 Task: Change  the formatting of the data to Which is Less than 10, In conditional formating, put the option 'Light Red Fill with Drak Red Text. 'add another formatting option Format As Table, insert the option Blue Table style Light 9 , change the format of Column Width to Auto fit Row HeightIn the sheet   Velocity Sales templetes book
Action: Mouse moved to (285, 130)
Screenshot: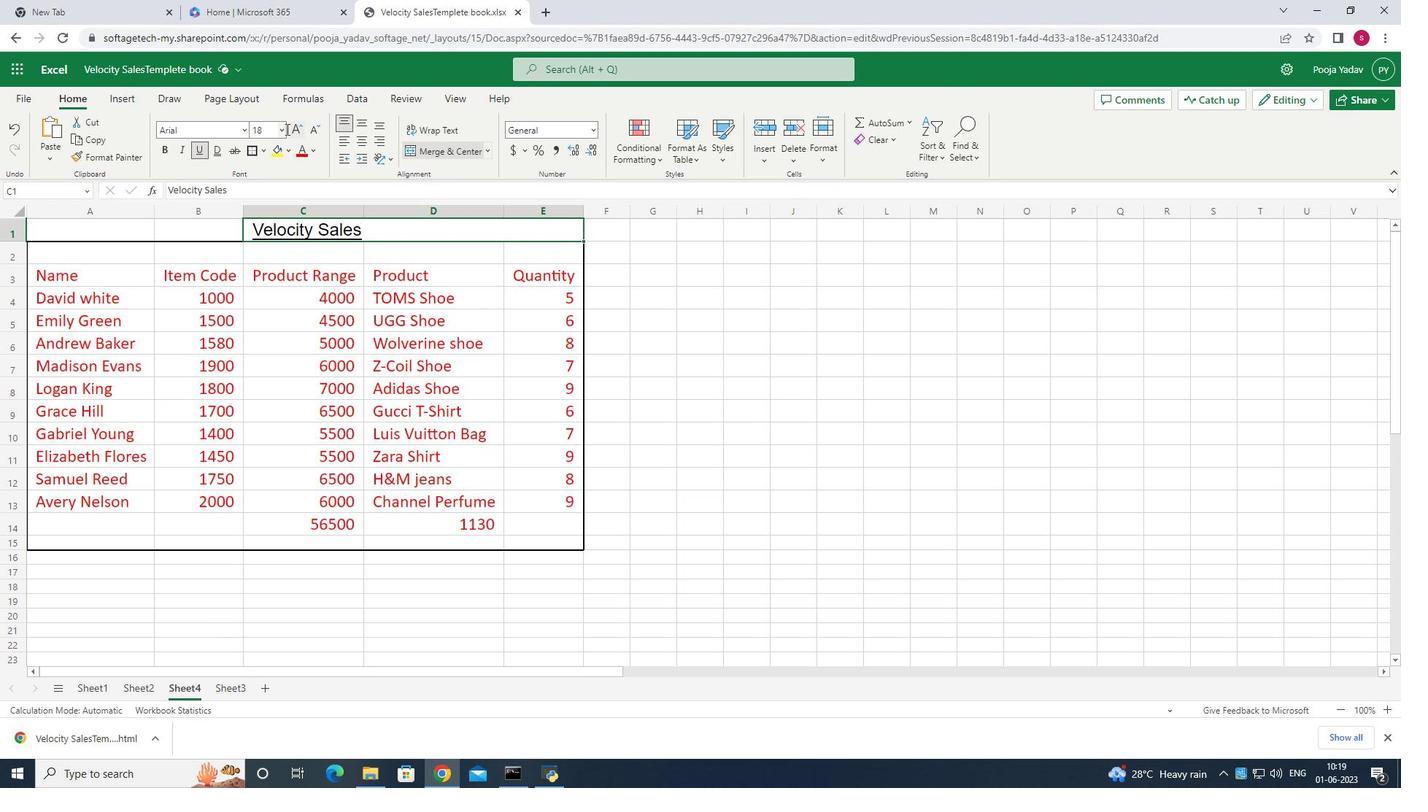 
Action: Mouse pressed left at (285, 130)
Screenshot: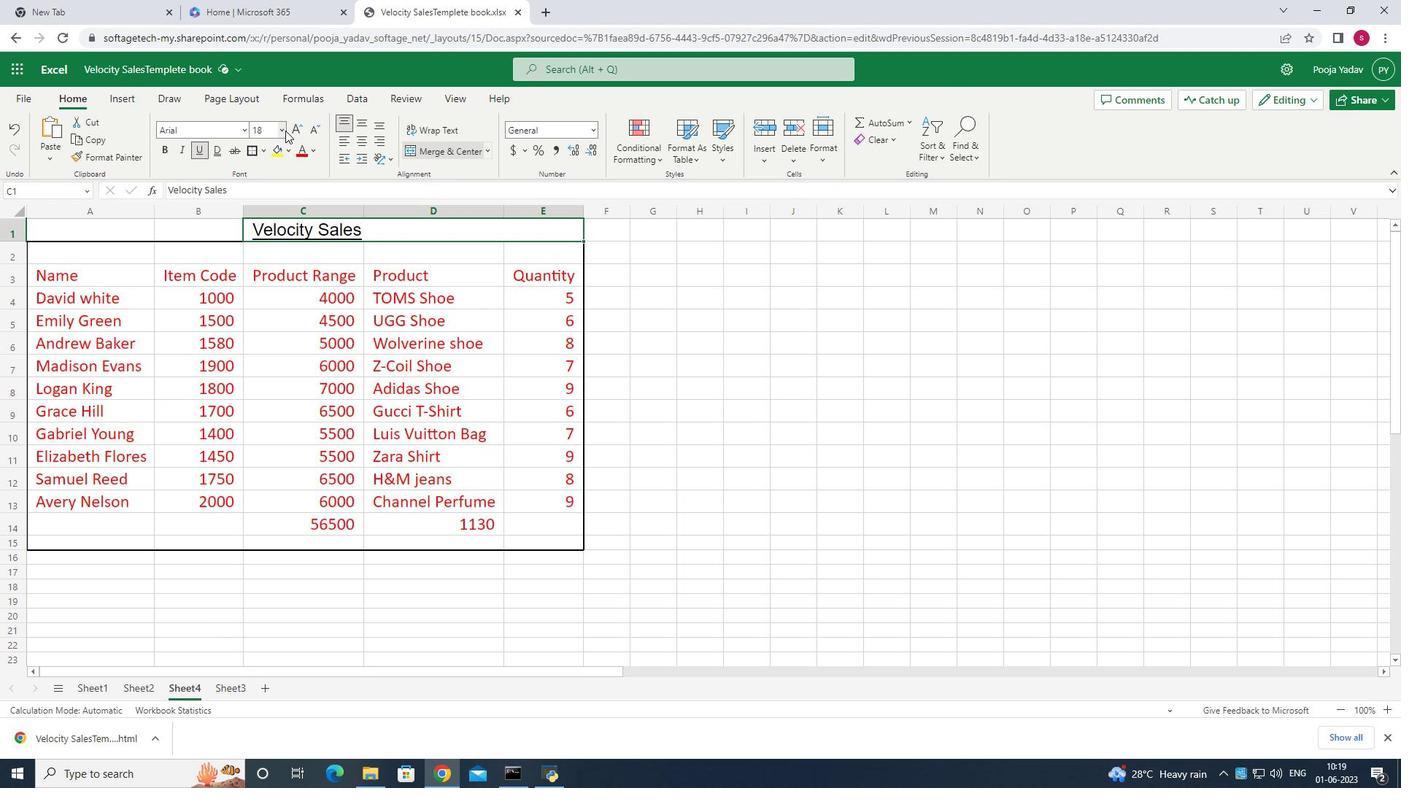 
Action: Mouse moved to (261, 167)
Screenshot: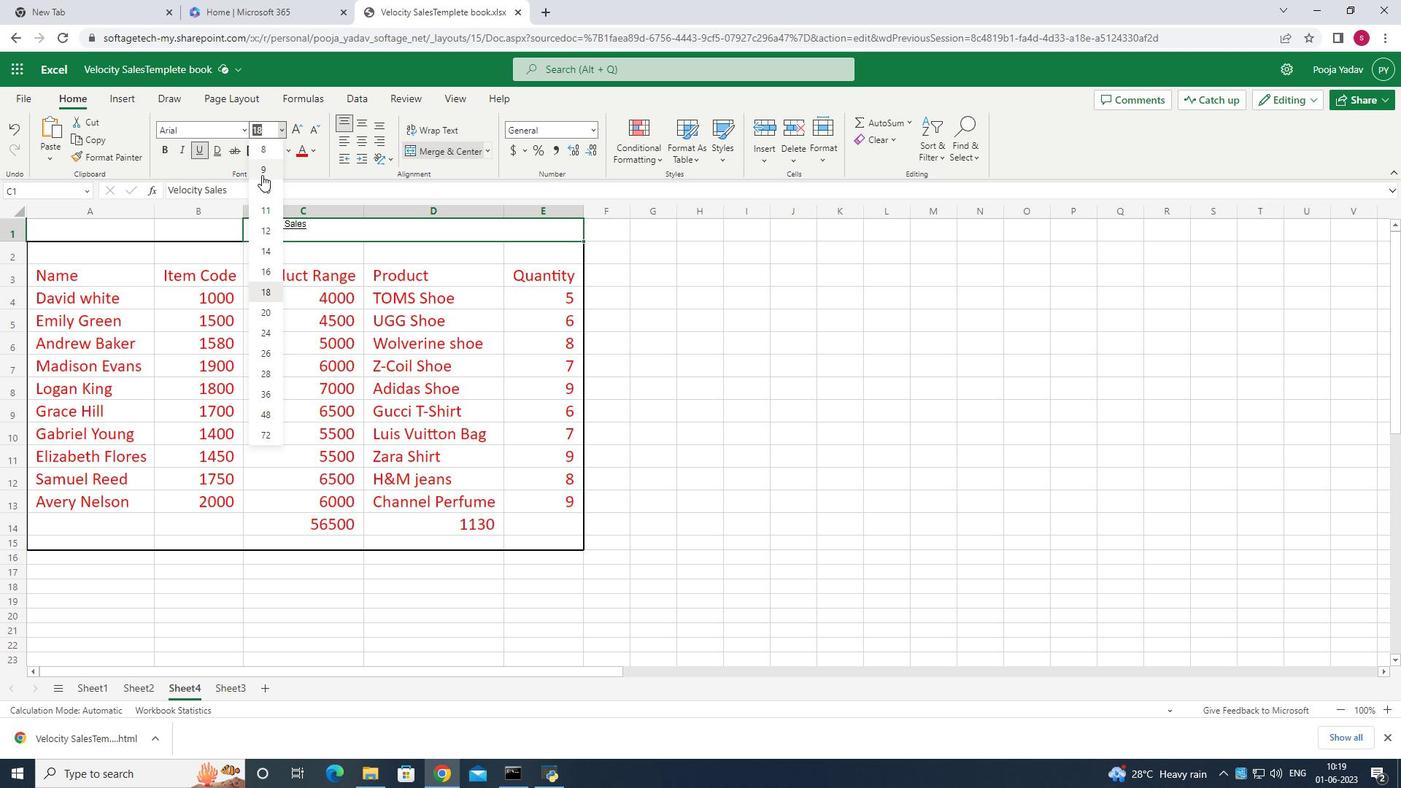 
Action: Mouse pressed left at (261, 167)
Screenshot: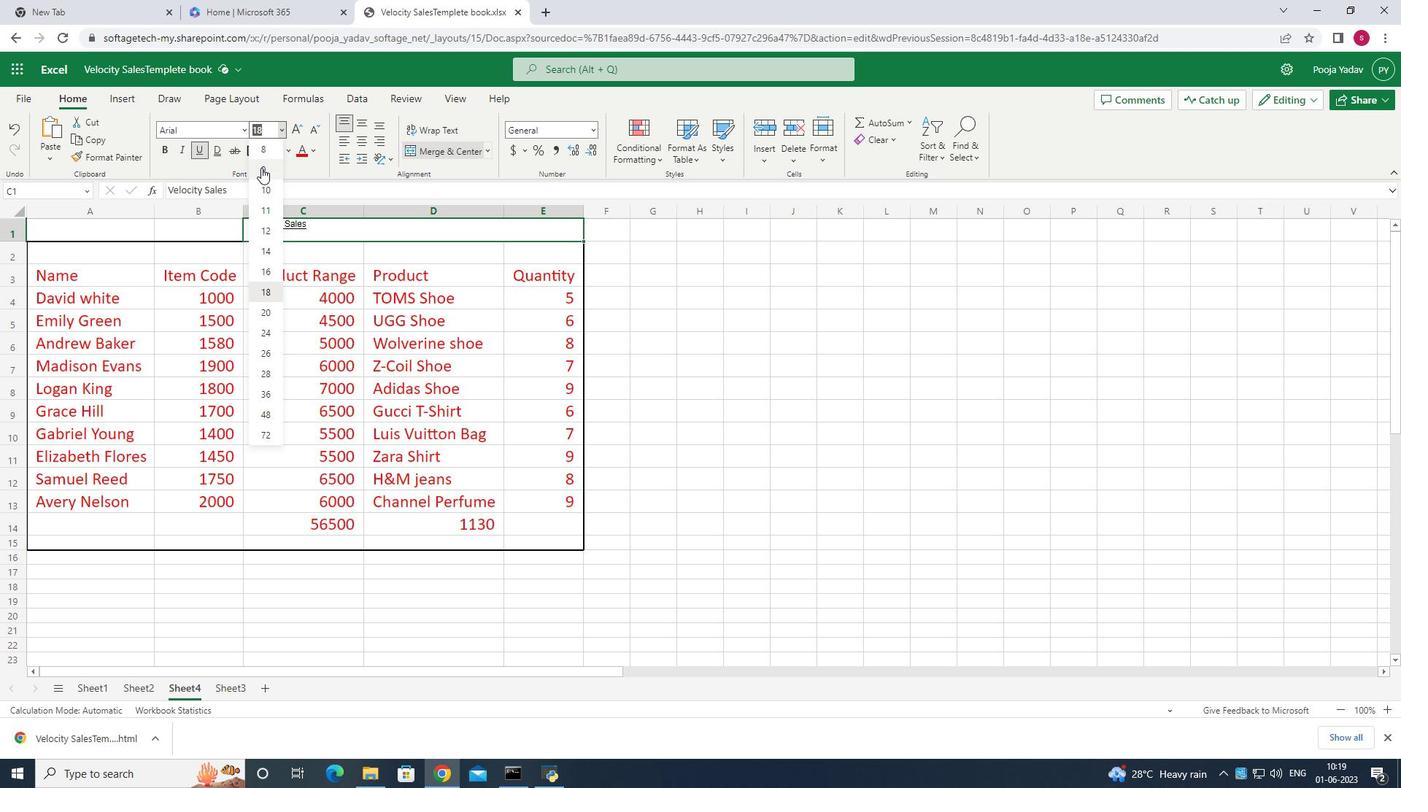 
Action: Mouse moved to (105, 250)
Screenshot: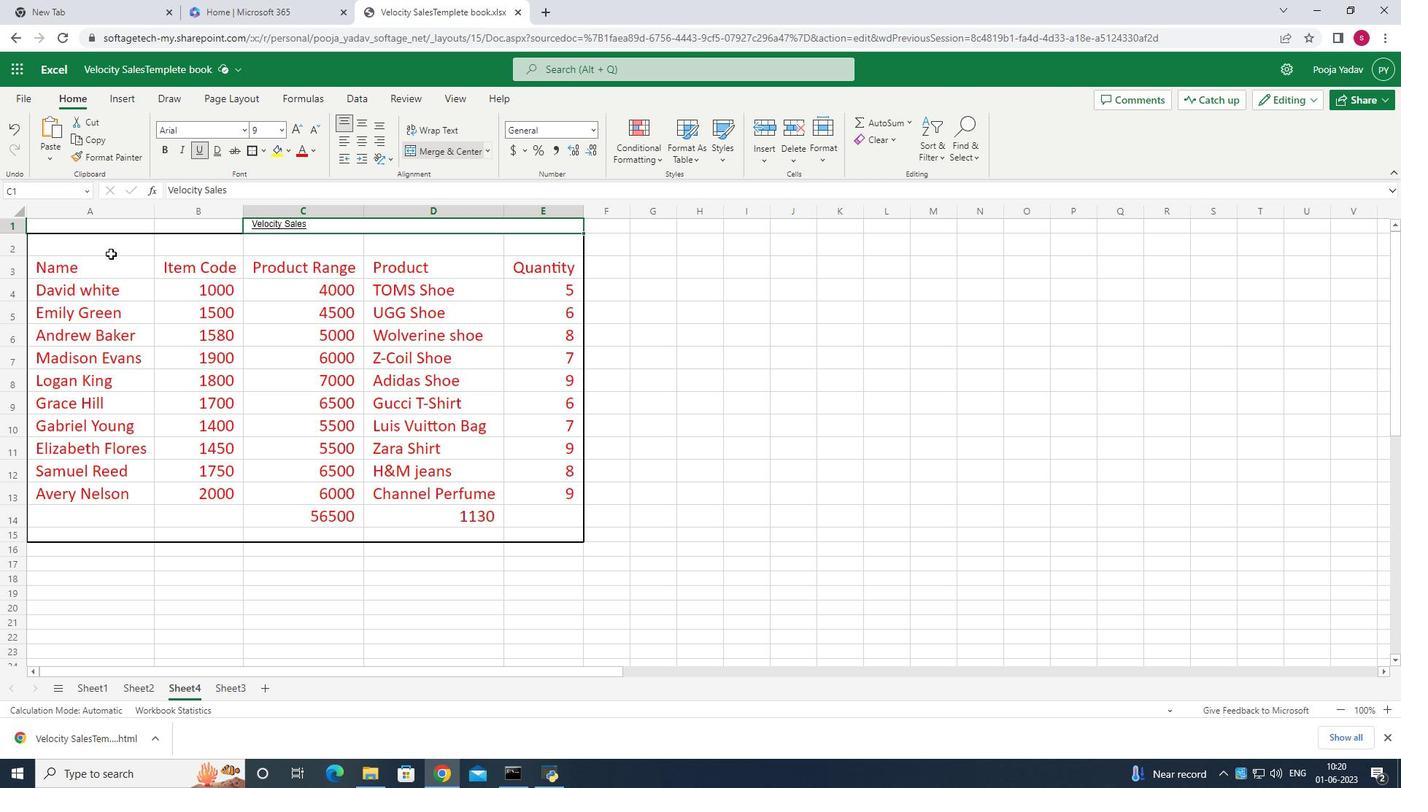 
Action: Mouse pressed left at (105, 250)
Screenshot: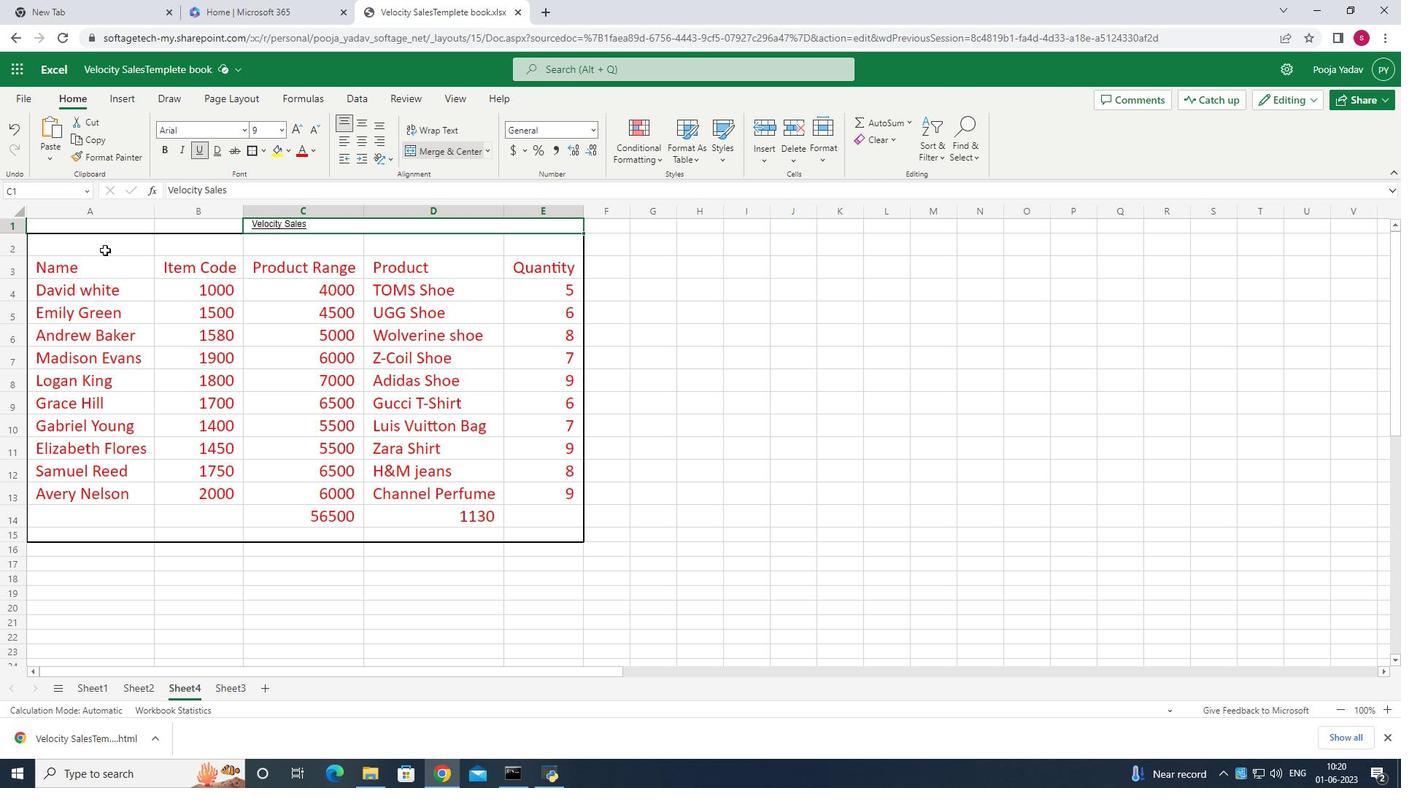 
Action: Mouse moved to (102, 241)
Screenshot: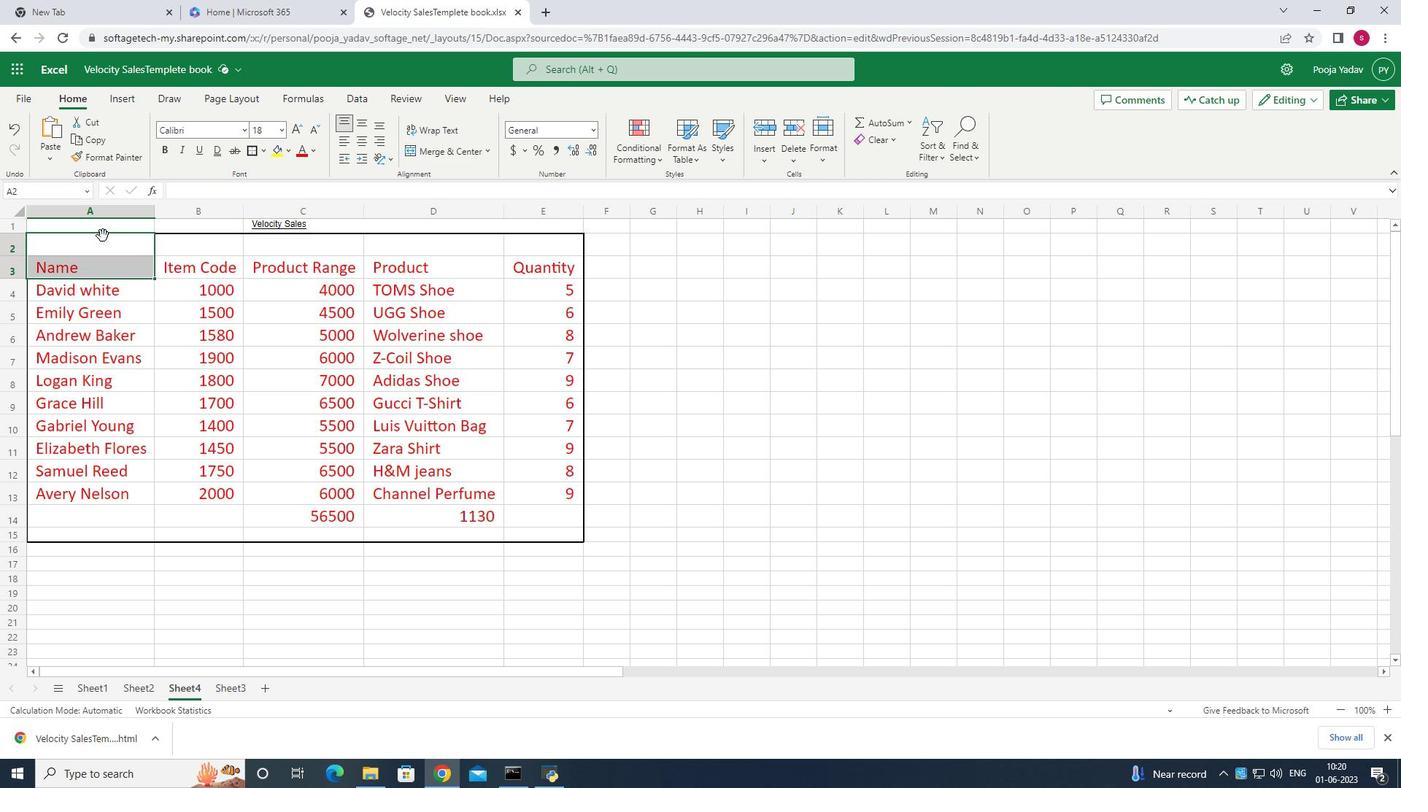 
Action: Mouse pressed left at (102, 241)
Screenshot: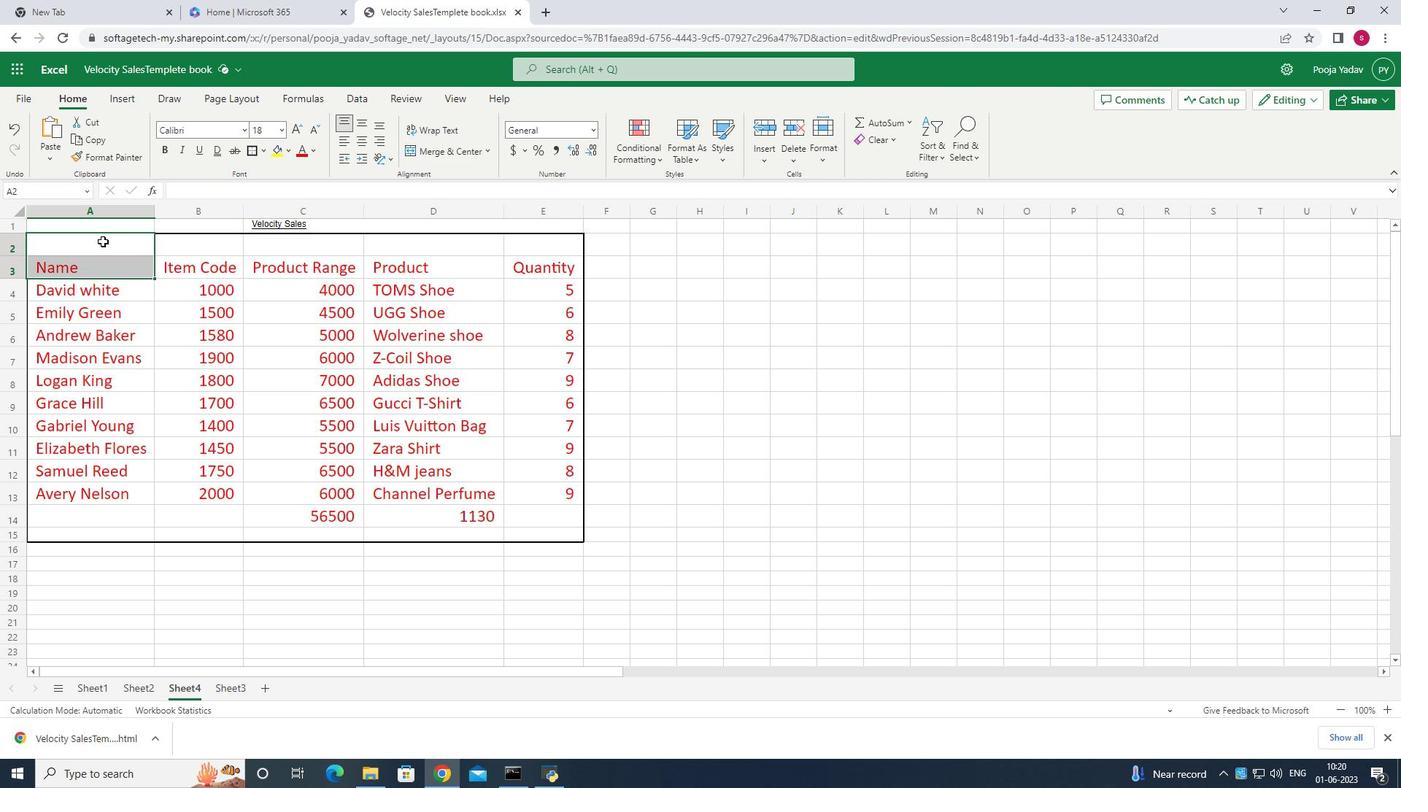 
Action: Mouse moved to (90, 246)
Screenshot: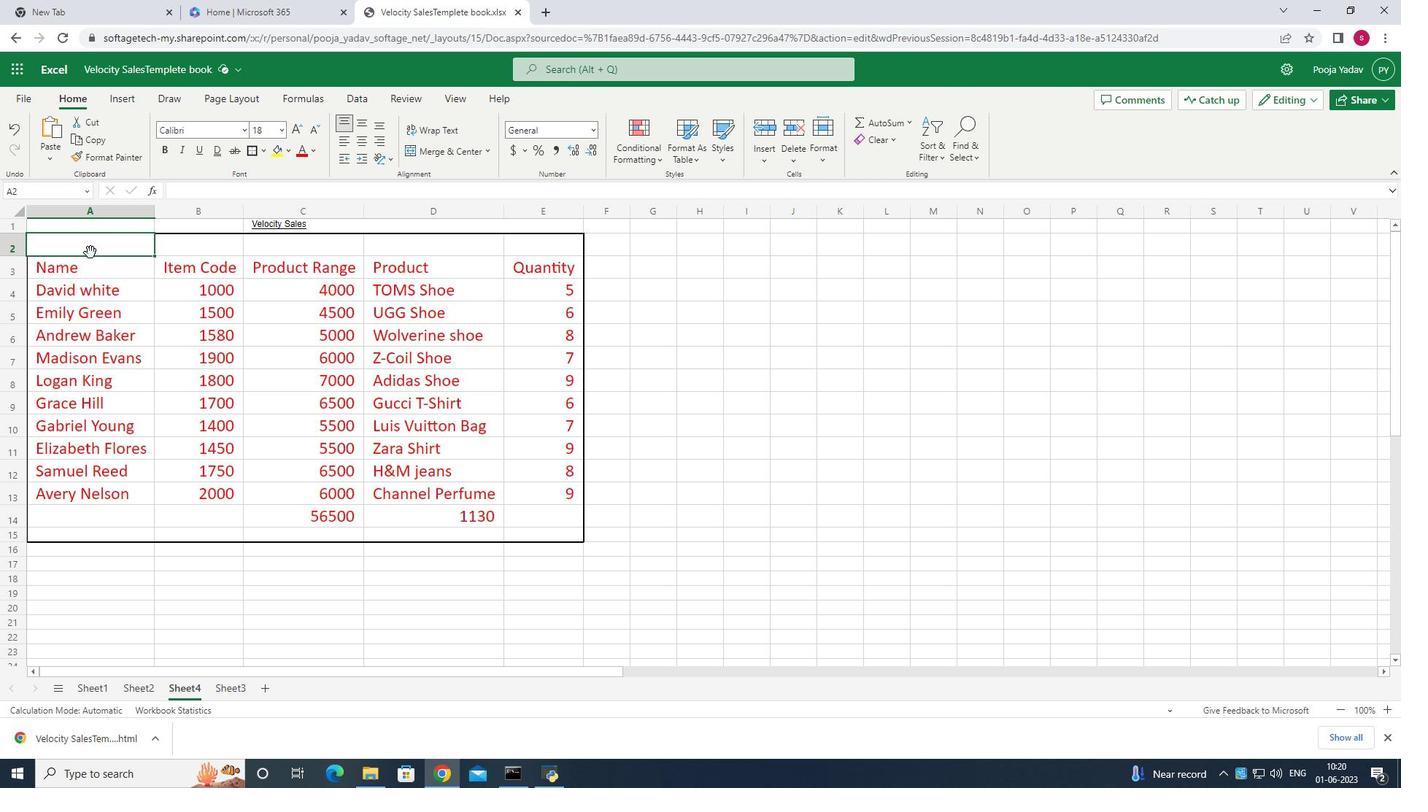 
Action: Mouse pressed left at (90, 246)
Screenshot: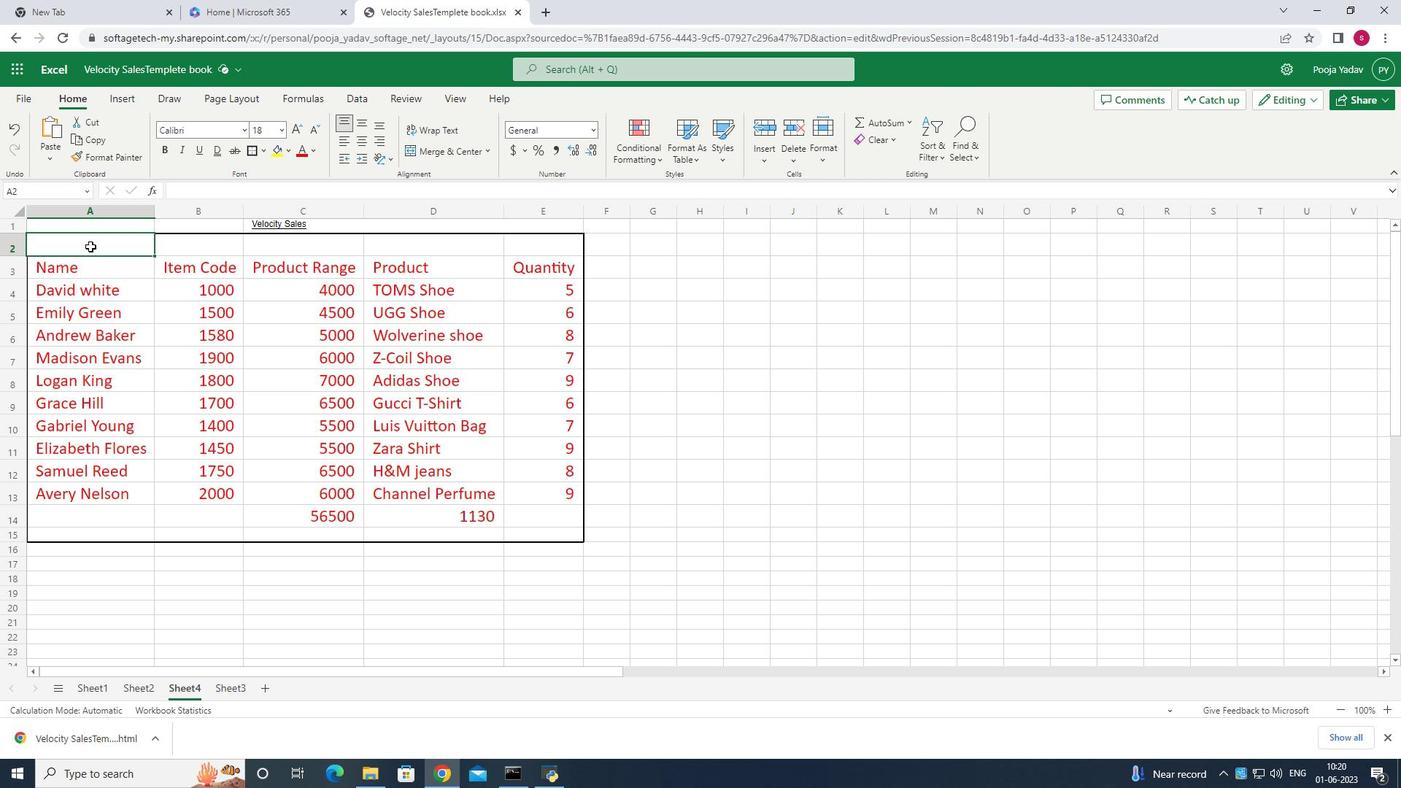 
Action: Mouse moved to (316, 153)
Screenshot: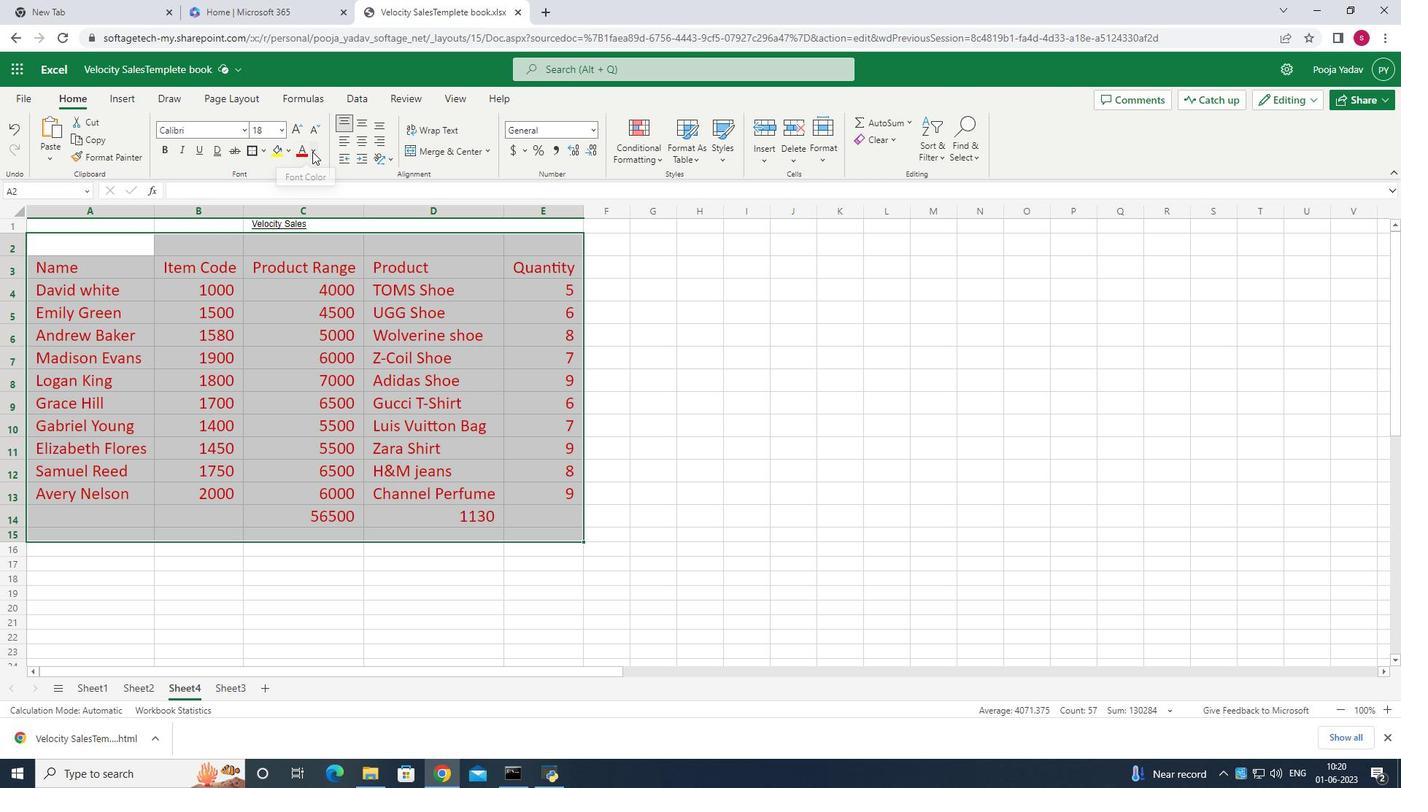
Action: Mouse pressed left at (316, 153)
Screenshot: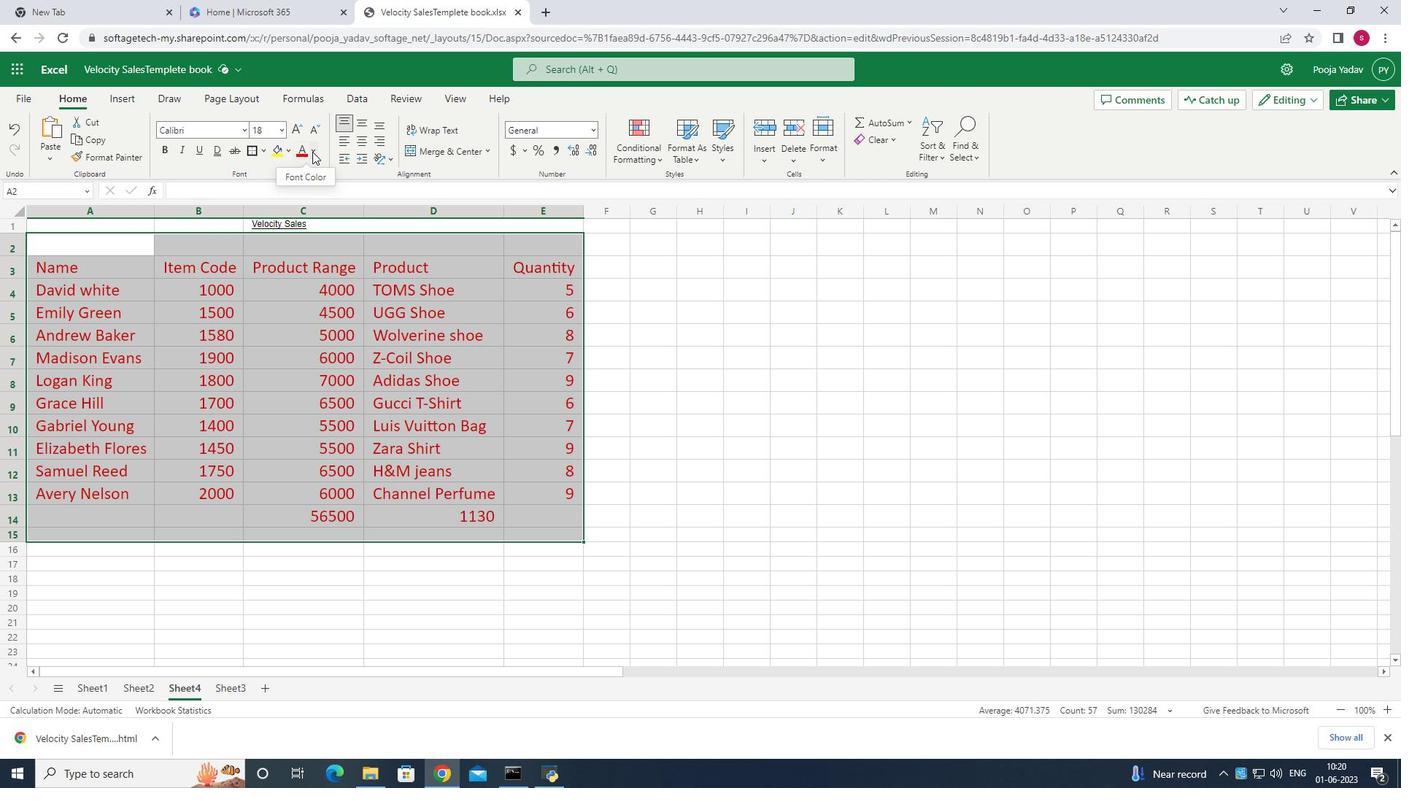 
Action: Mouse moved to (303, 351)
Screenshot: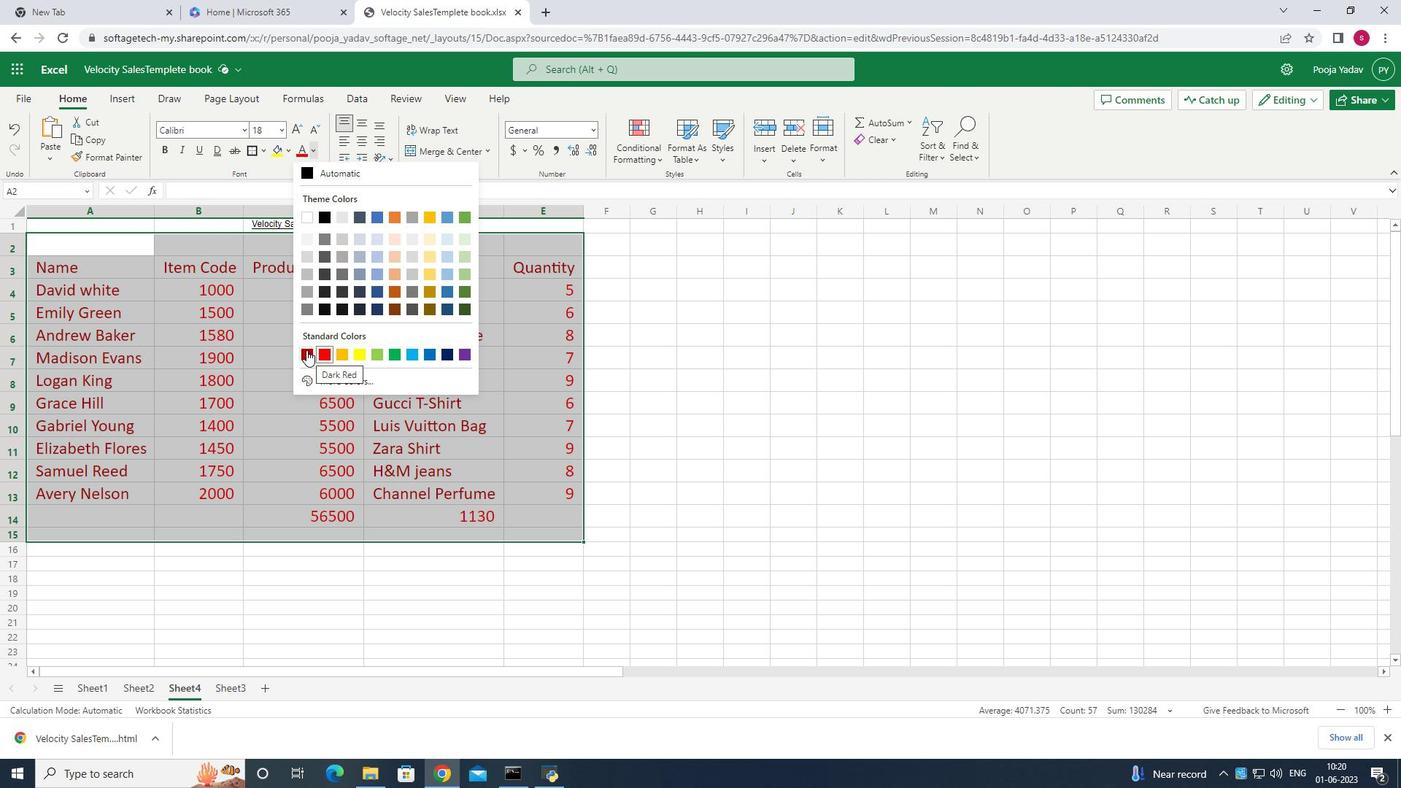 
Action: Mouse pressed left at (303, 351)
Screenshot: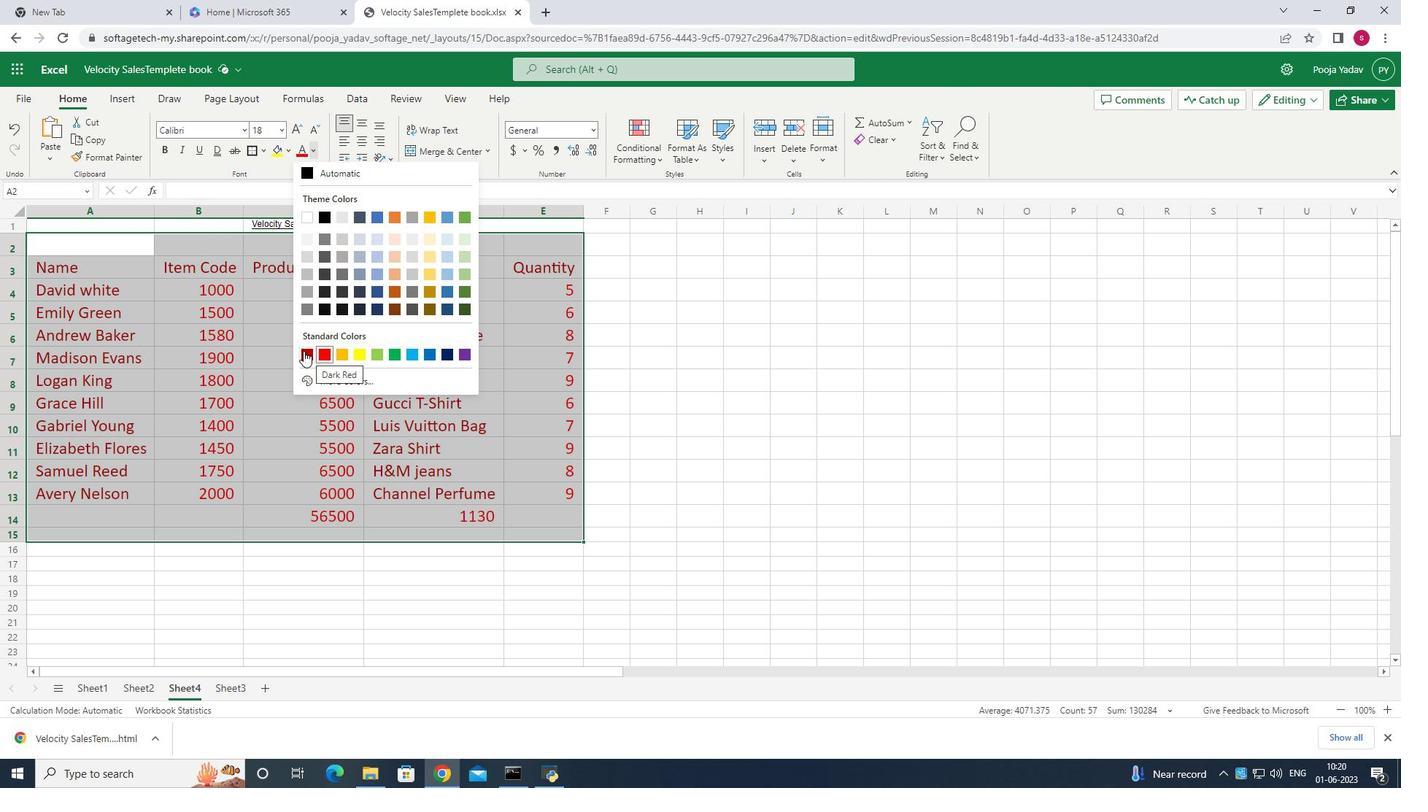 
Action: Mouse moved to (167, 98)
Screenshot: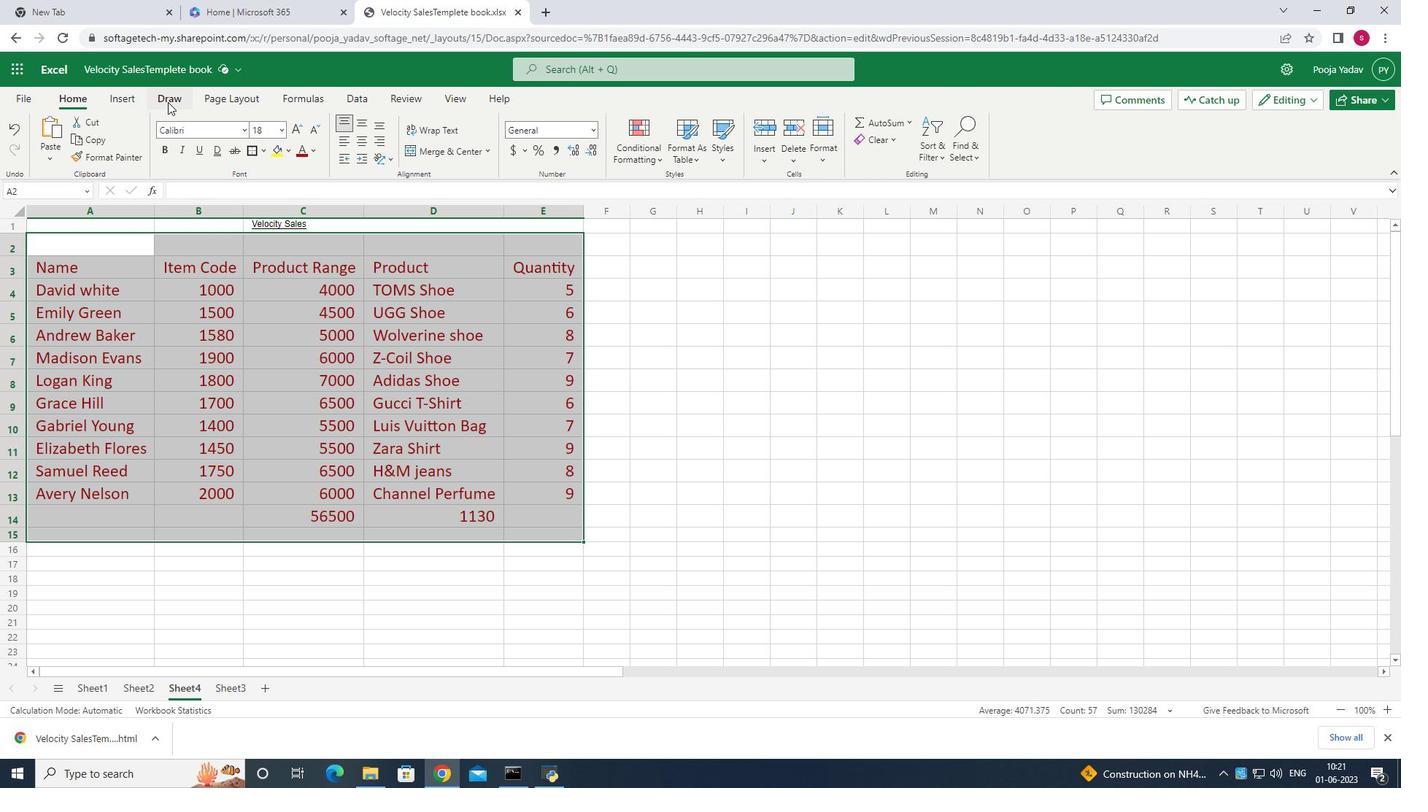 
Action: Mouse pressed left at (167, 98)
Screenshot: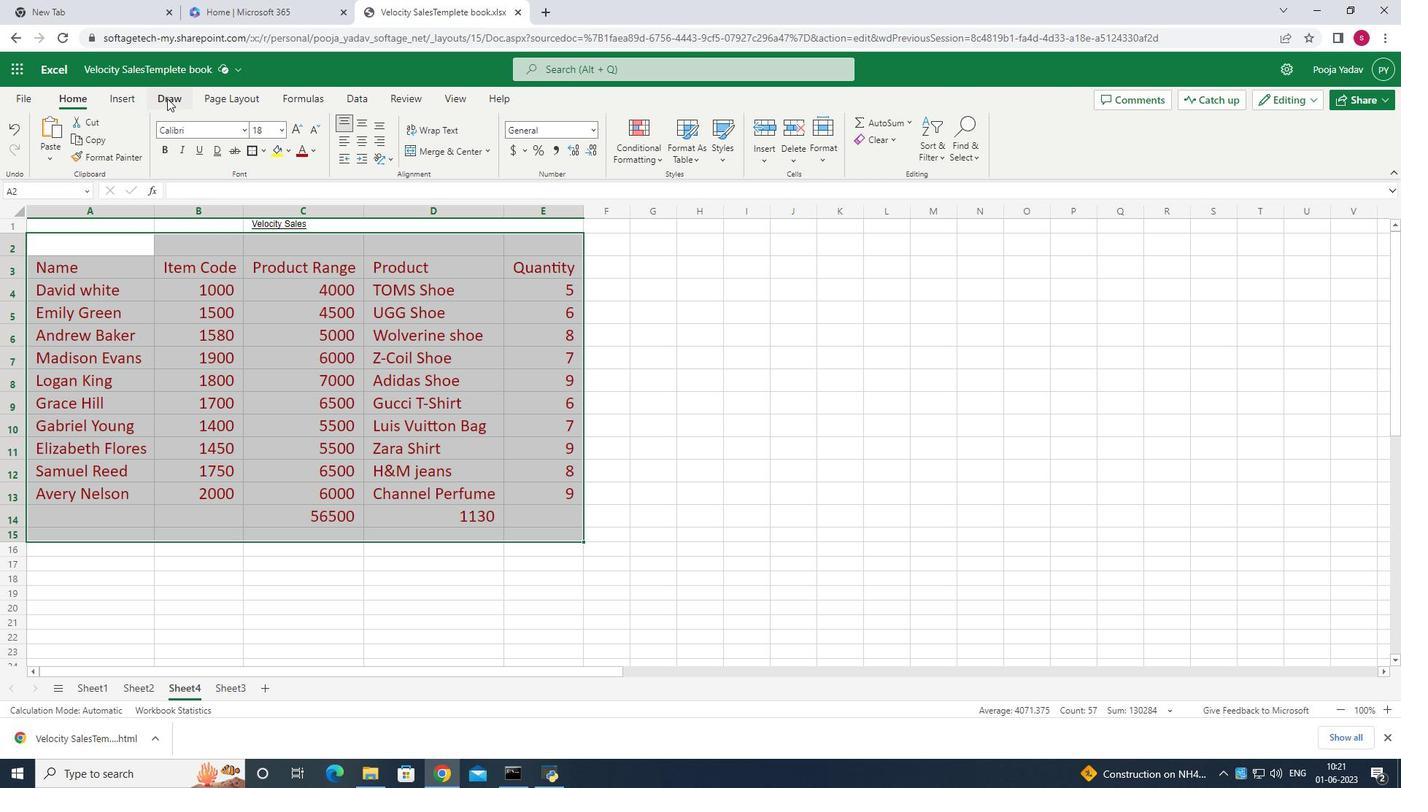 
Action: Mouse moved to (13, 39)
Screenshot: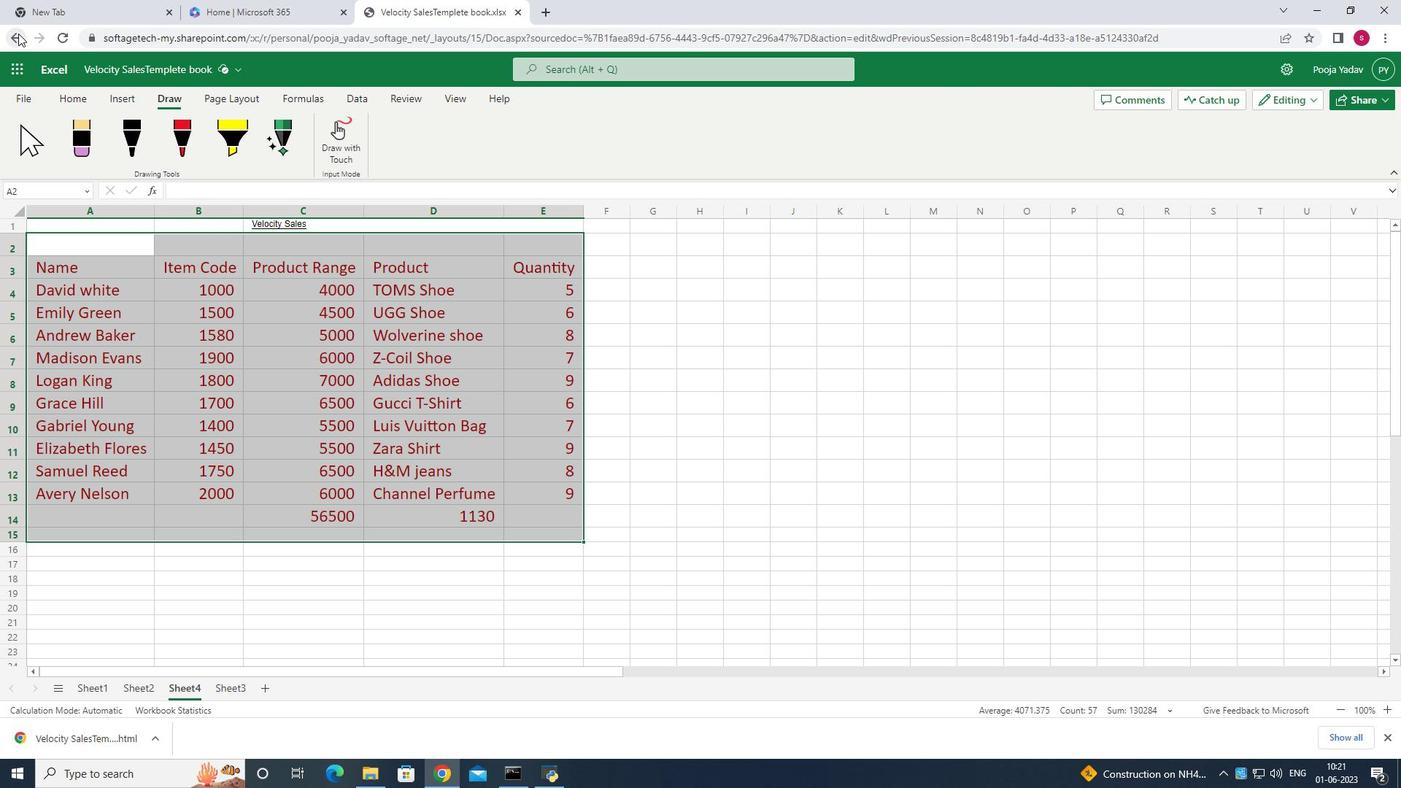 
Action: Mouse pressed left at (13, 39)
Screenshot: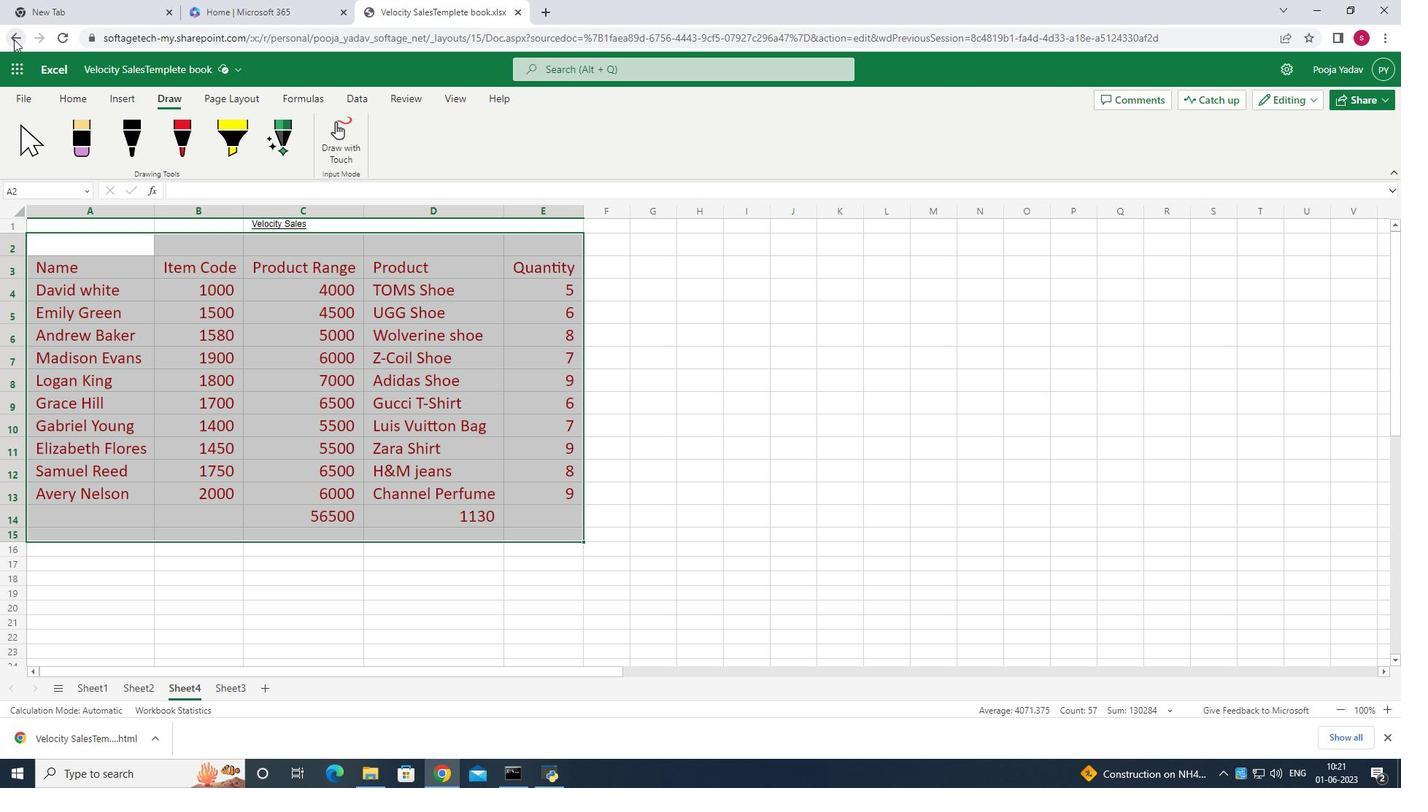 
Action: Mouse moved to (199, 227)
Screenshot: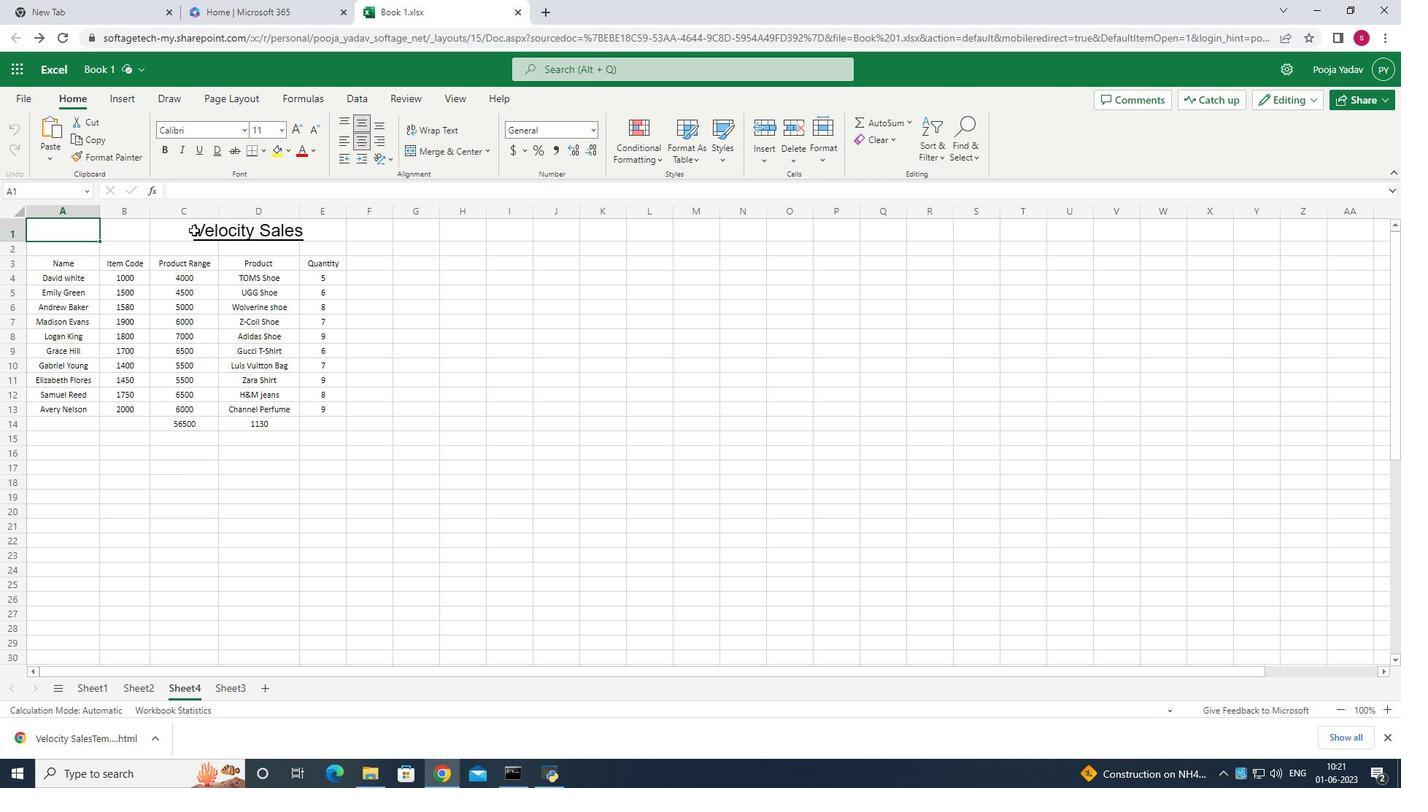 
Action: Mouse pressed left at (199, 227)
Screenshot: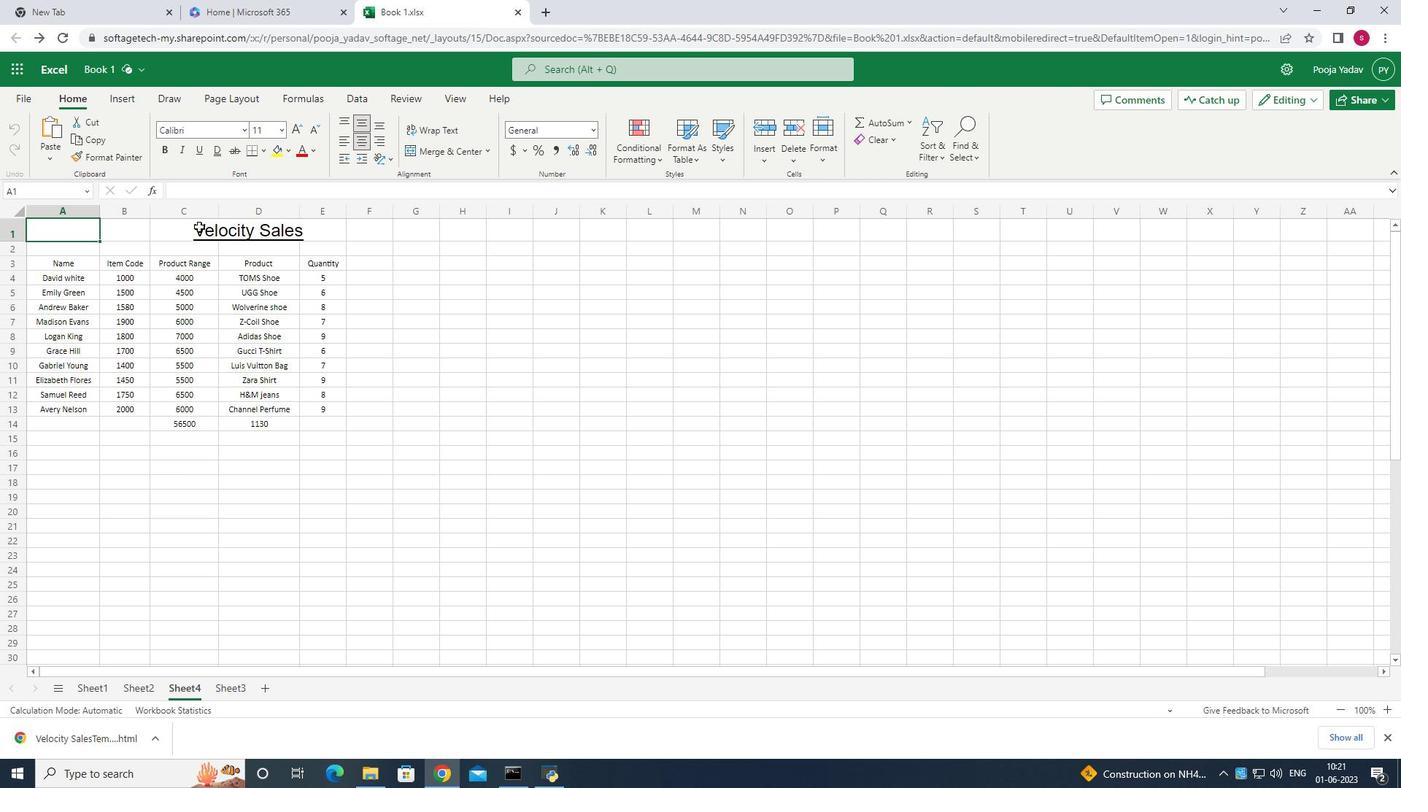 
Action: Mouse moved to (311, 151)
Screenshot: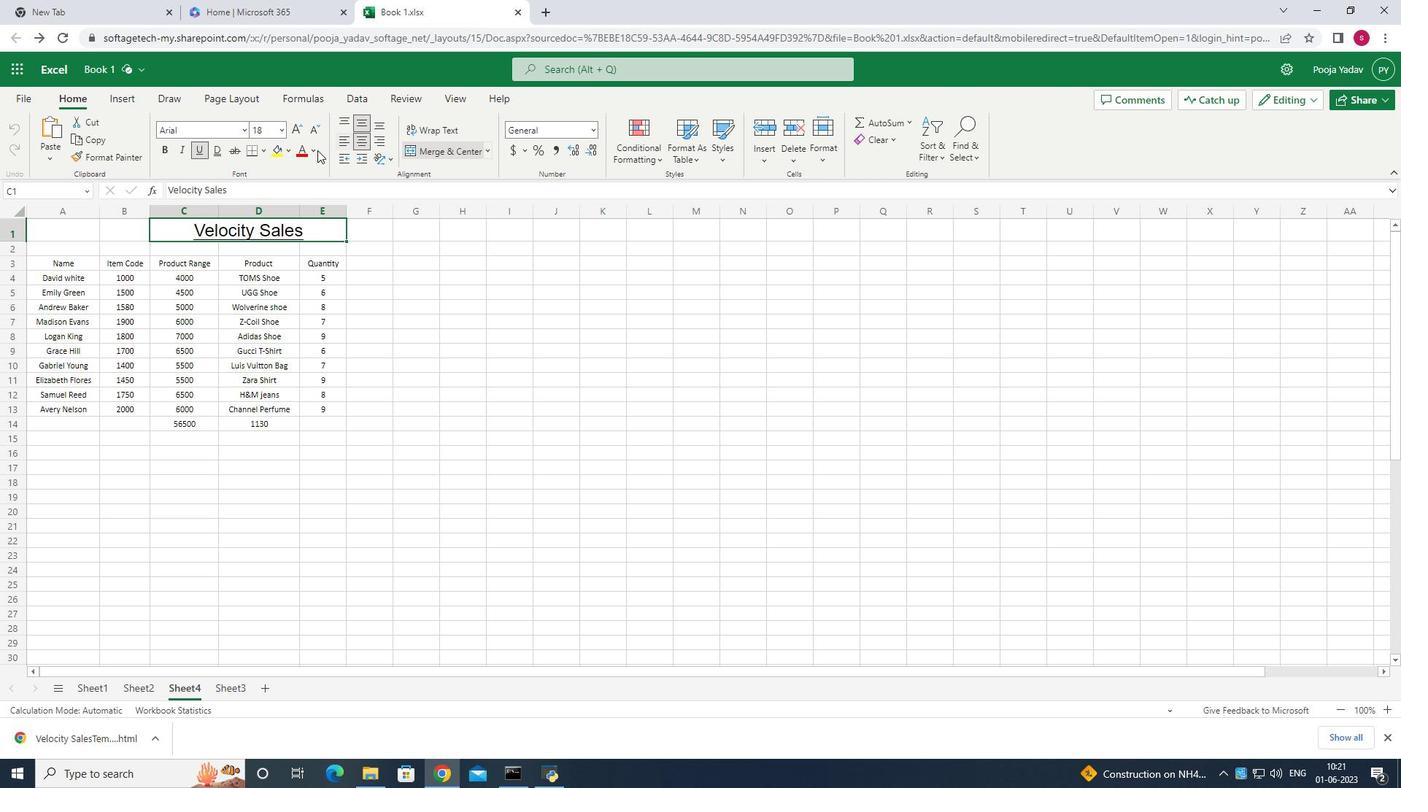 
Action: Mouse pressed left at (311, 151)
Screenshot: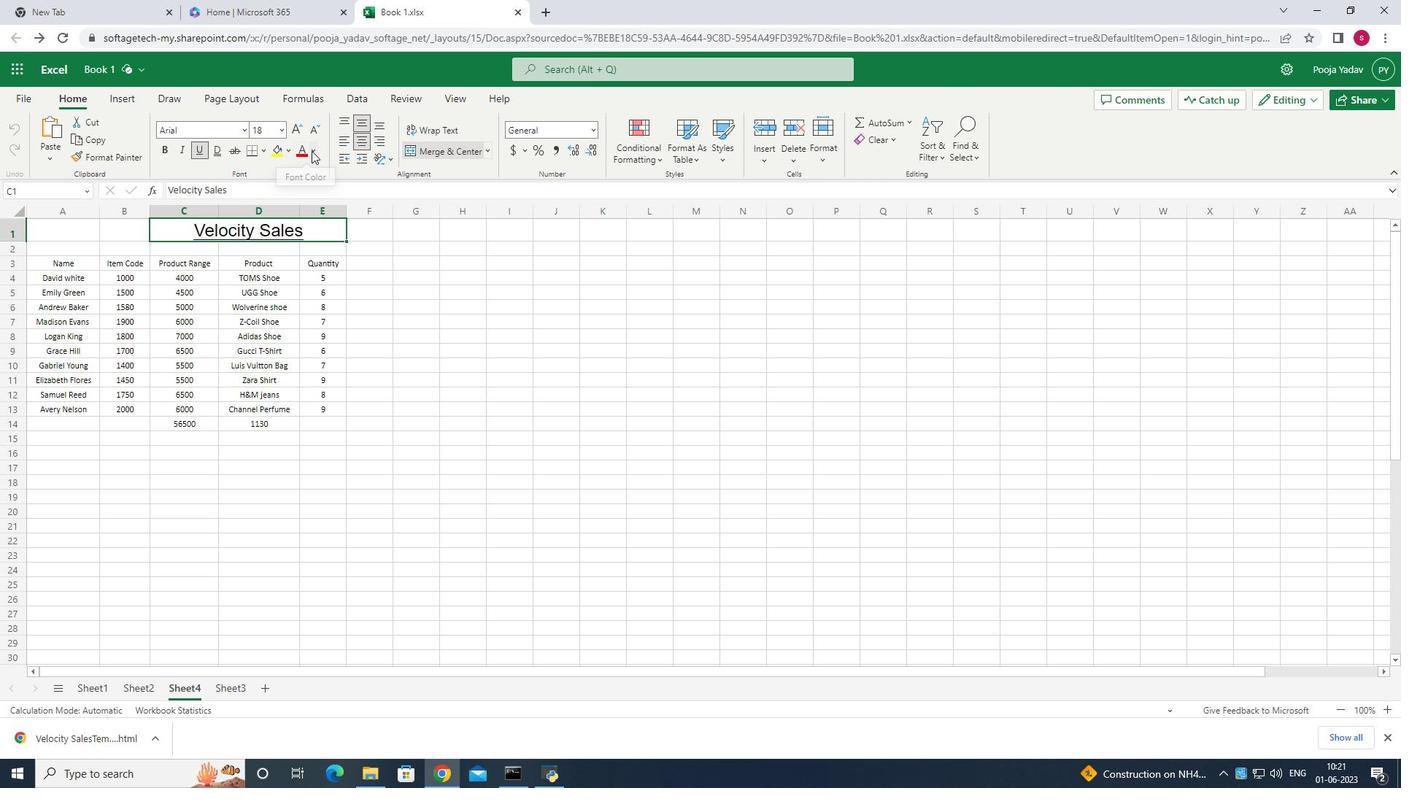 
Action: Mouse moved to (323, 350)
Screenshot: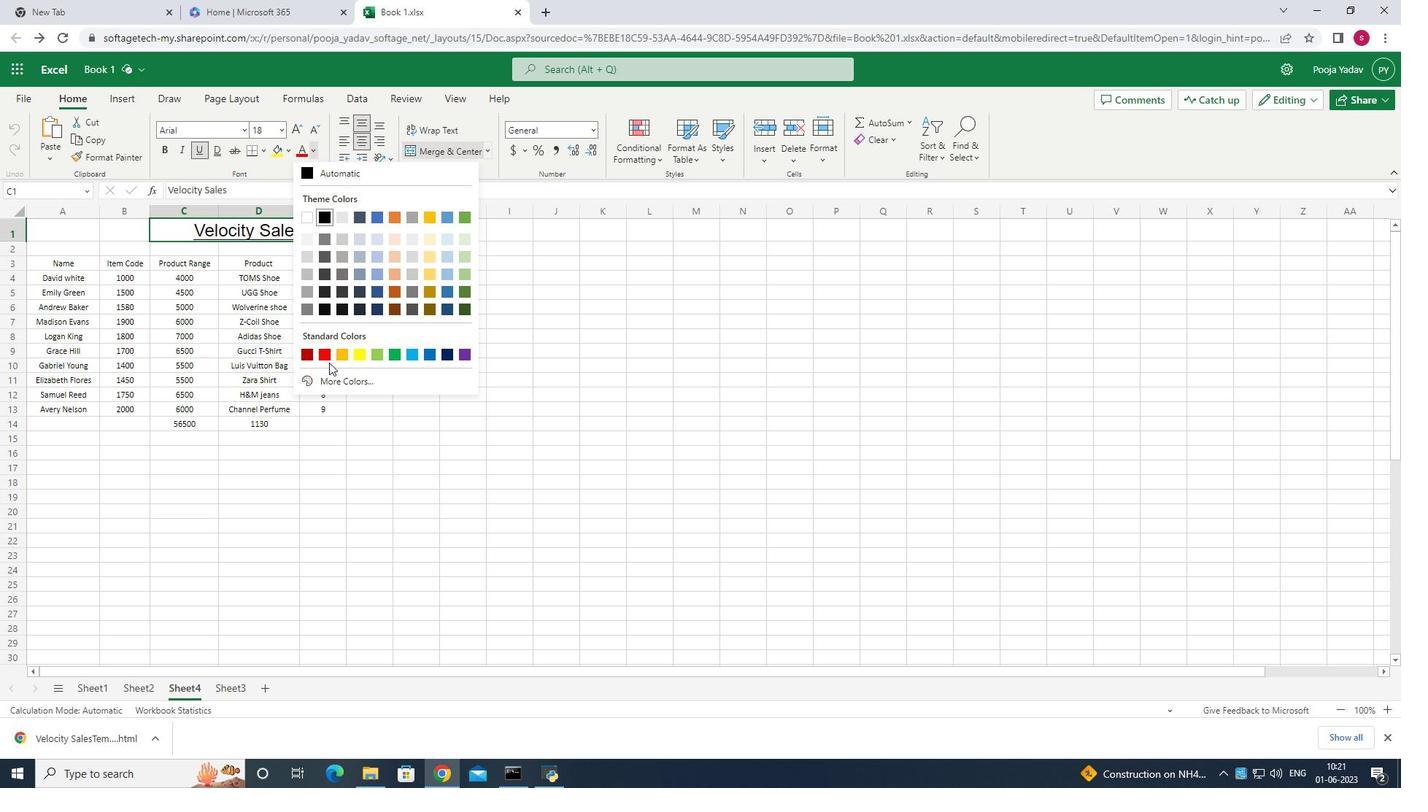 
Action: Mouse pressed left at (323, 350)
Screenshot: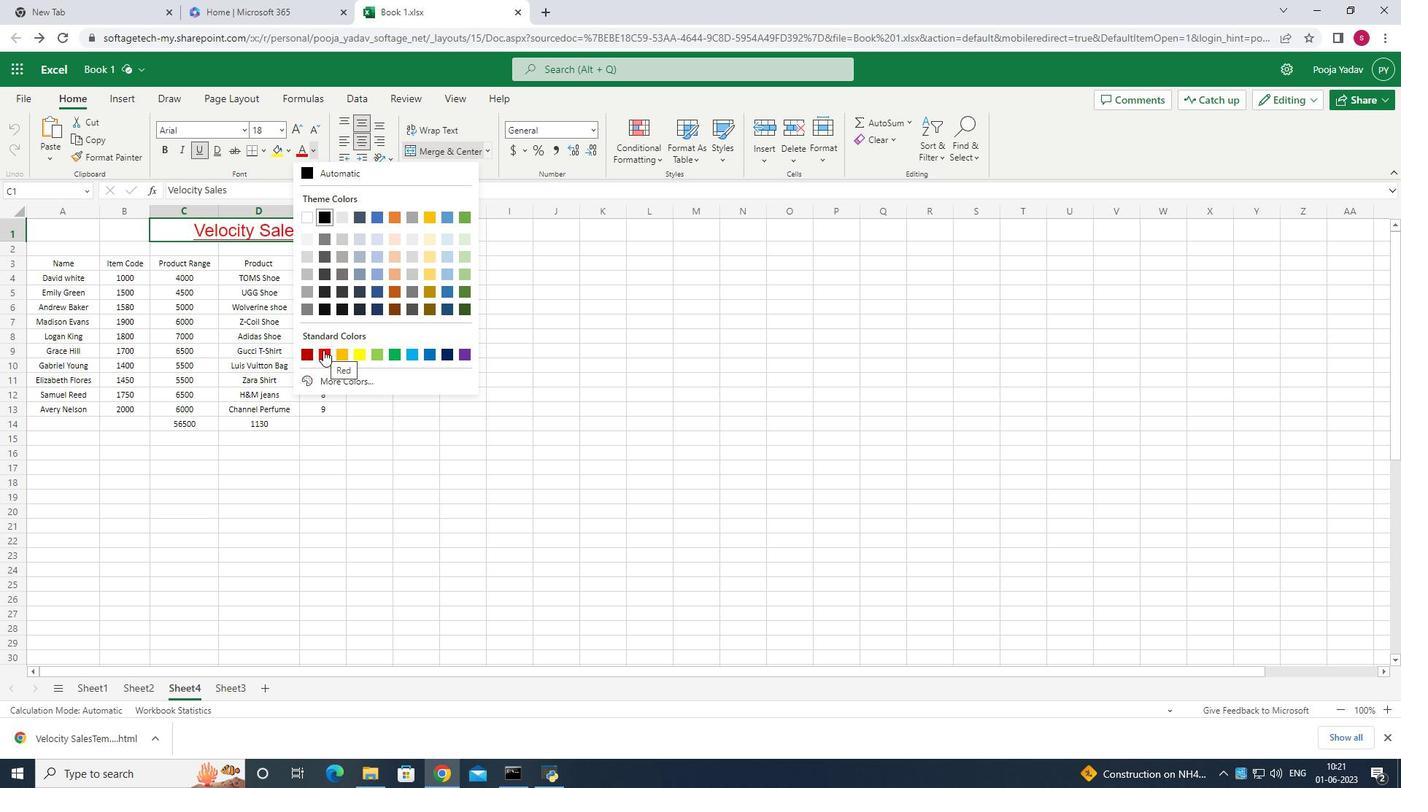 
Action: Mouse moved to (59, 262)
Screenshot: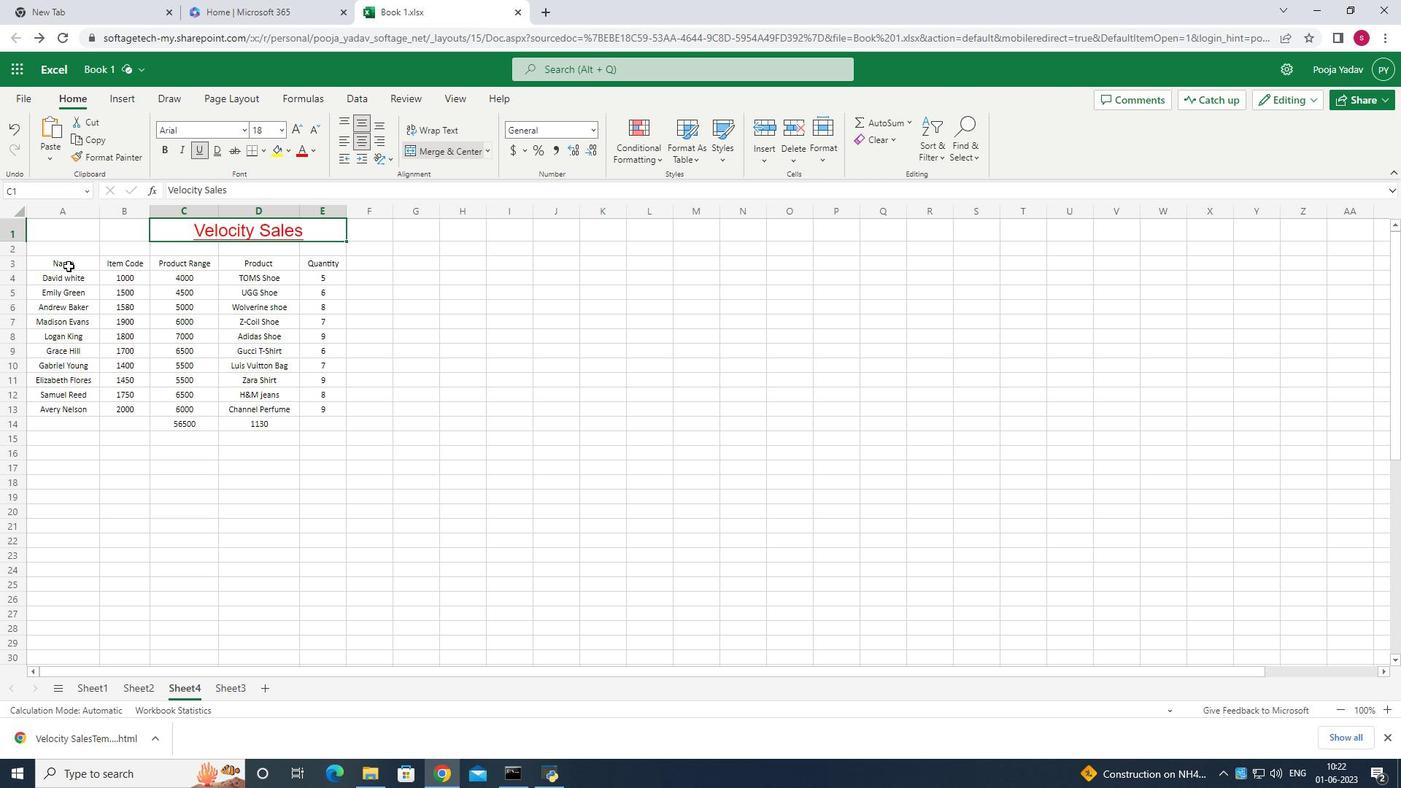 
Action: Mouse pressed left at (59, 262)
Screenshot: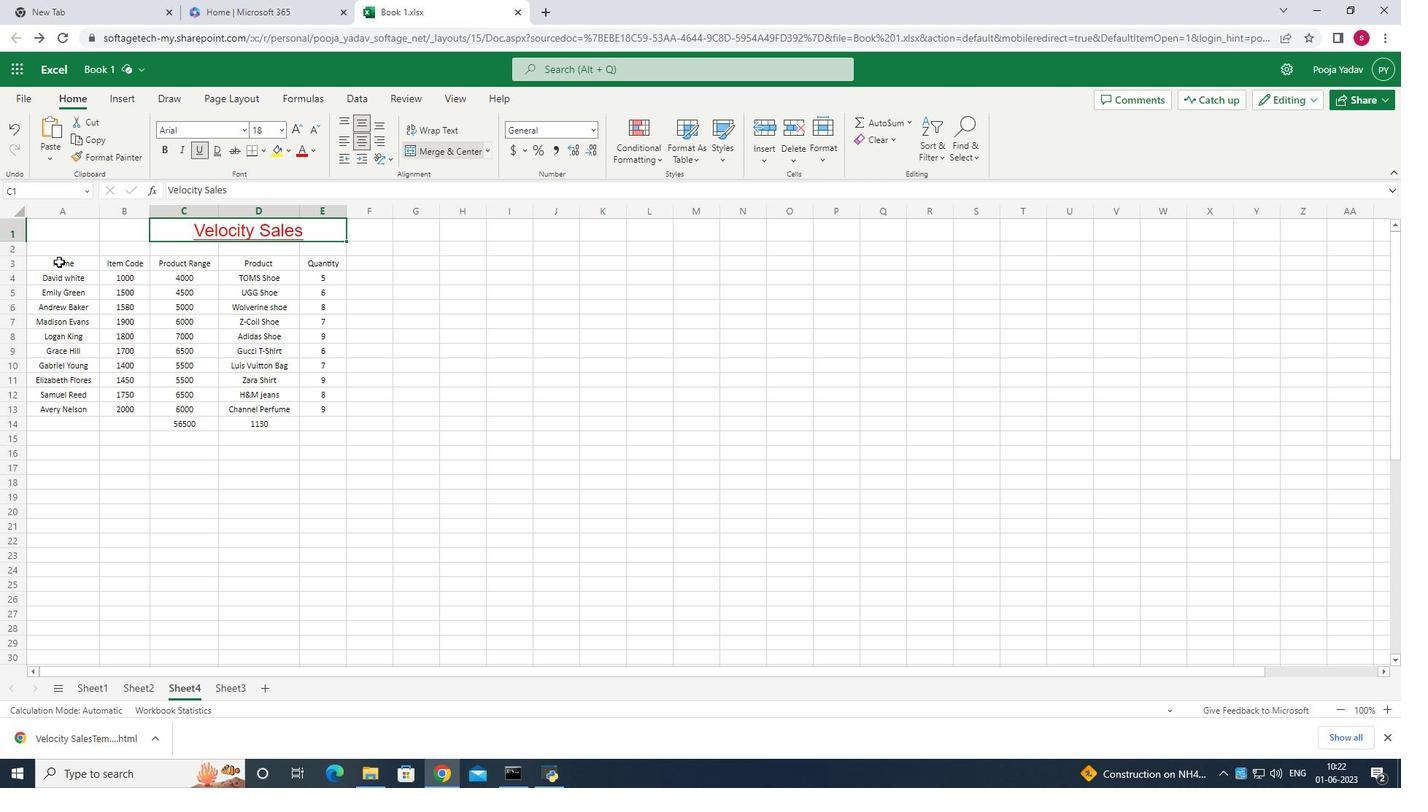 
Action: Mouse moved to (60, 254)
Screenshot: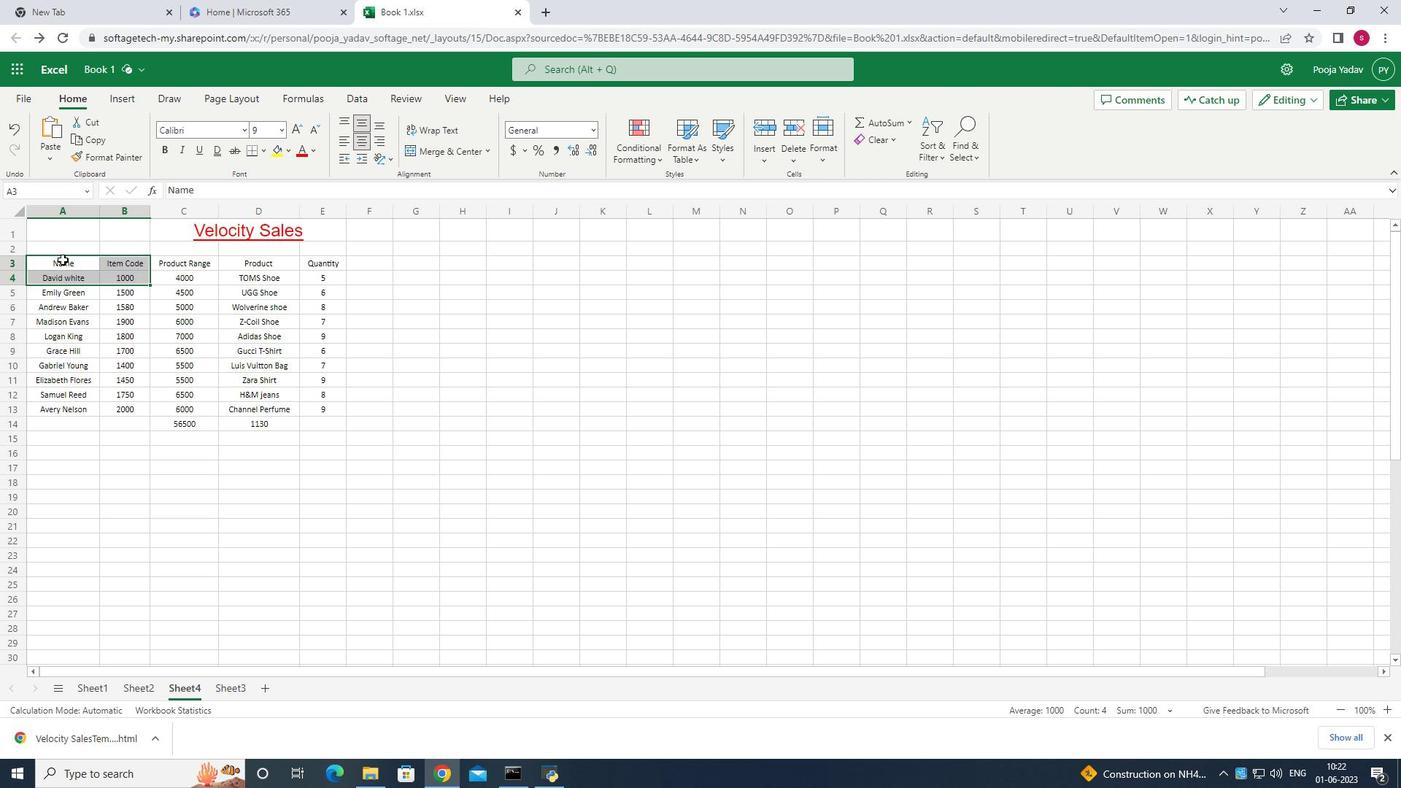 
Action: Mouse pressed left at (60, 254)
Screenshot: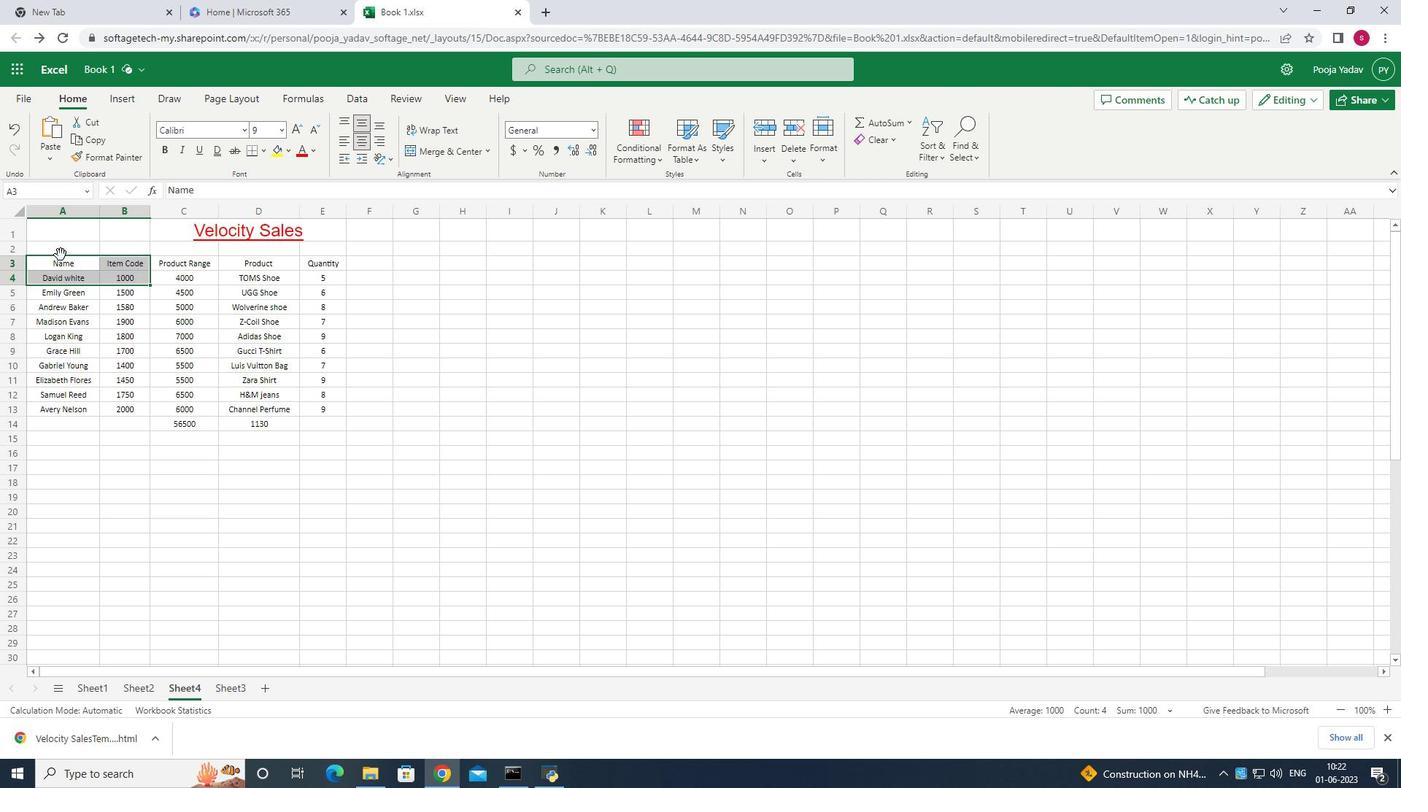 
Action: Mouse moved to (467, 321)
Screenshot: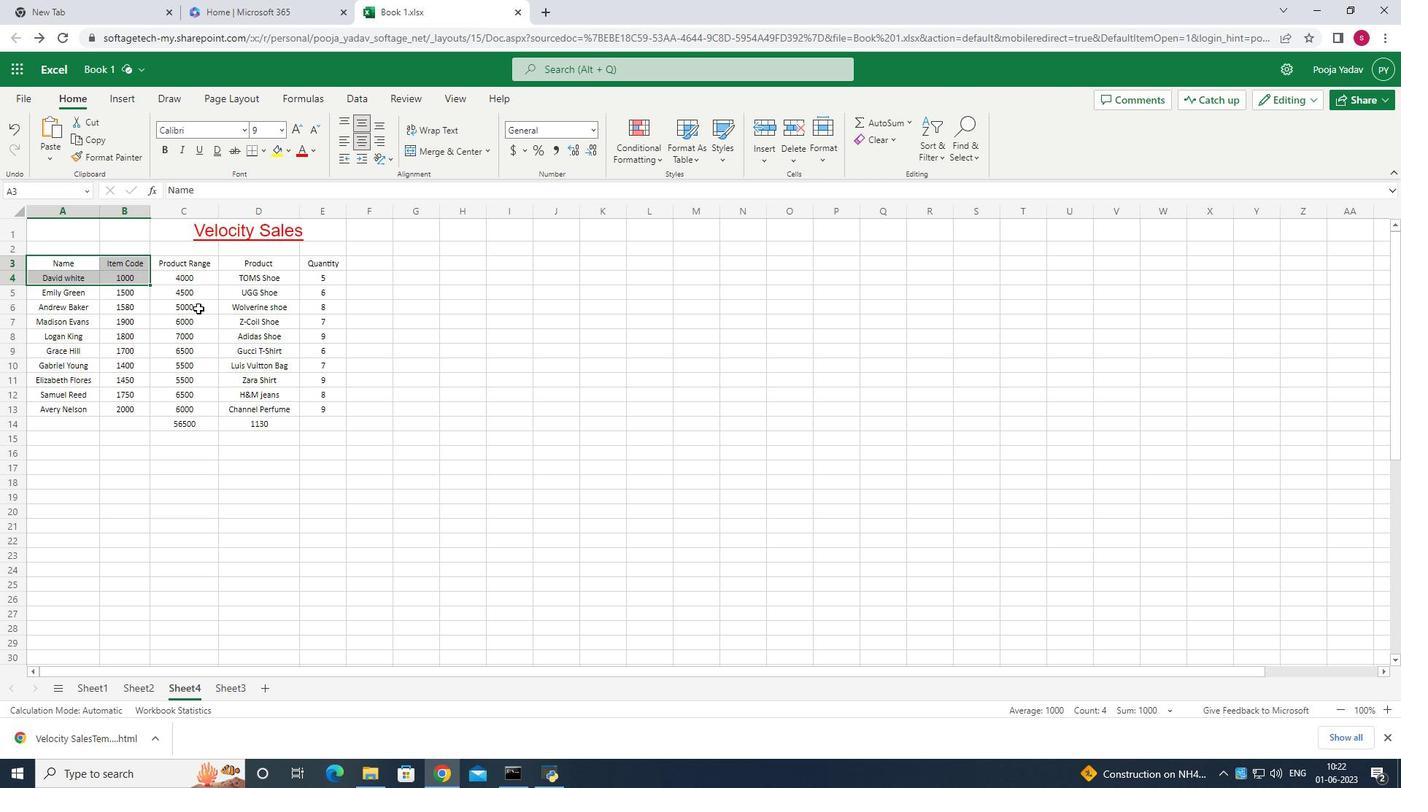 
Action: Mouse pressed left at (467, 321)
Screenshot: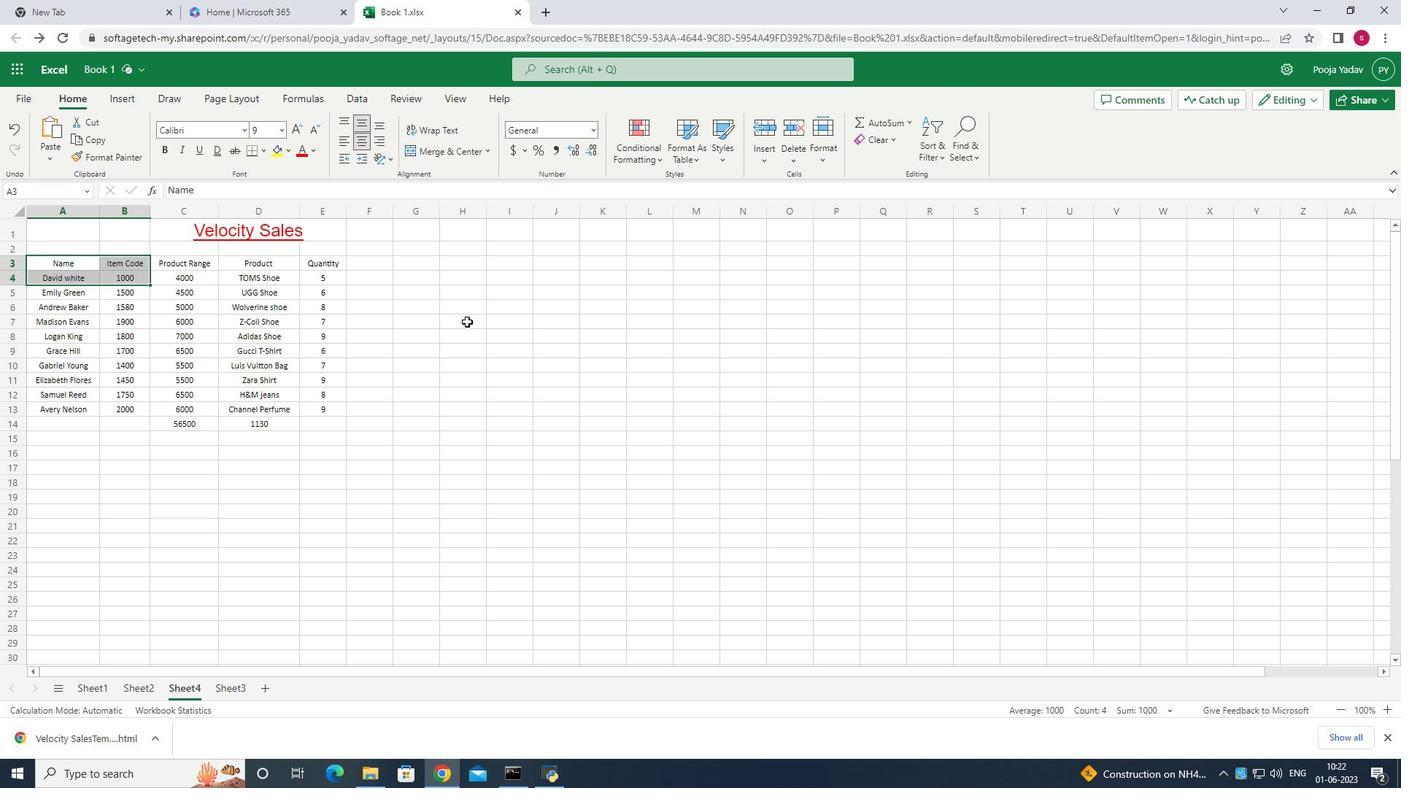 
Action: Mouse moved to (43, 251)
Screenshot: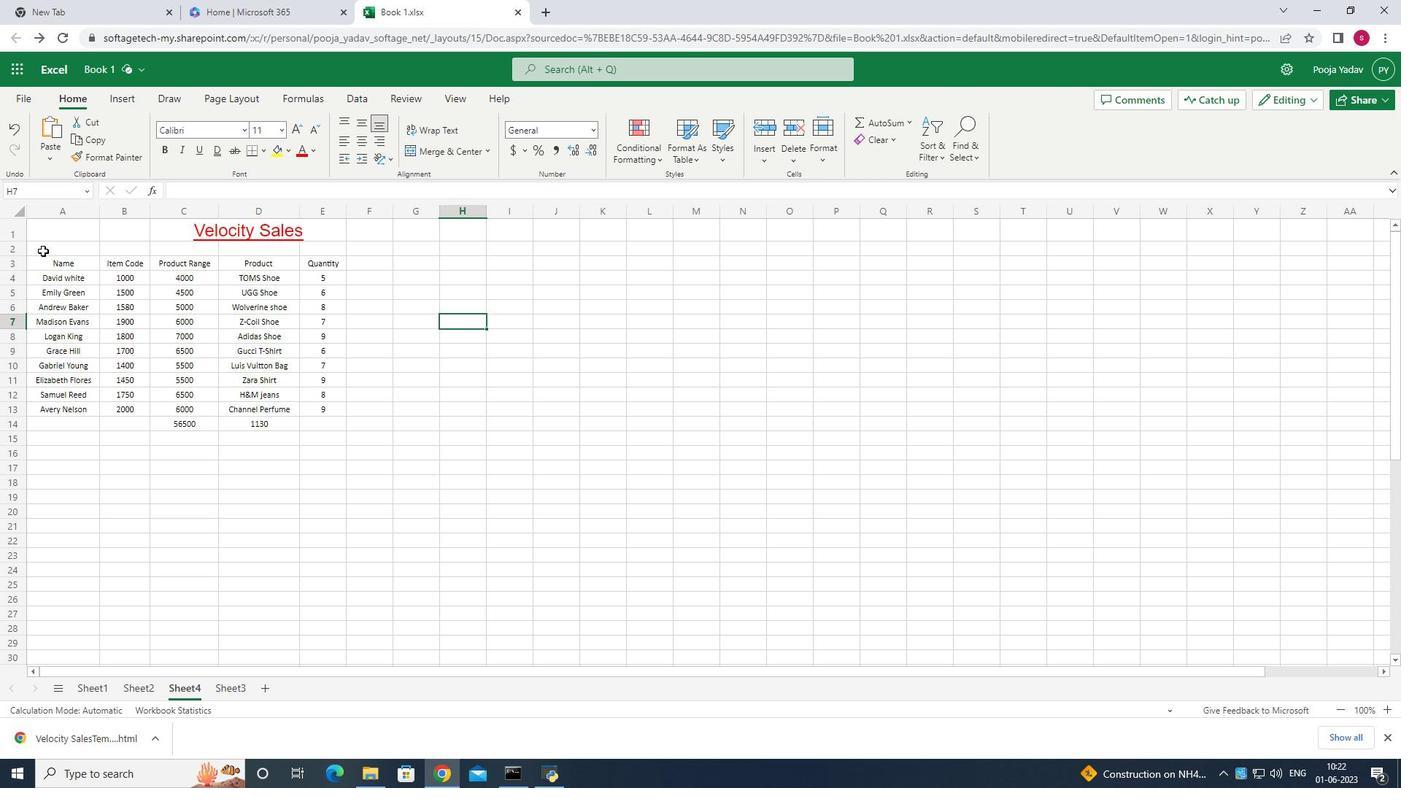 
Action: Mouse pressed left at (43, 251)
Screenshot: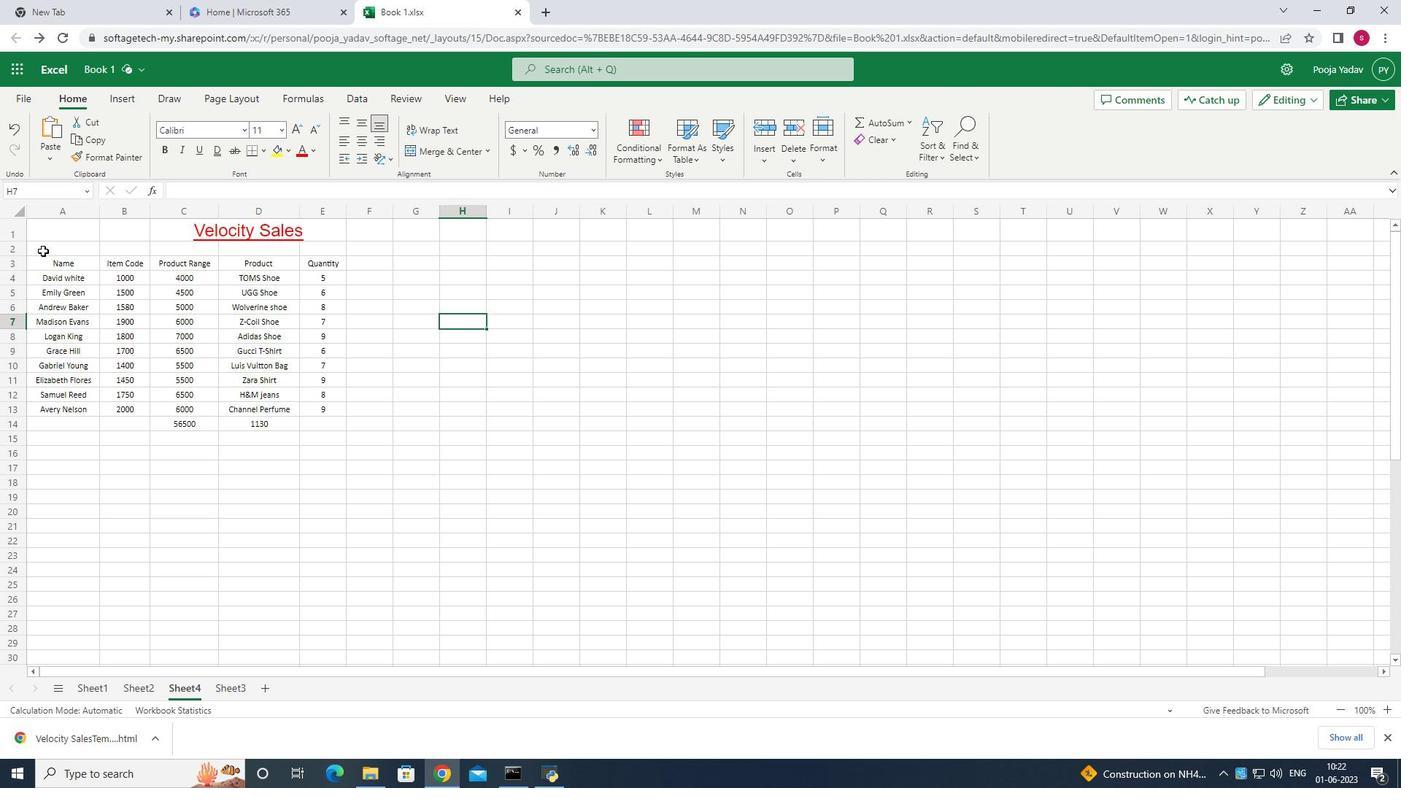 
Action: Mouse moved to (304, 149)
Screenshot: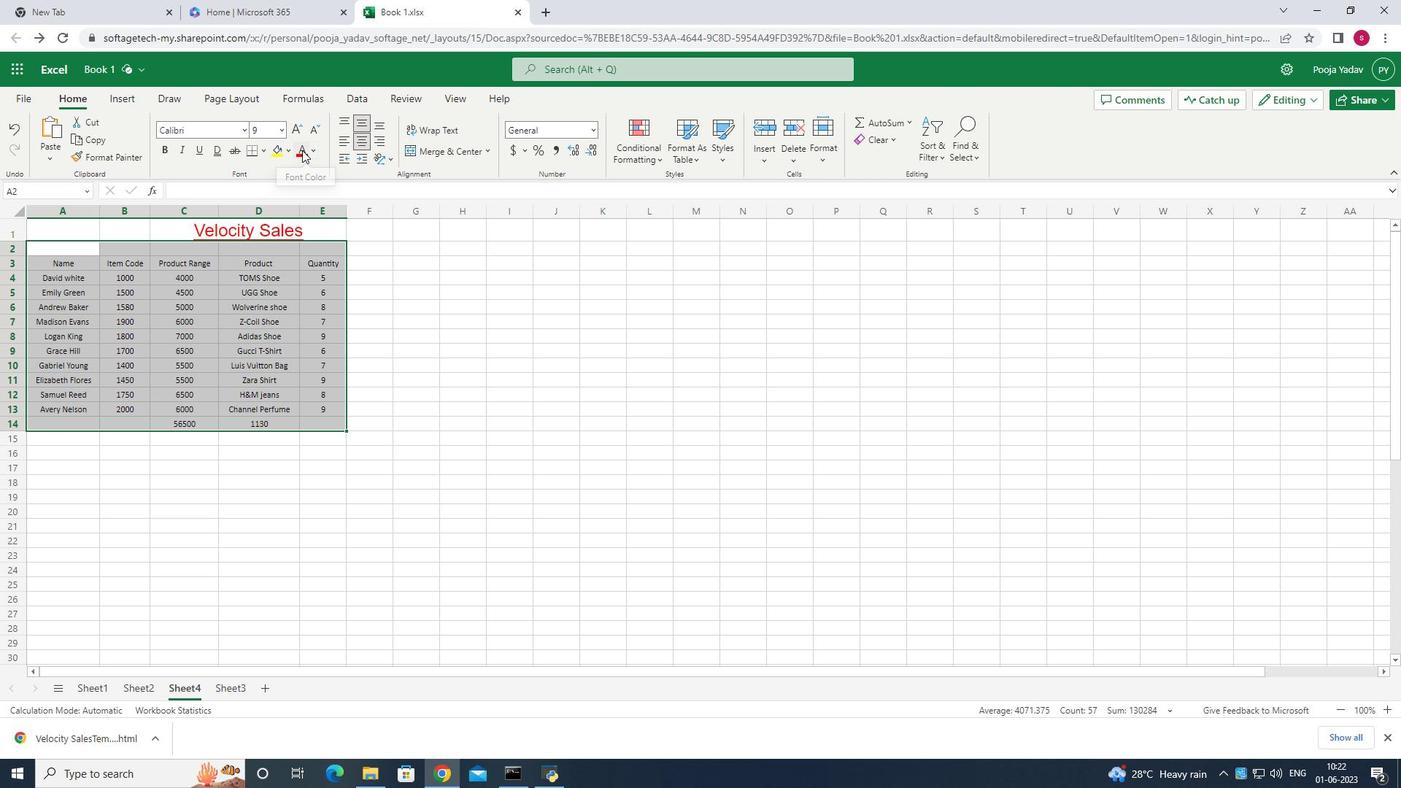 
Action: Mouse pressed left at (304, 149)
Screenshot: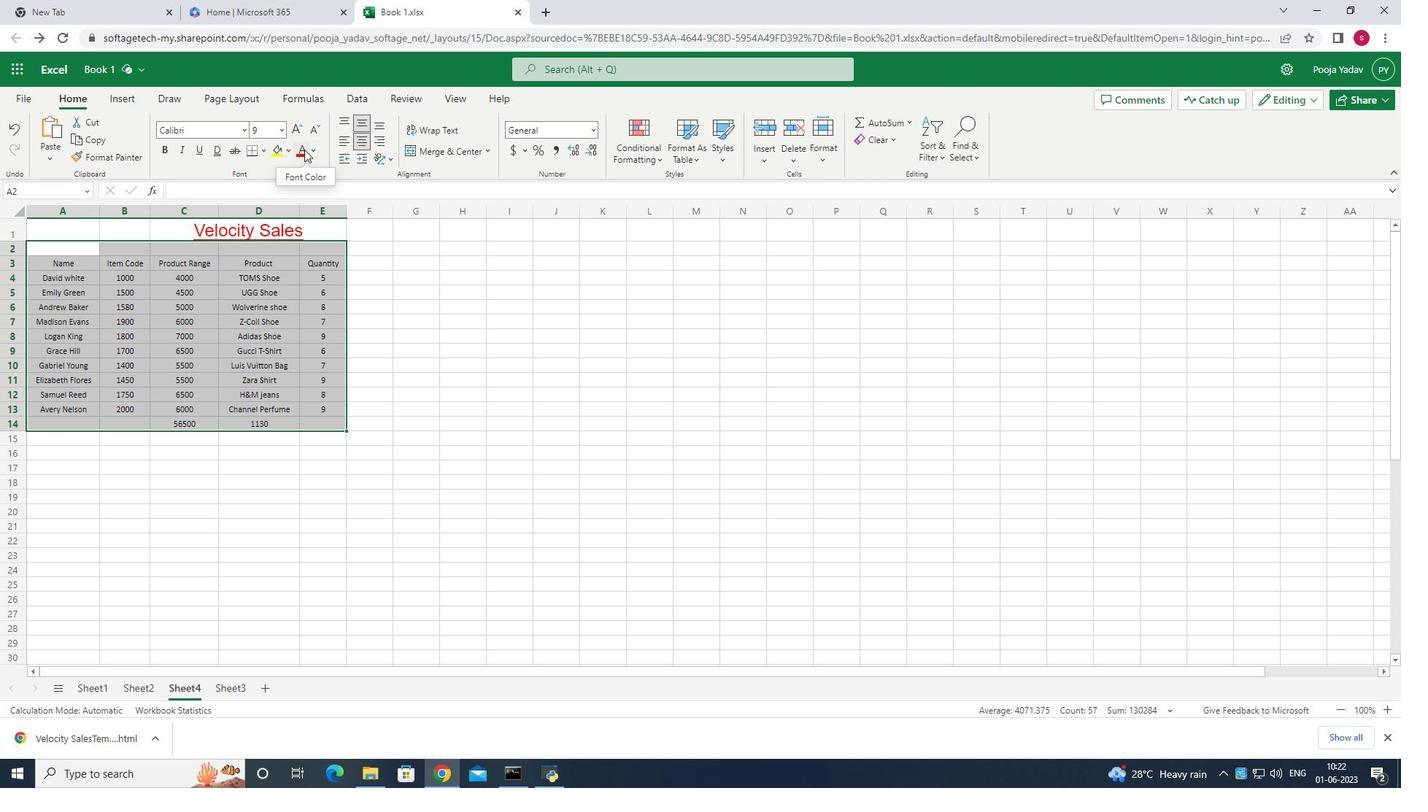 
Action: Mouse moved to (316, 149)
Screenshot: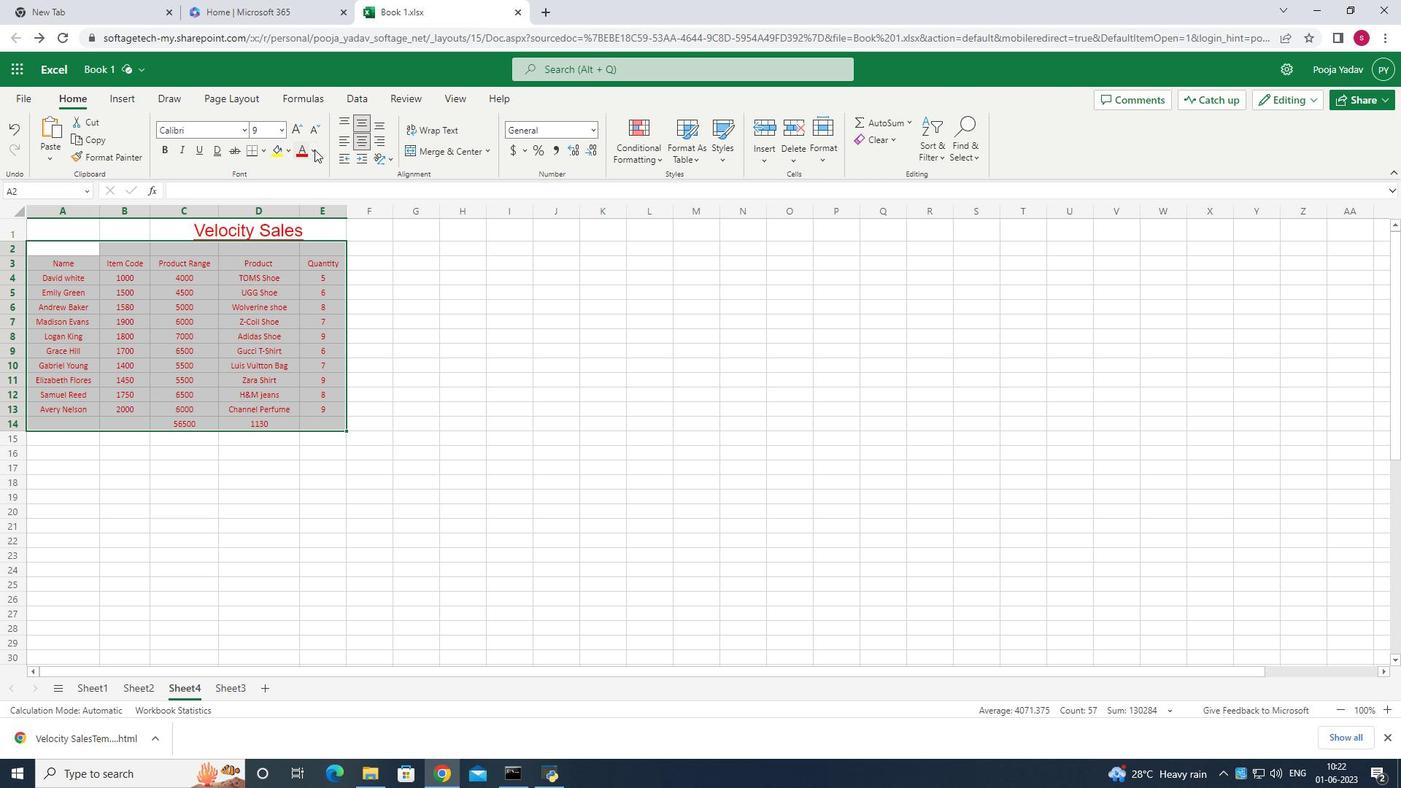 
Action: Mouse pressed left at (316, 149)
Screenshot: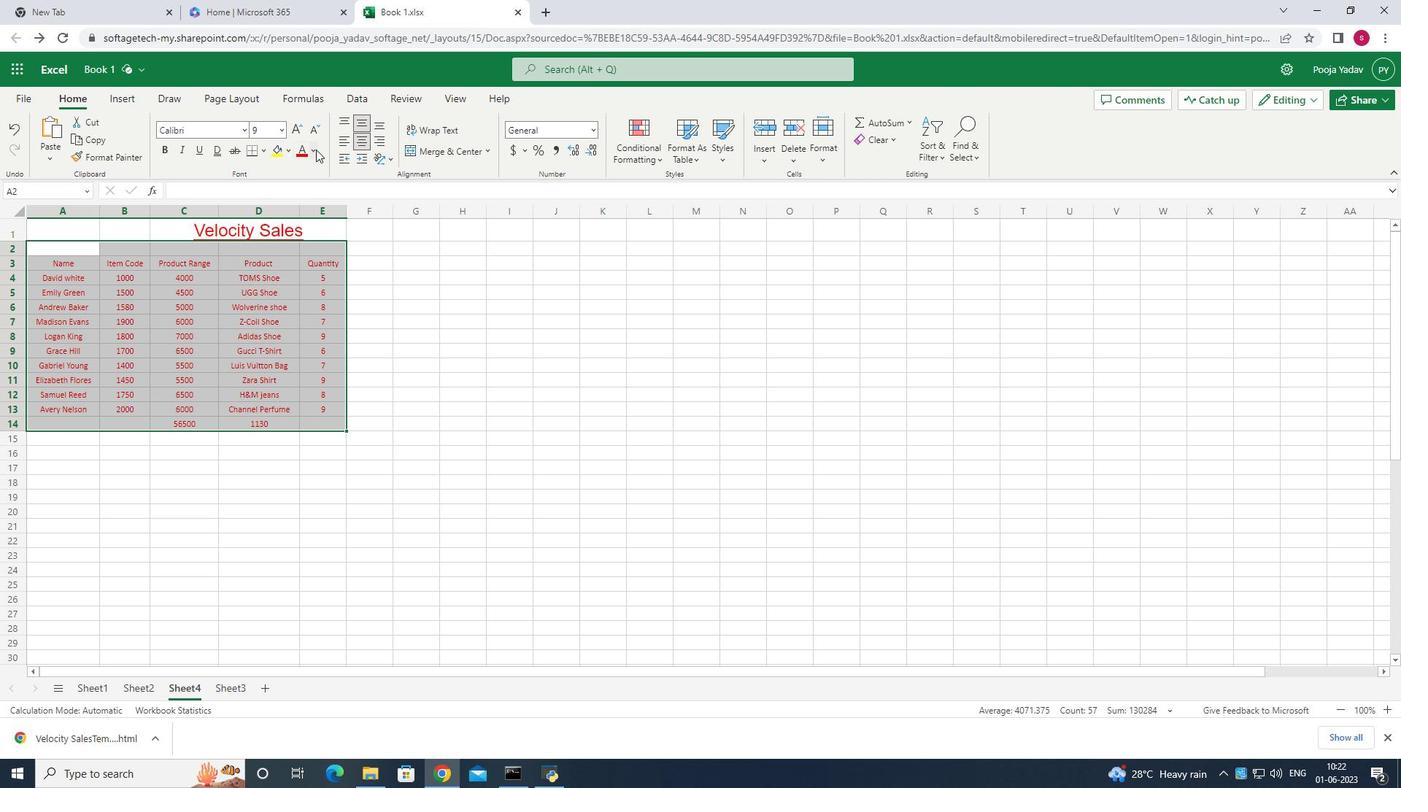 
Action: Mouse moved to (309, 349)
Screenshot: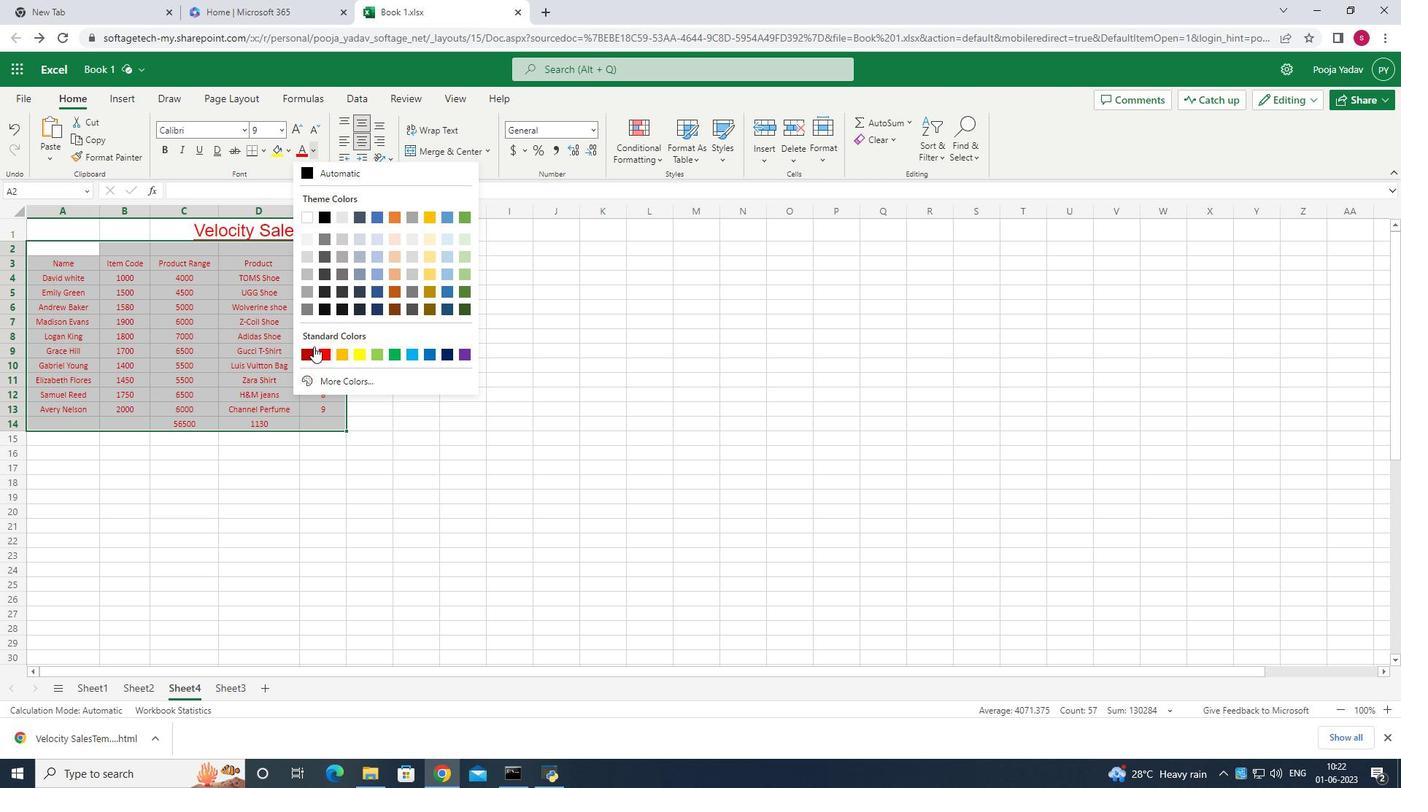 
Action: Mouse pressed left at (309, 349)
Screenshot: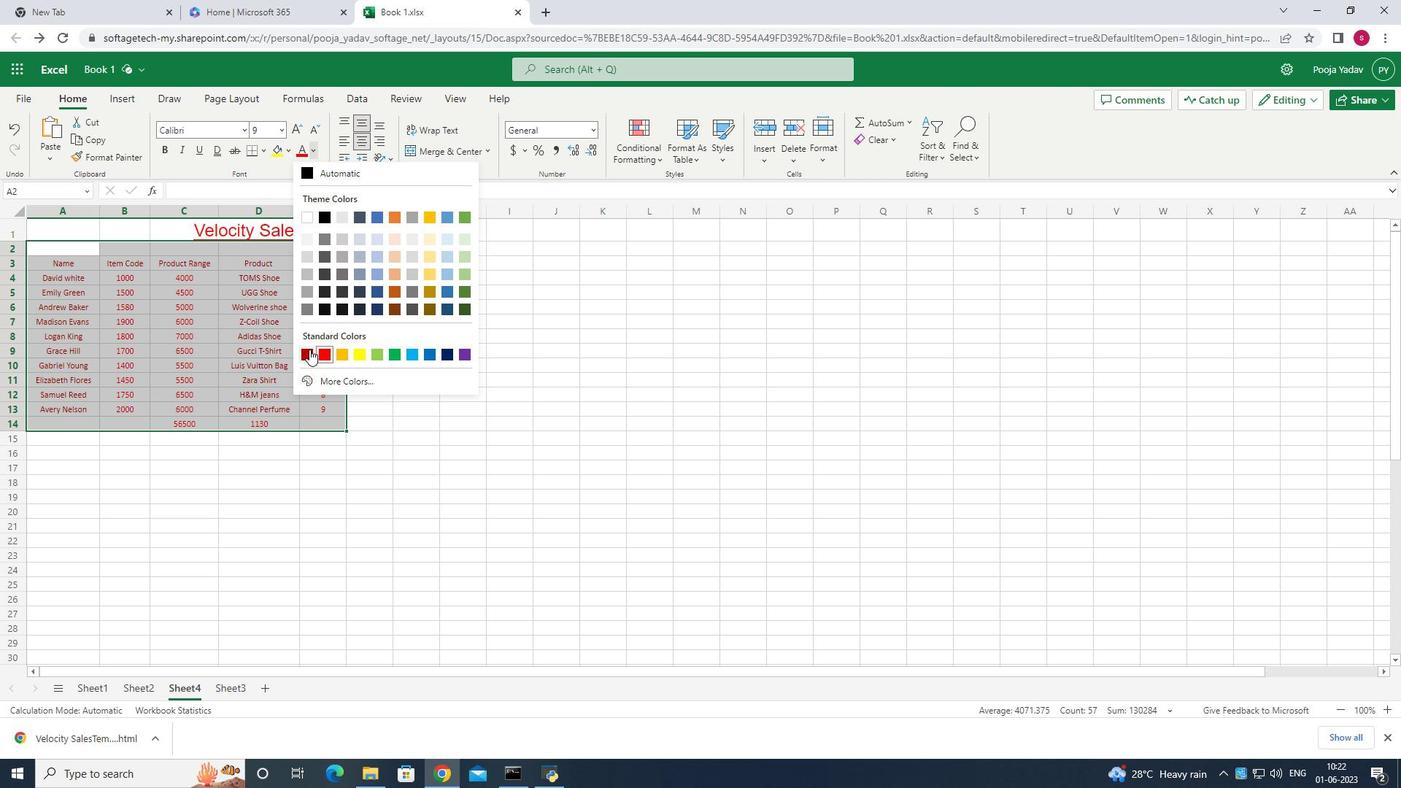 
Action: Mouse moved to (124, 102)
Screenshot: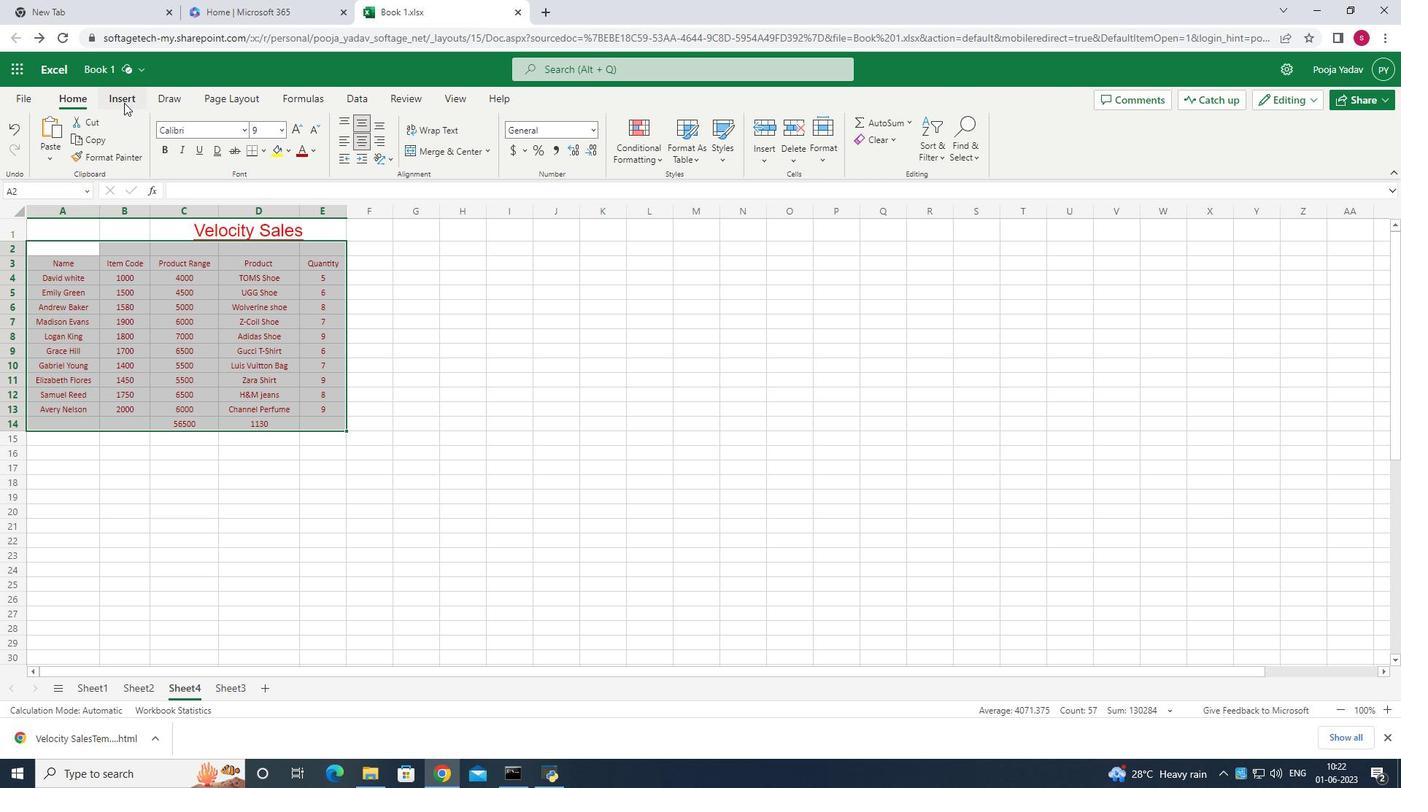 
Action: Mouse pressed left at (124, 102)
Screenshot: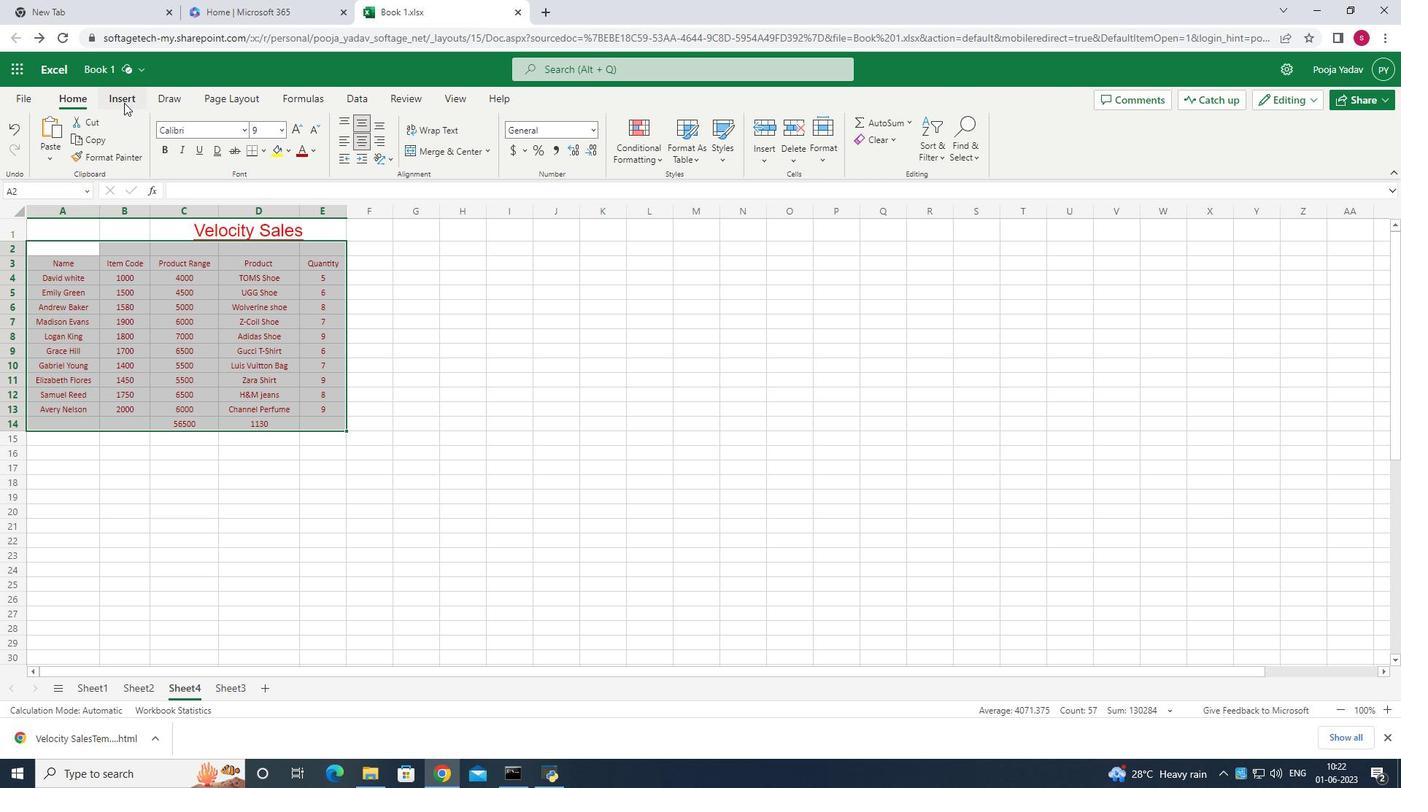 
Action: Mouse moved to (61, 136)
Screenshot: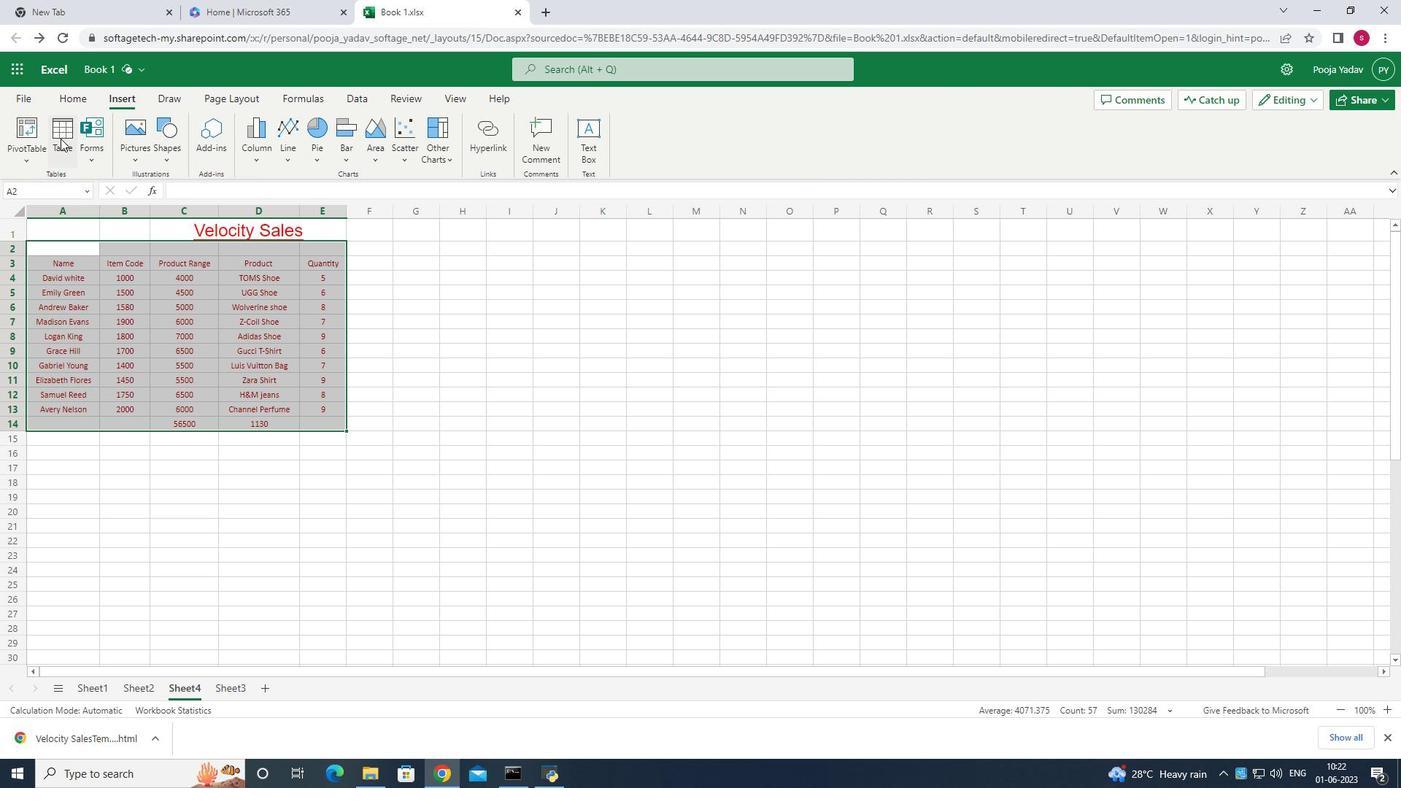 
Action: Mouse pressed left at (61, 136)
Screenshot: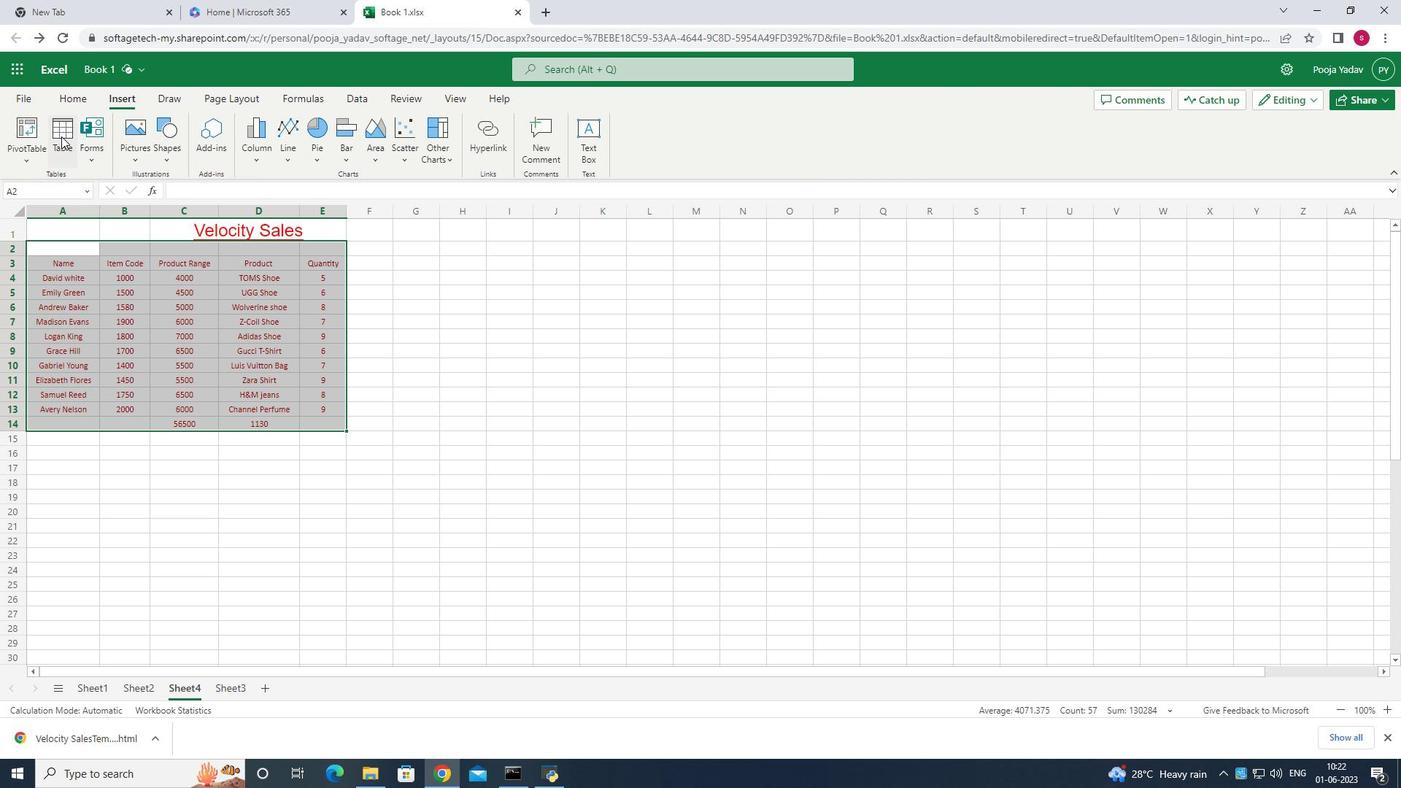 
Action: Mouse moved to (857, 333)
Screenshot: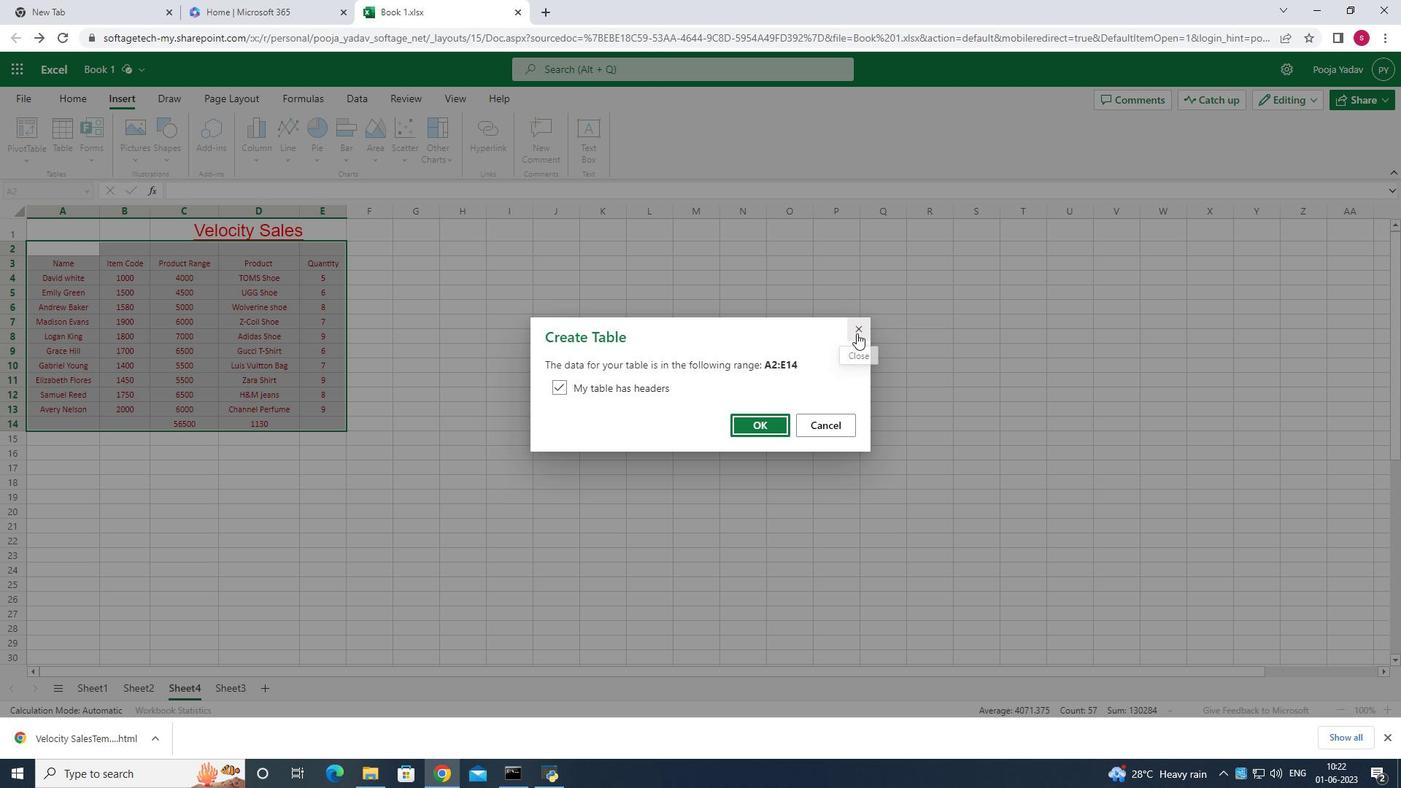 
Action: Mouse pressed left at (857, 333)
Screenshot: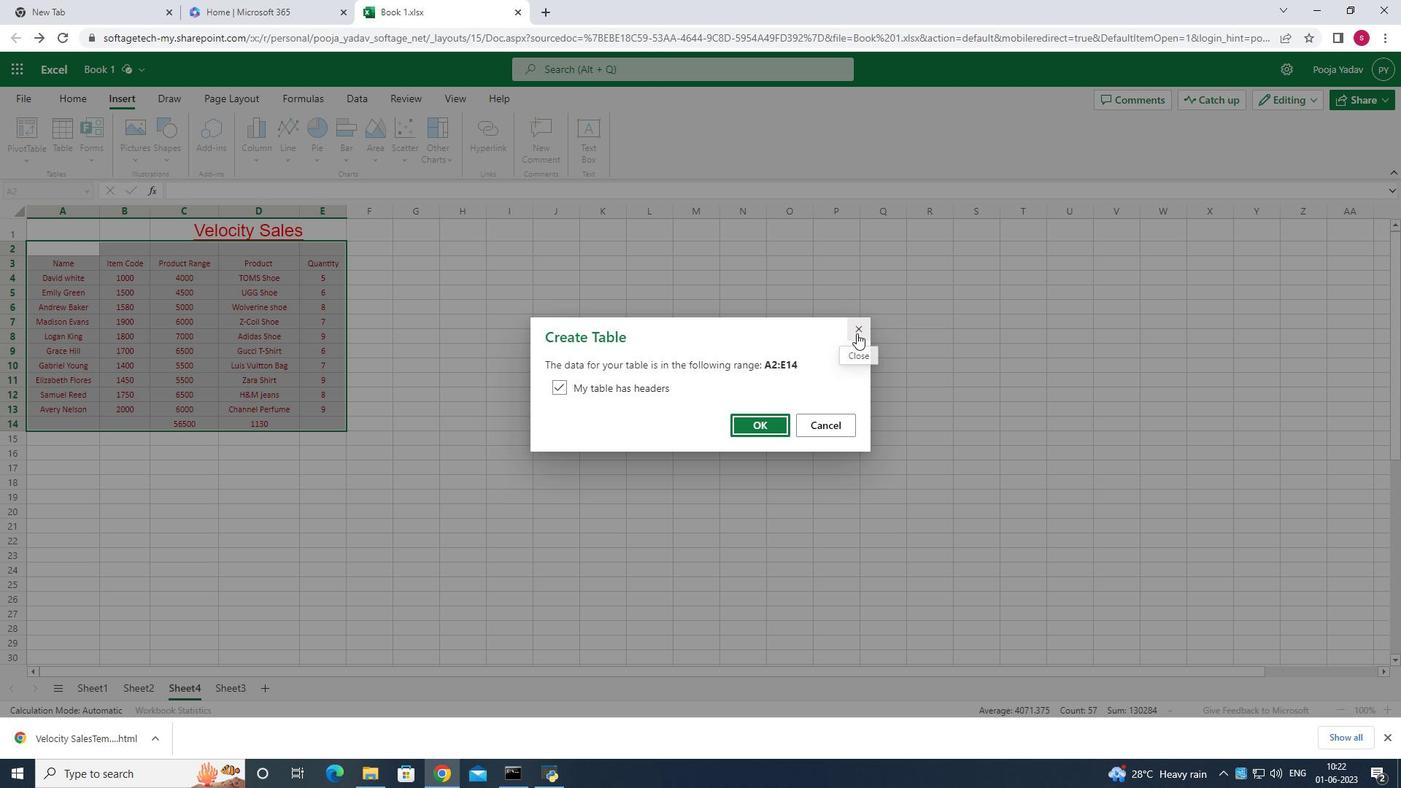 
Action: Mouse moved to (256, 148)
Screenshot: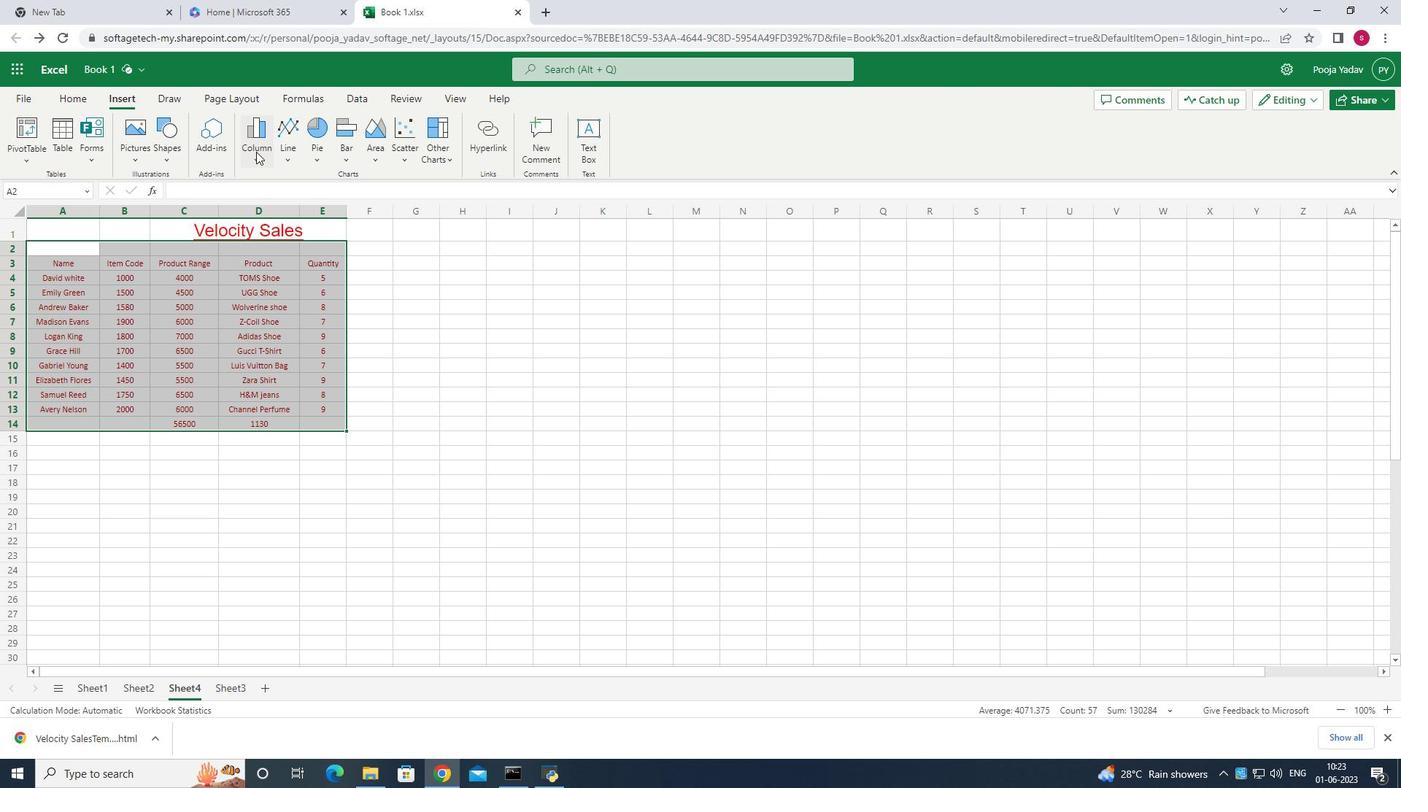 
Action: Mouse pressed left at (256, 148)
Screenshot: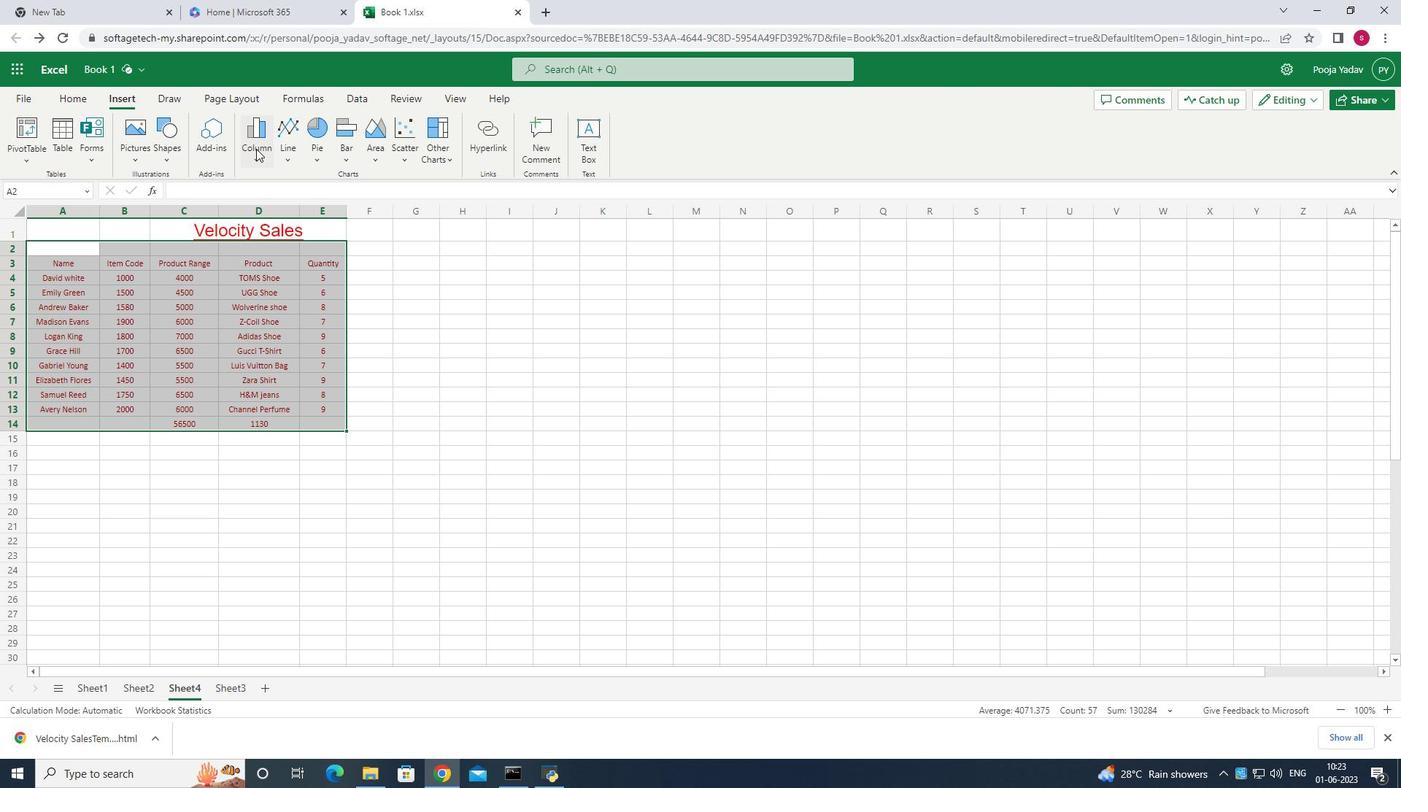 
Action: Mouse moved to (412, 213)
Screenshot: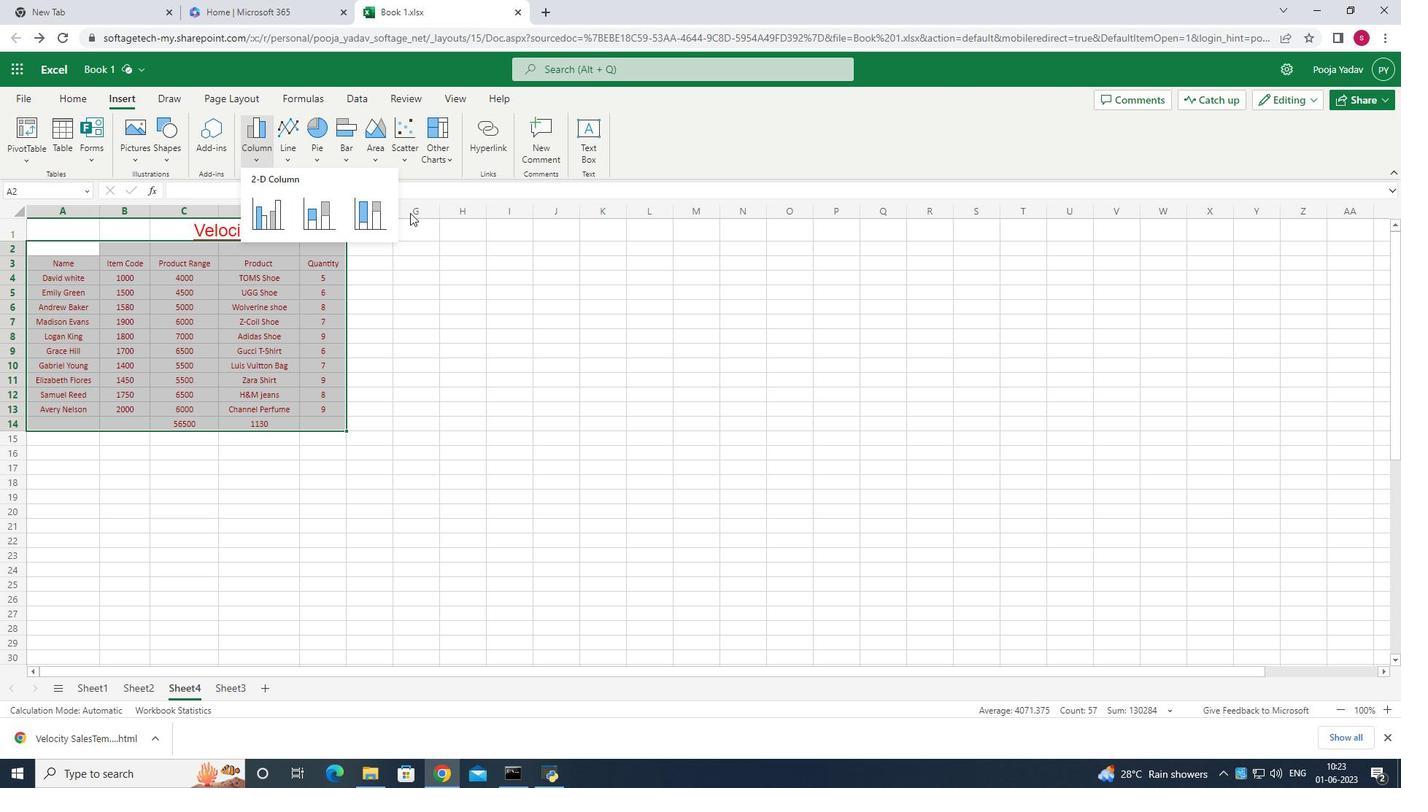 
Action: Mouse pressed left at (412, 213)
Screenshot: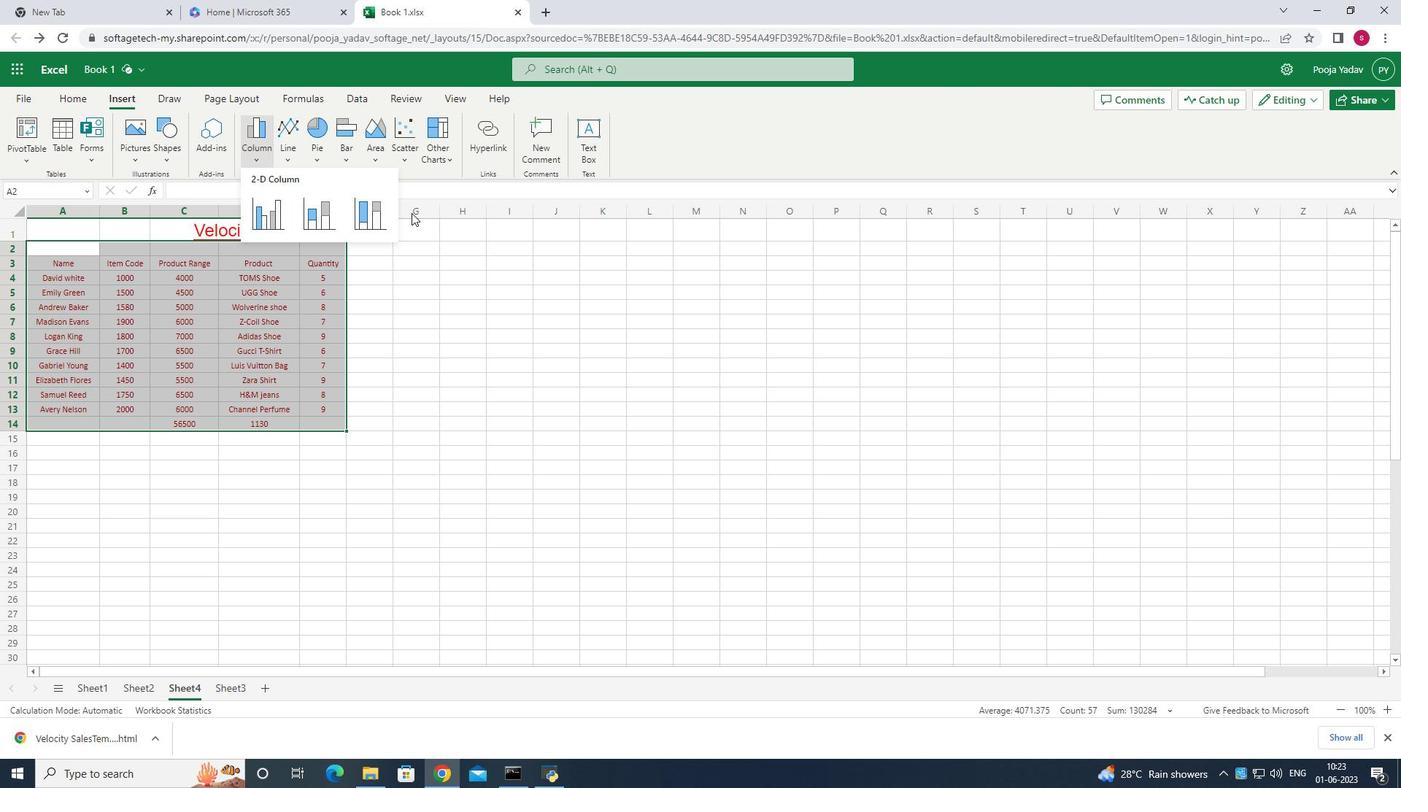 
Action: Mouse moved to (73, 103)
Screenshot: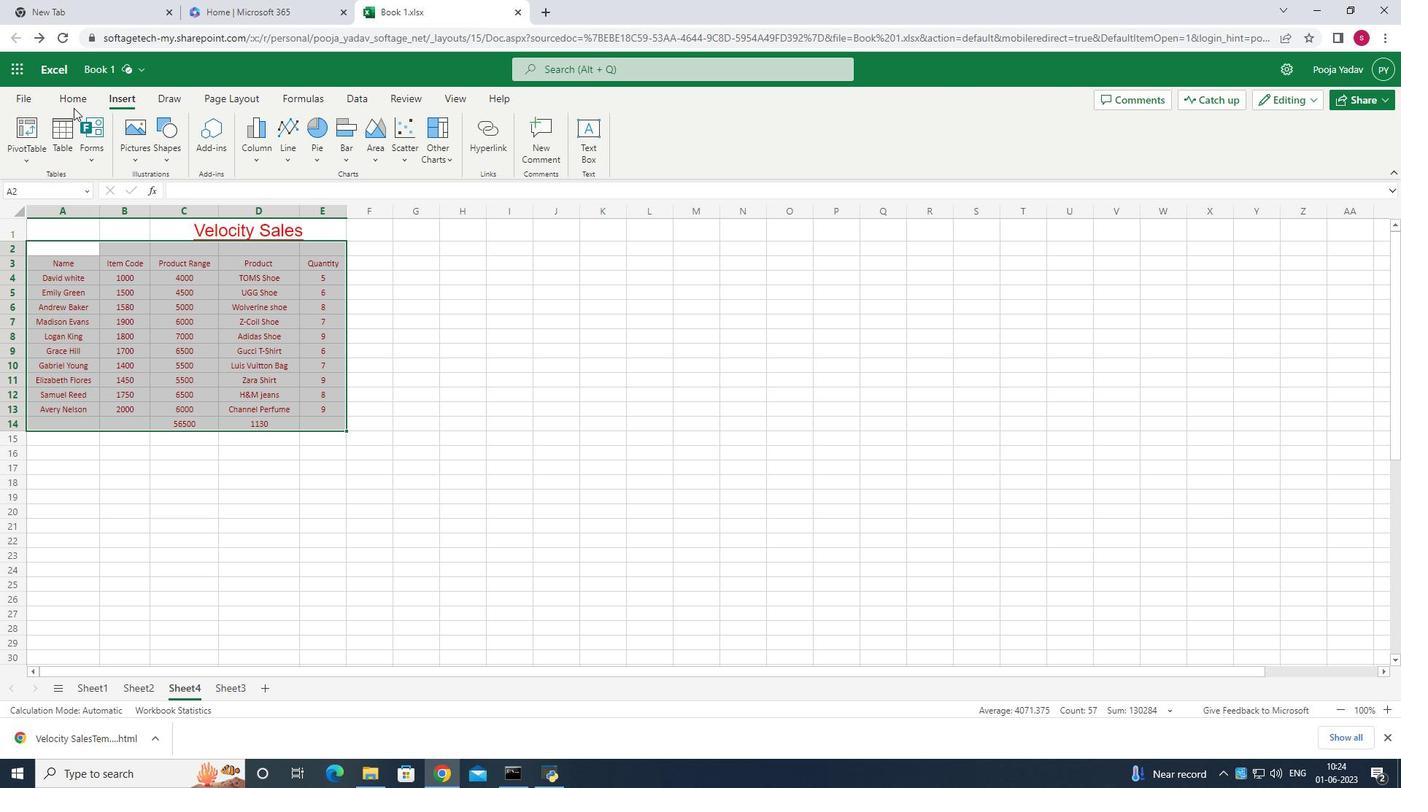 
Action: Mouse pressed left at (73, 103)
Screenshot: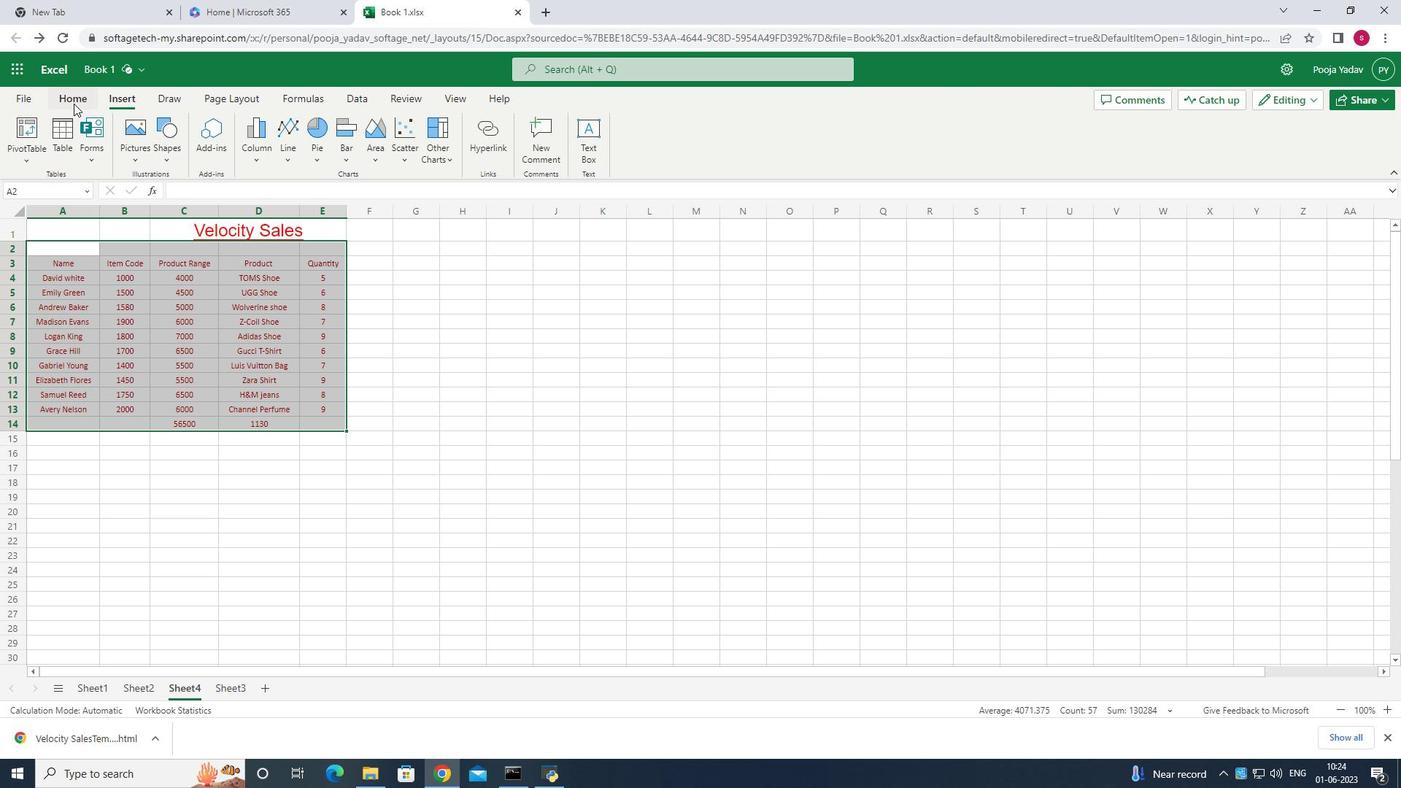 
Action: Mouse moved to (823, 161)
Screenshot: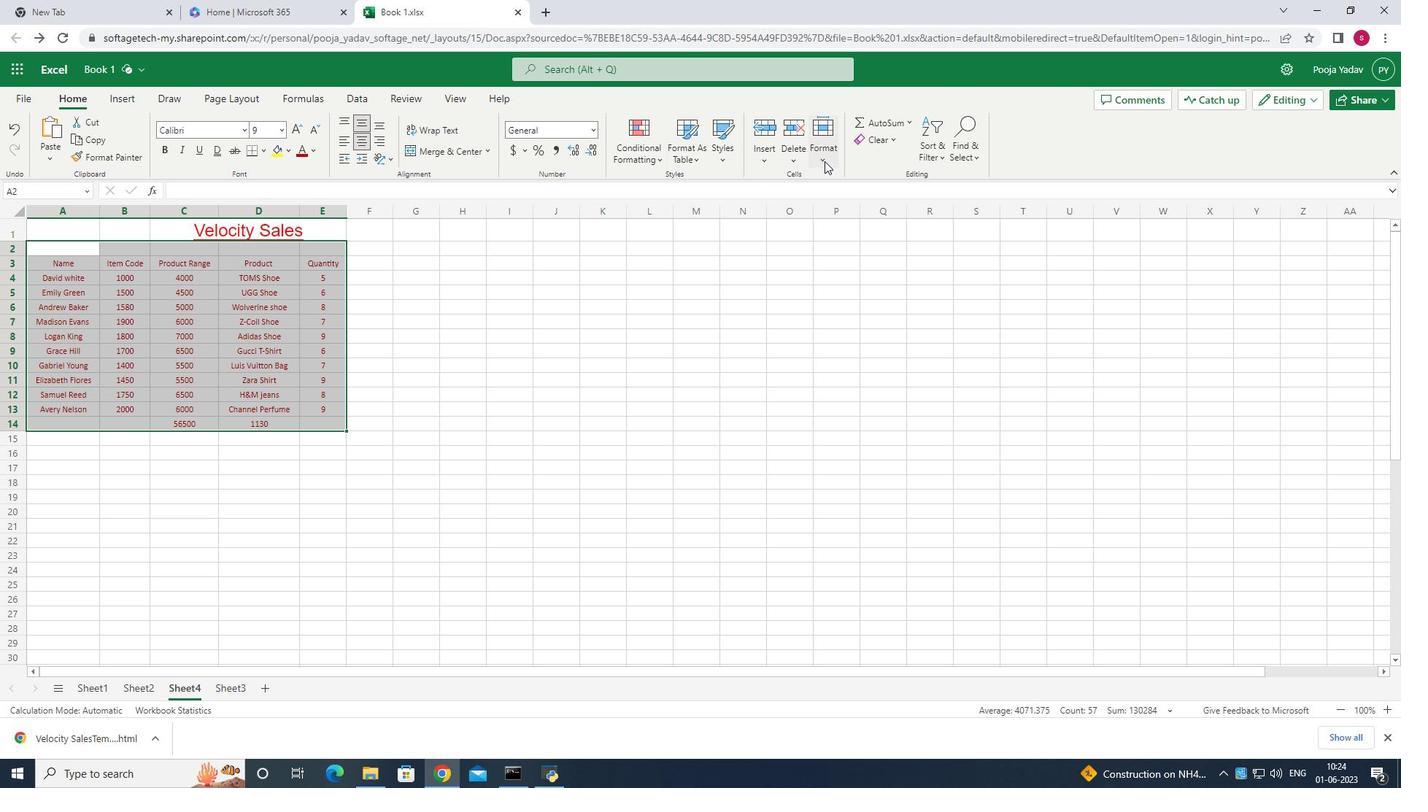 
Action: Mouse pressed left at (823, 161)
Screenshot: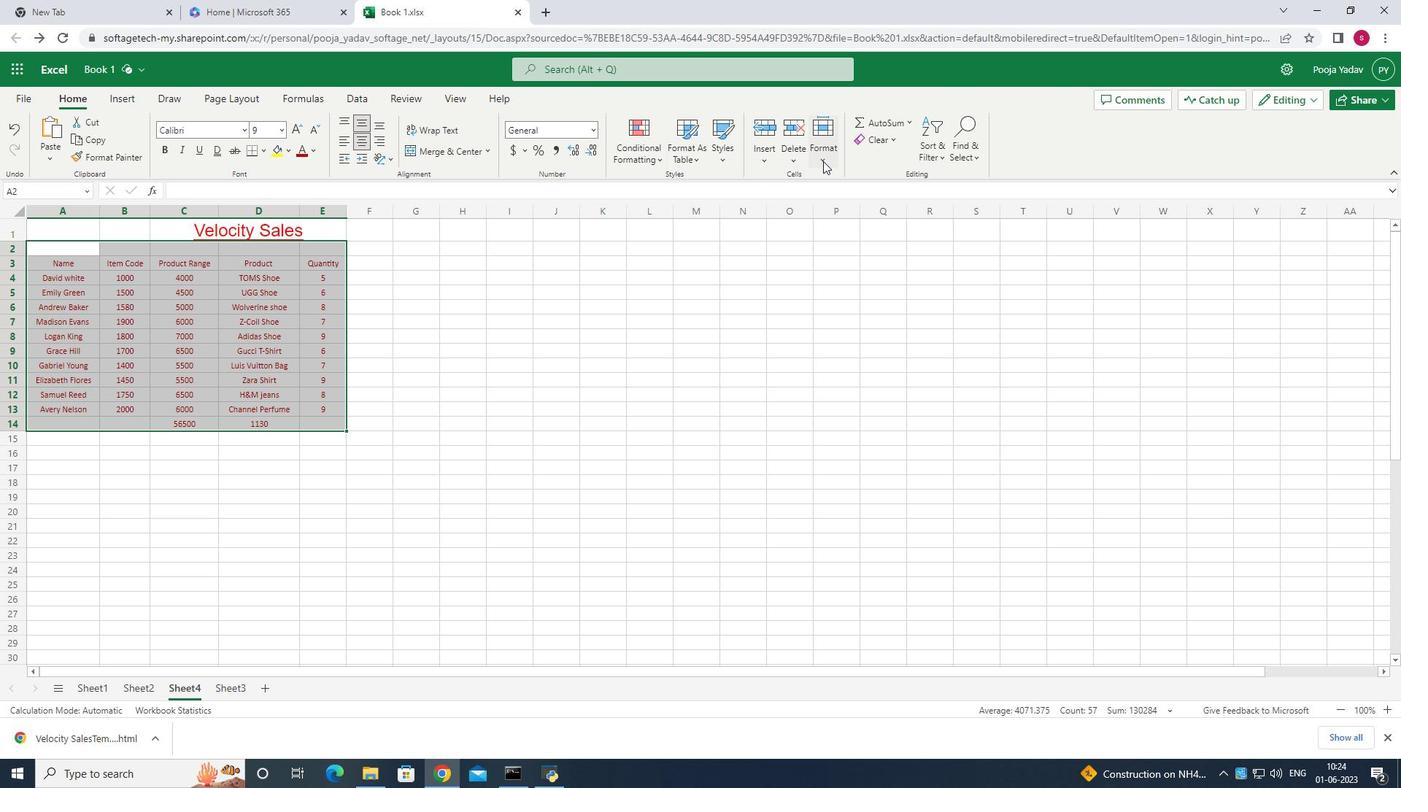 
Action: Mouse moved to (855, 243)
Screenshot: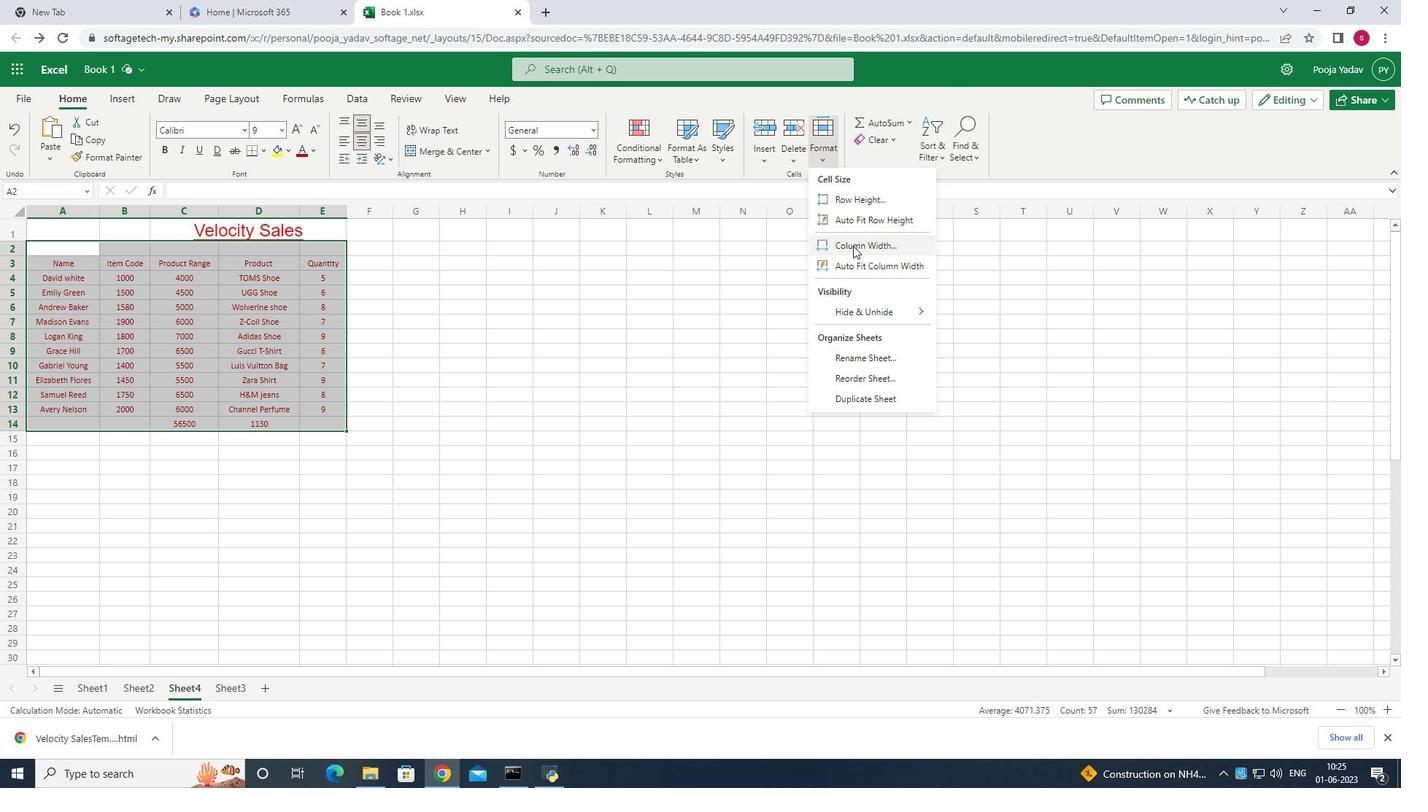 
Action: Mouse pressed left at (855, 243)
Screenshot: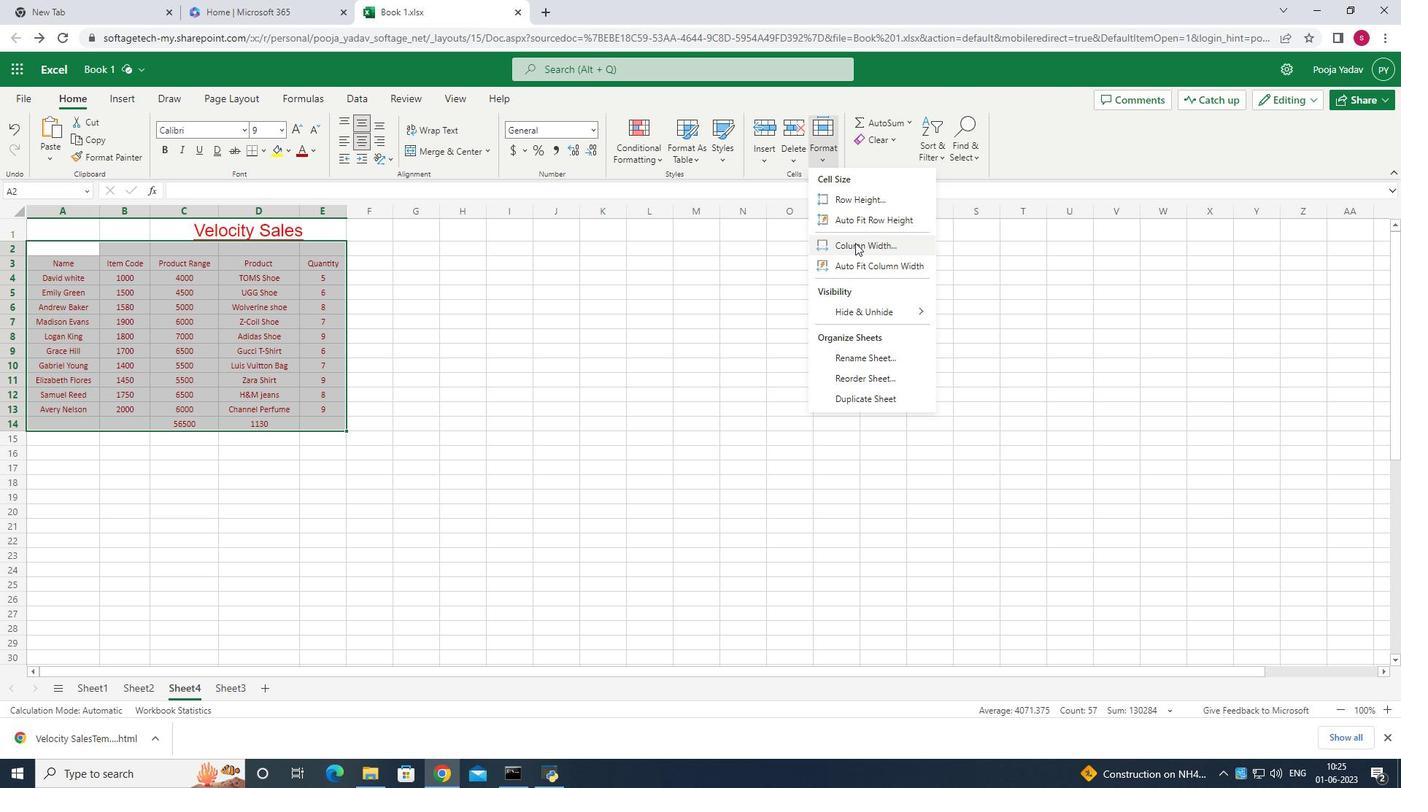 
Action: Mouse moved to (730, 359)
Screenshot: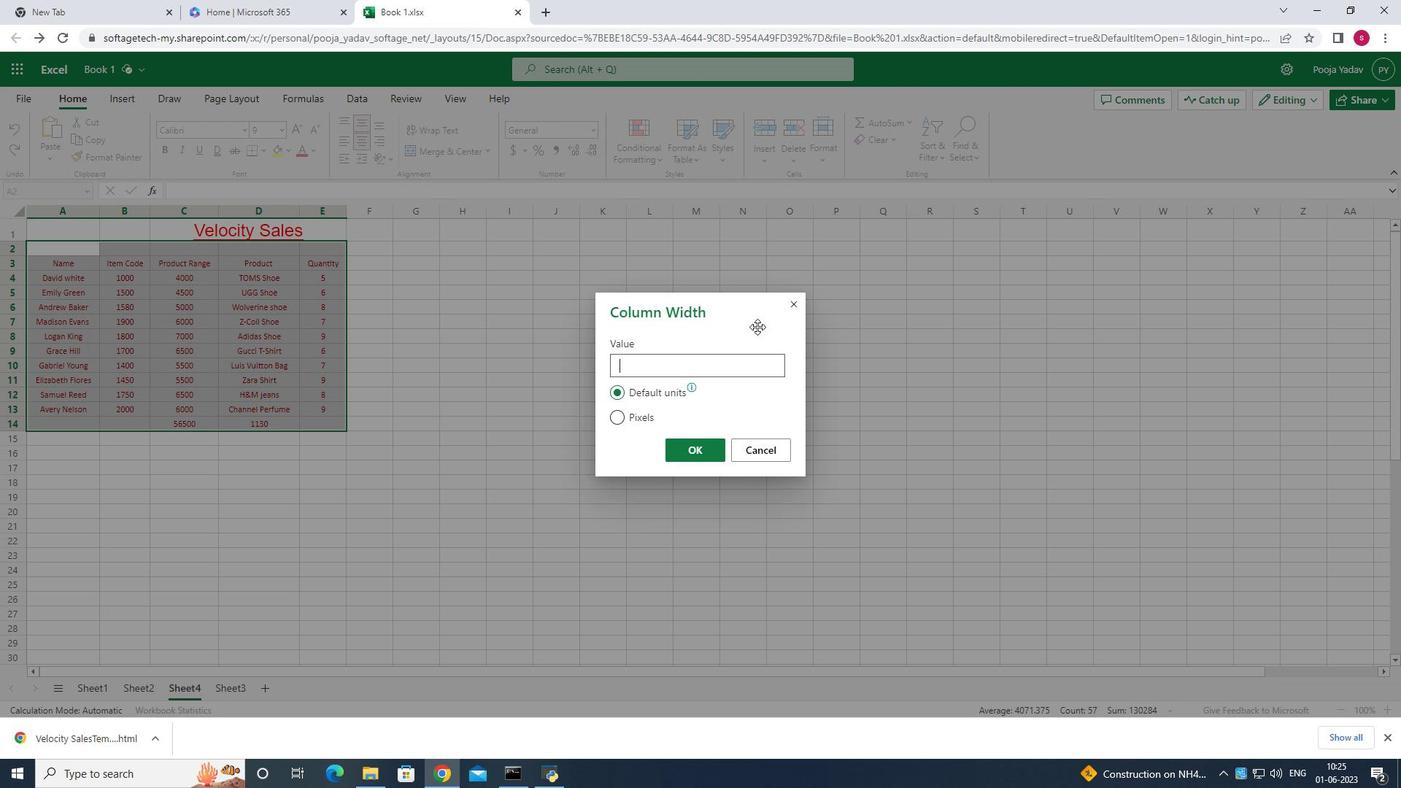 
Action: Key pressed 10
Screenshot: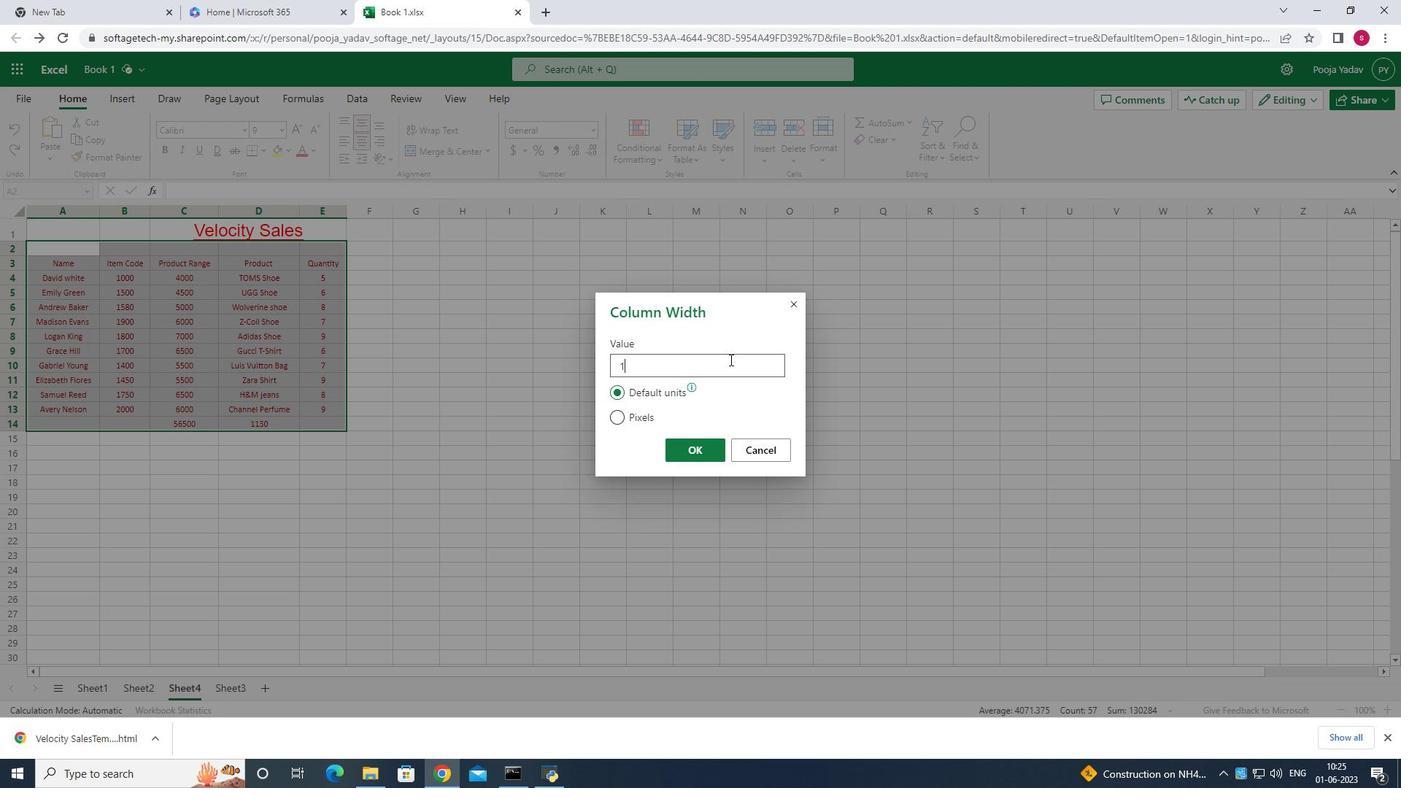 
Action: Mouse moved to (698, 448)
Screenshot: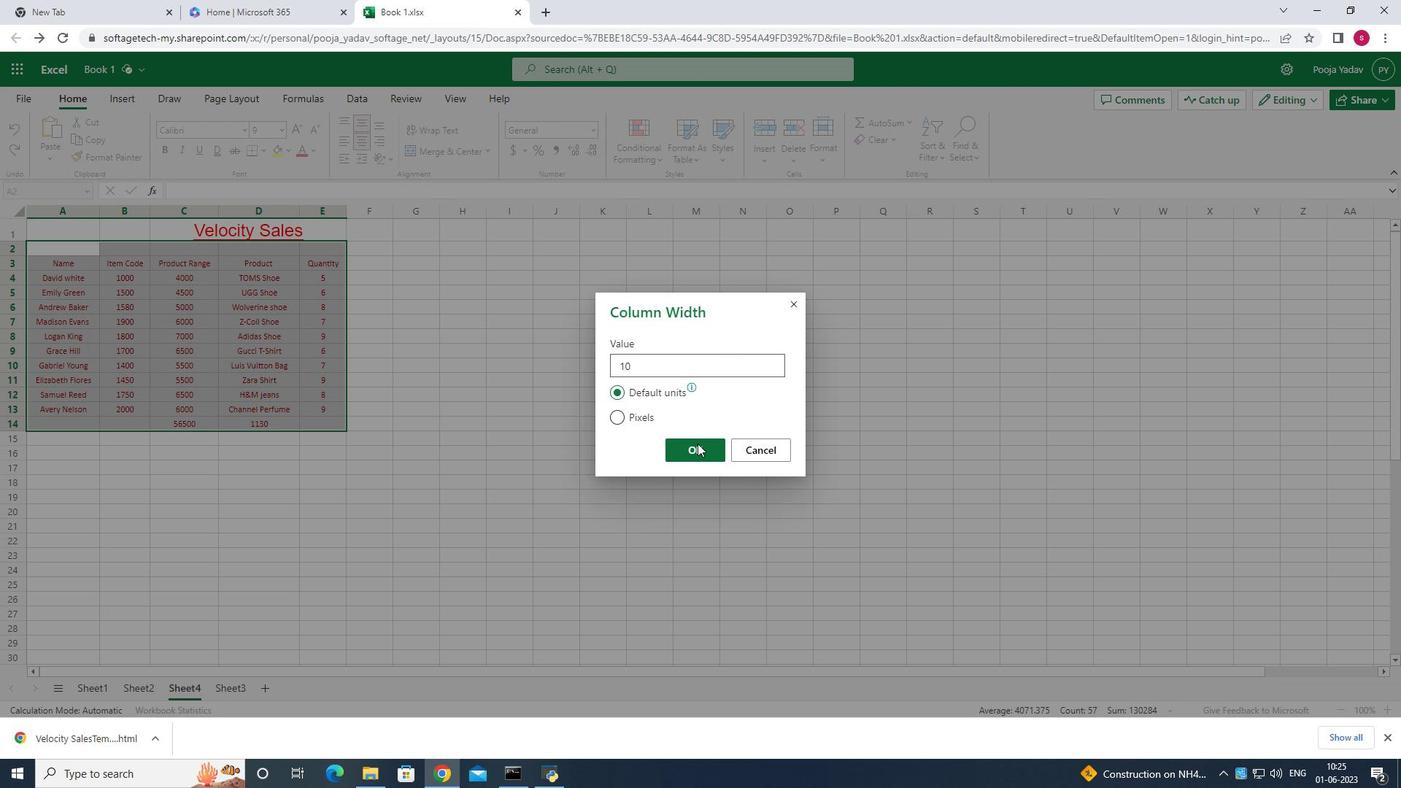 
Action: Mouse pressed left at (698, 448)
Screenshot: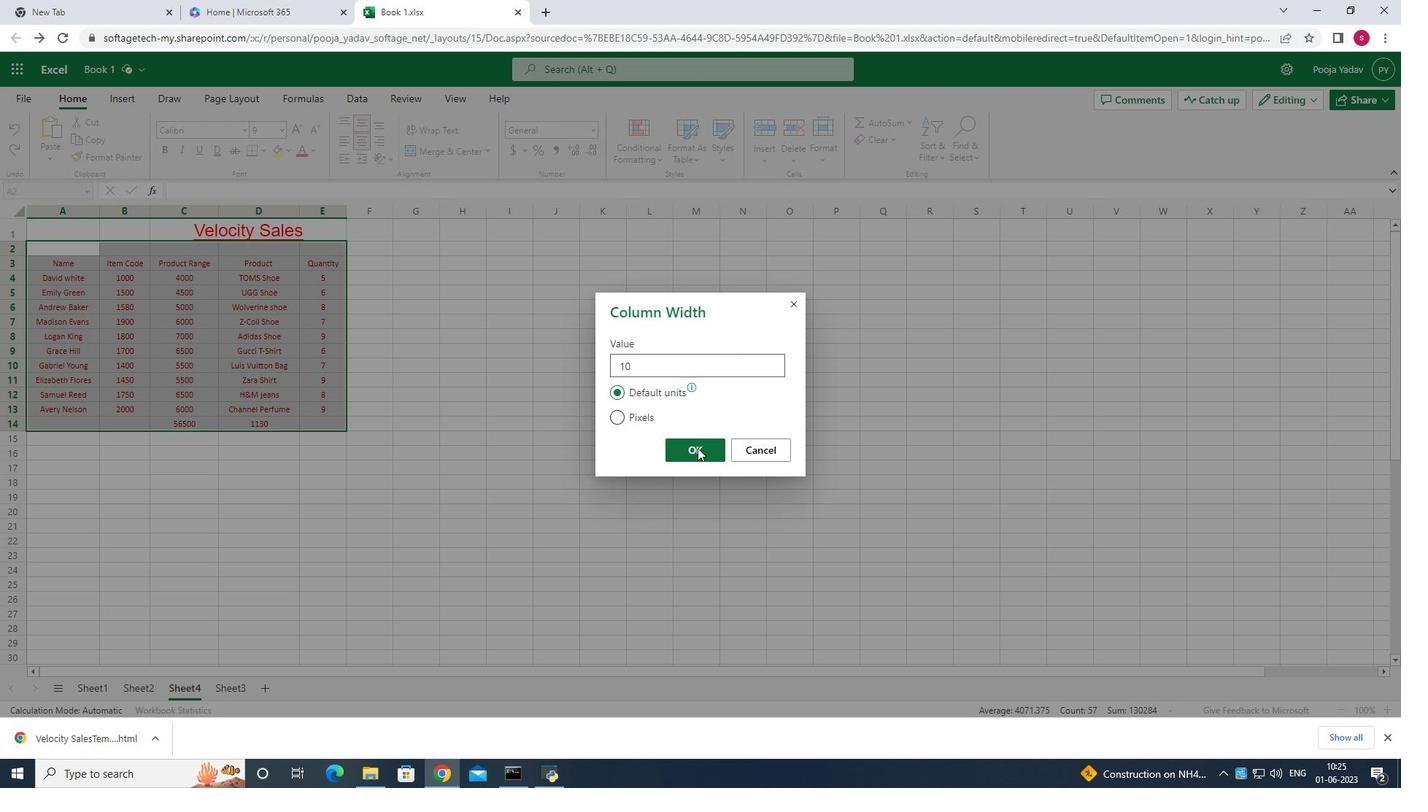 
Action: Mouse moved to (827, 156)
Screenshot: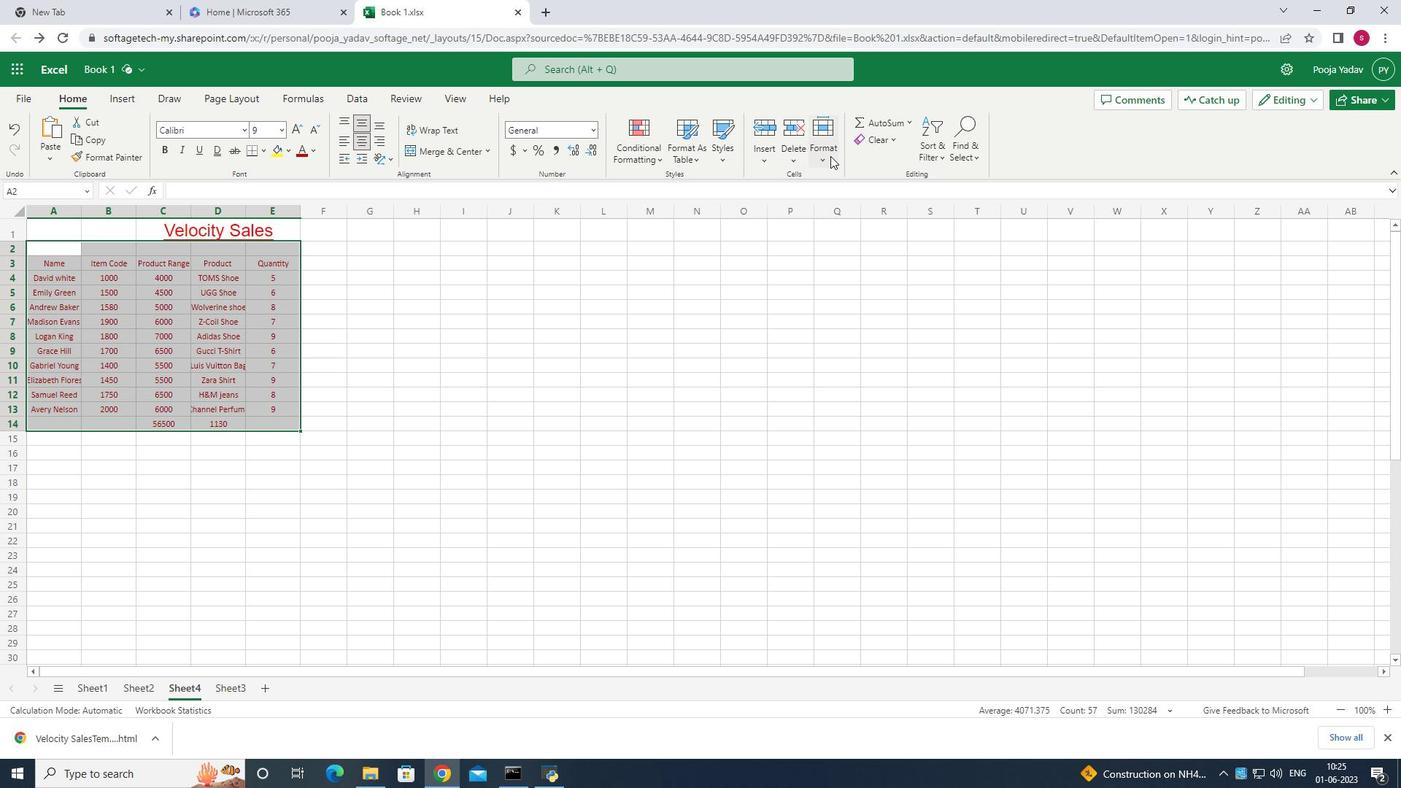 
Action: Mouse pressed left at (827, 156)
Screenshot: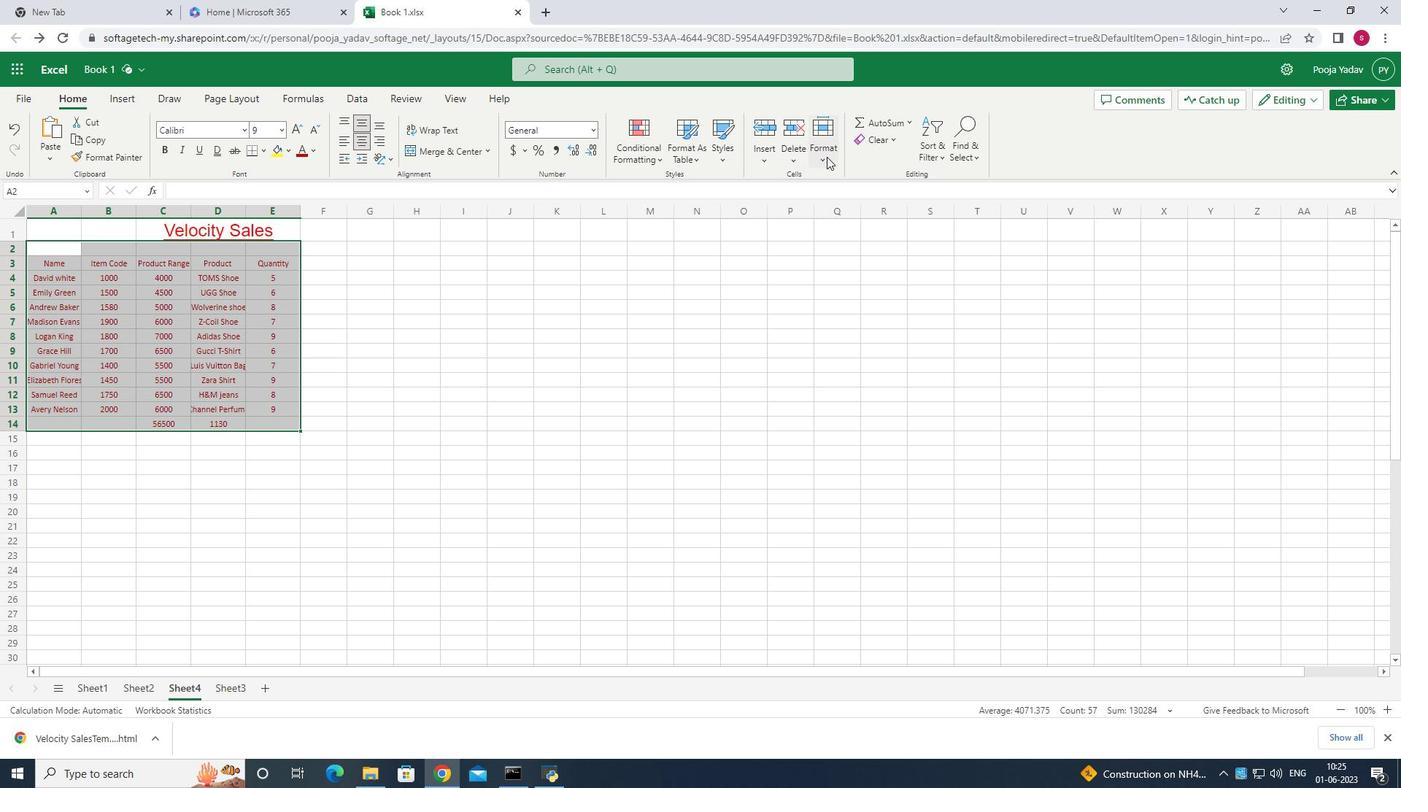
Action: Mouse moved to (543, 358)
Screenshot: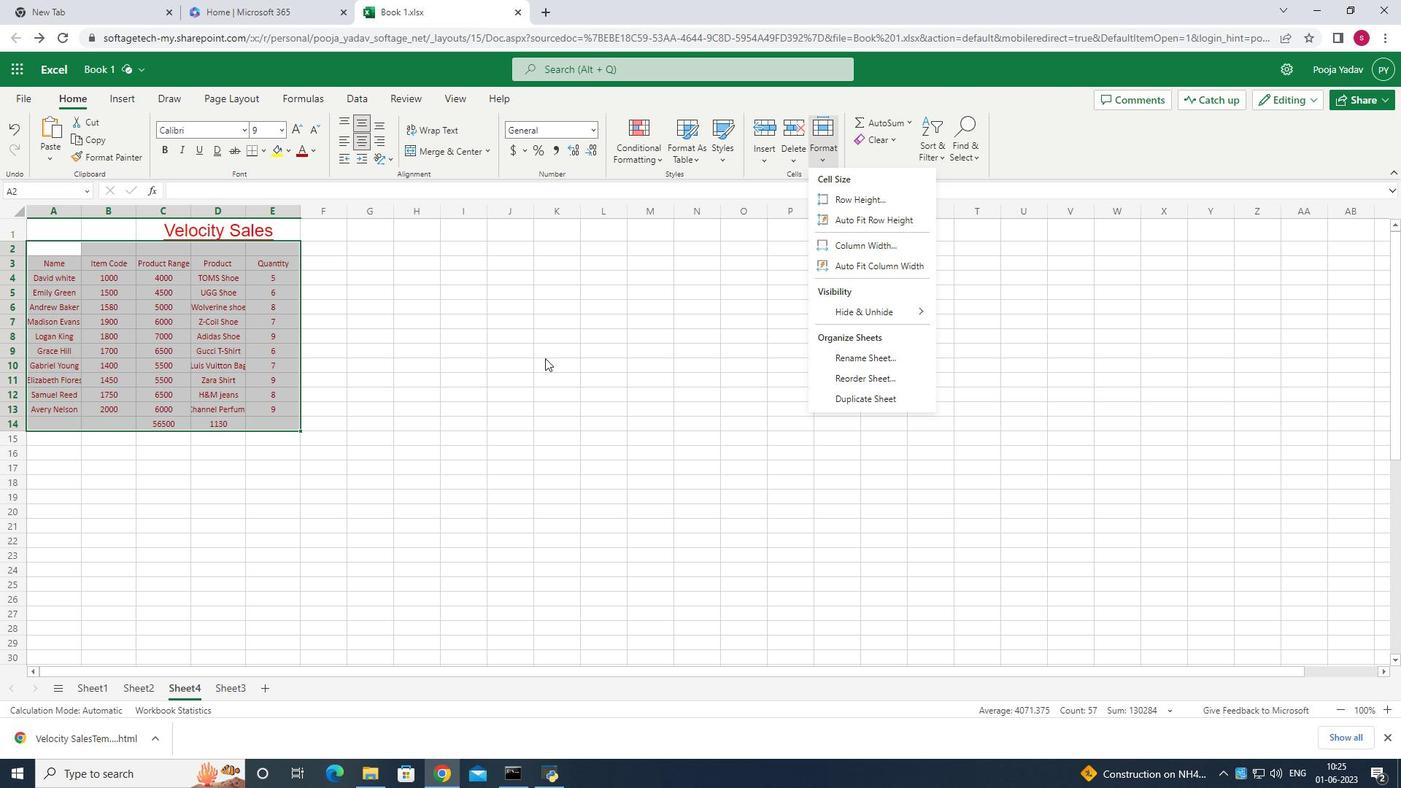 
Action: Mouse pressed left at (543, 358)
Screenshot: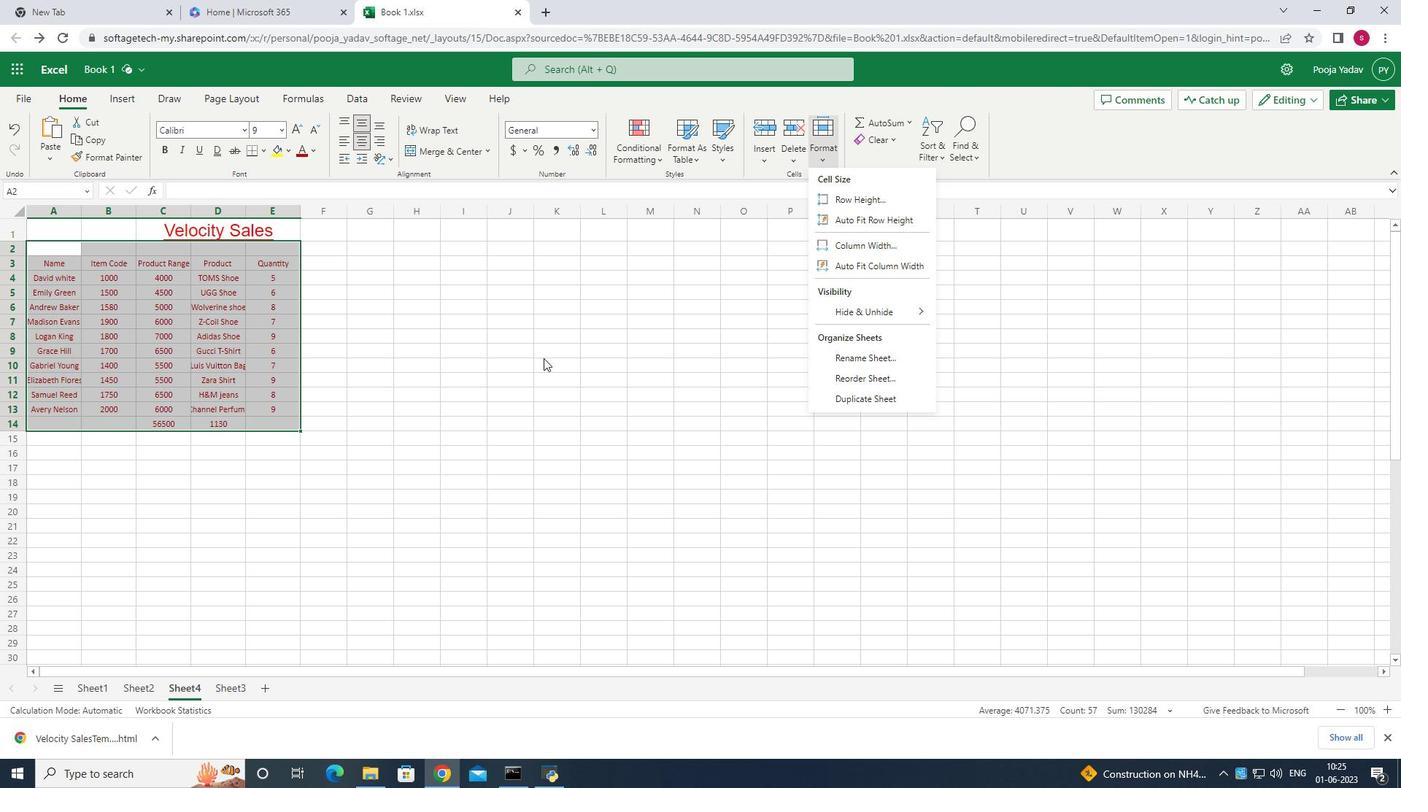
Action: Mouse moved to (825, 159)
Screenshot: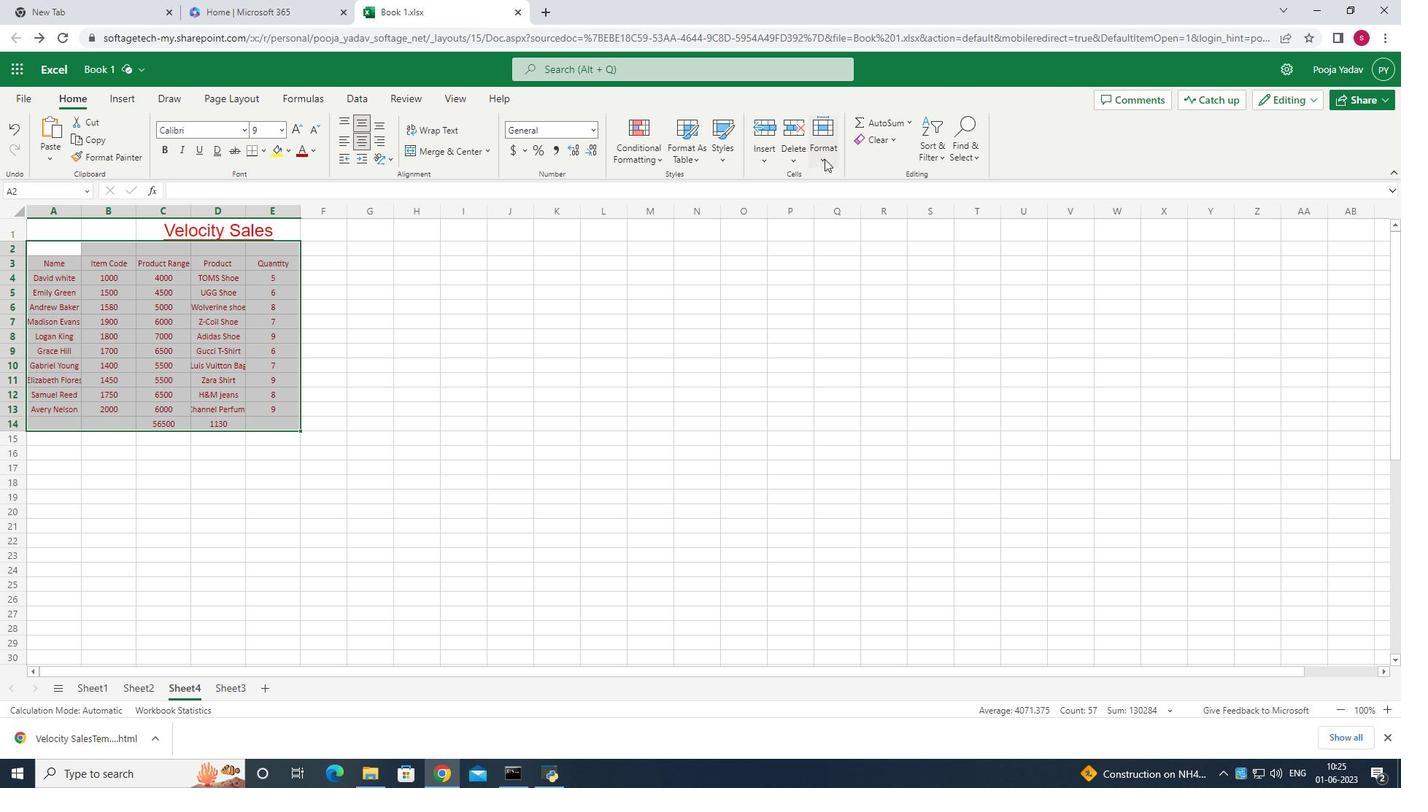 
Action: Mouse pressed left at (825, 159)
Screenshot: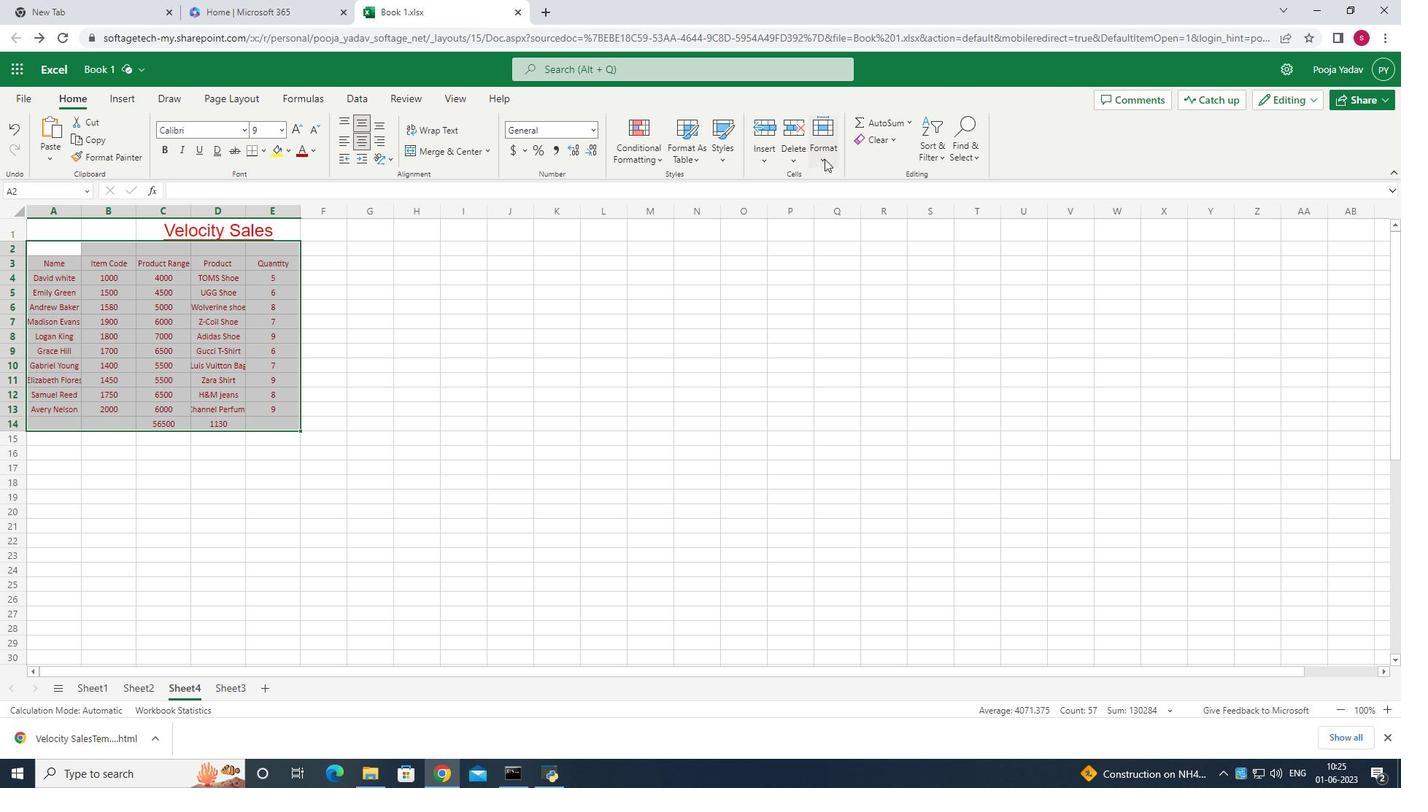 
Action: Mouse moved to (852, 267)
Screenshot: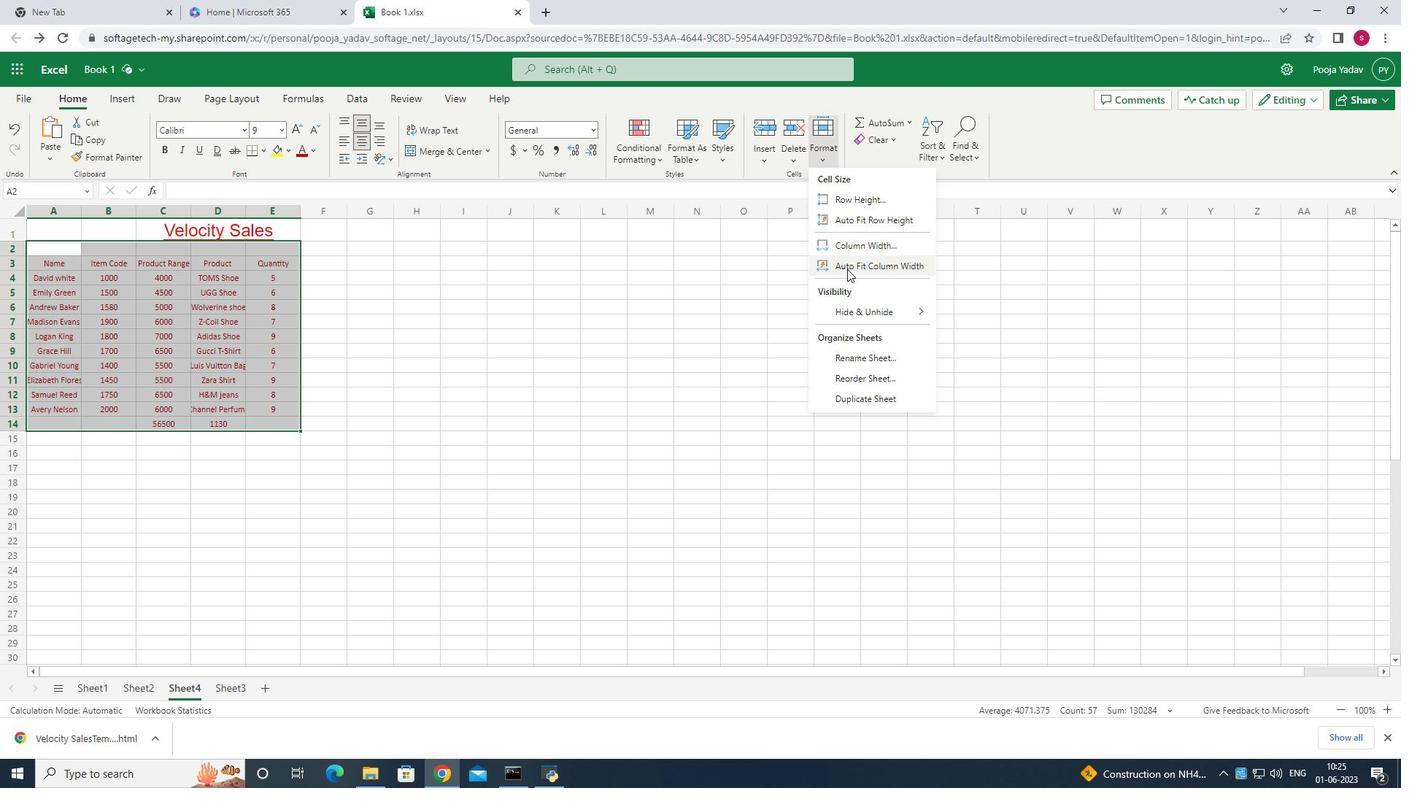 
Action: Mouse pressed left at (852, 267)
Screenshot: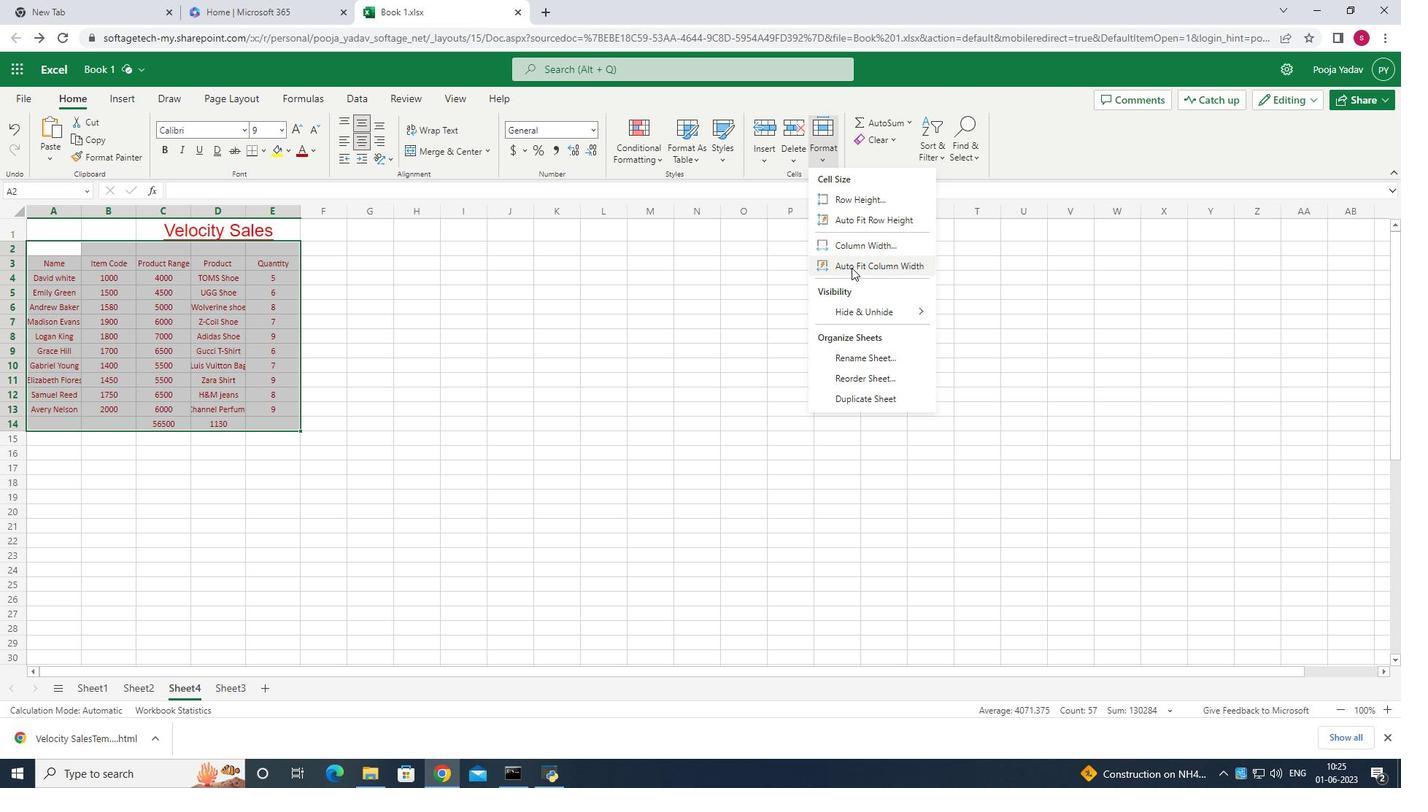 
Action: Mouse moved to (406, 446)
Screenshot: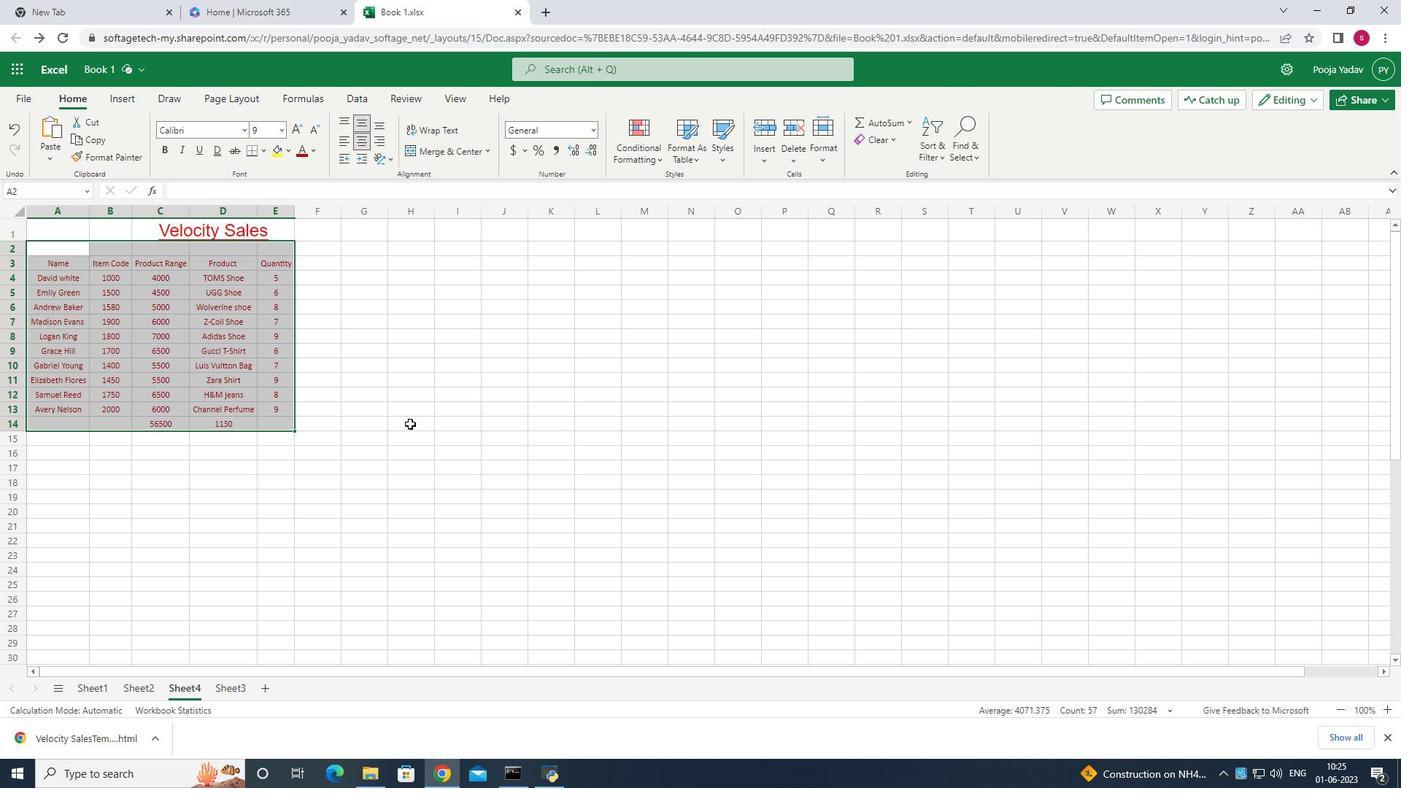 
Action: Mouse pressed left at (406, 446)
Screenshot: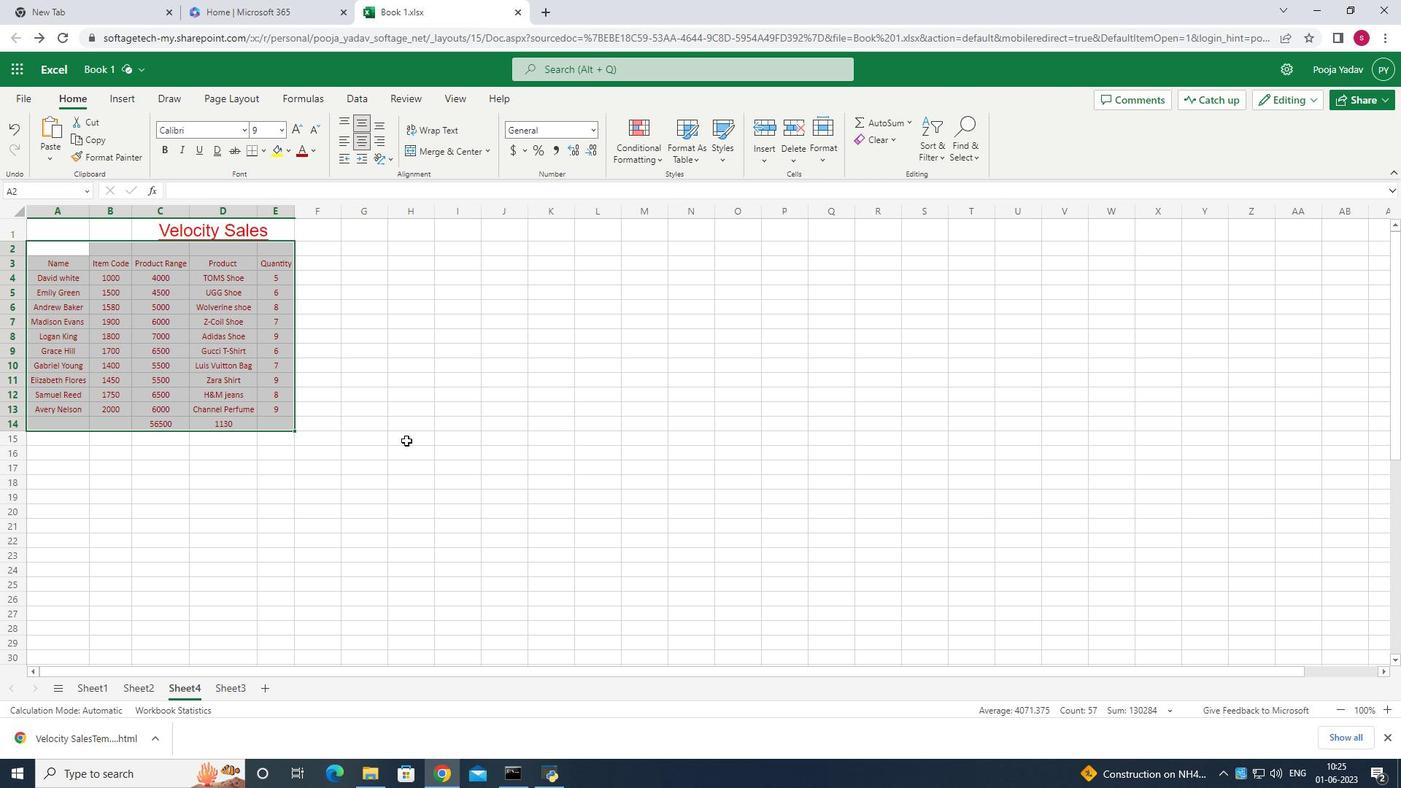 
Action: Key pressed ctrl+Sctrl+S
Screenshot: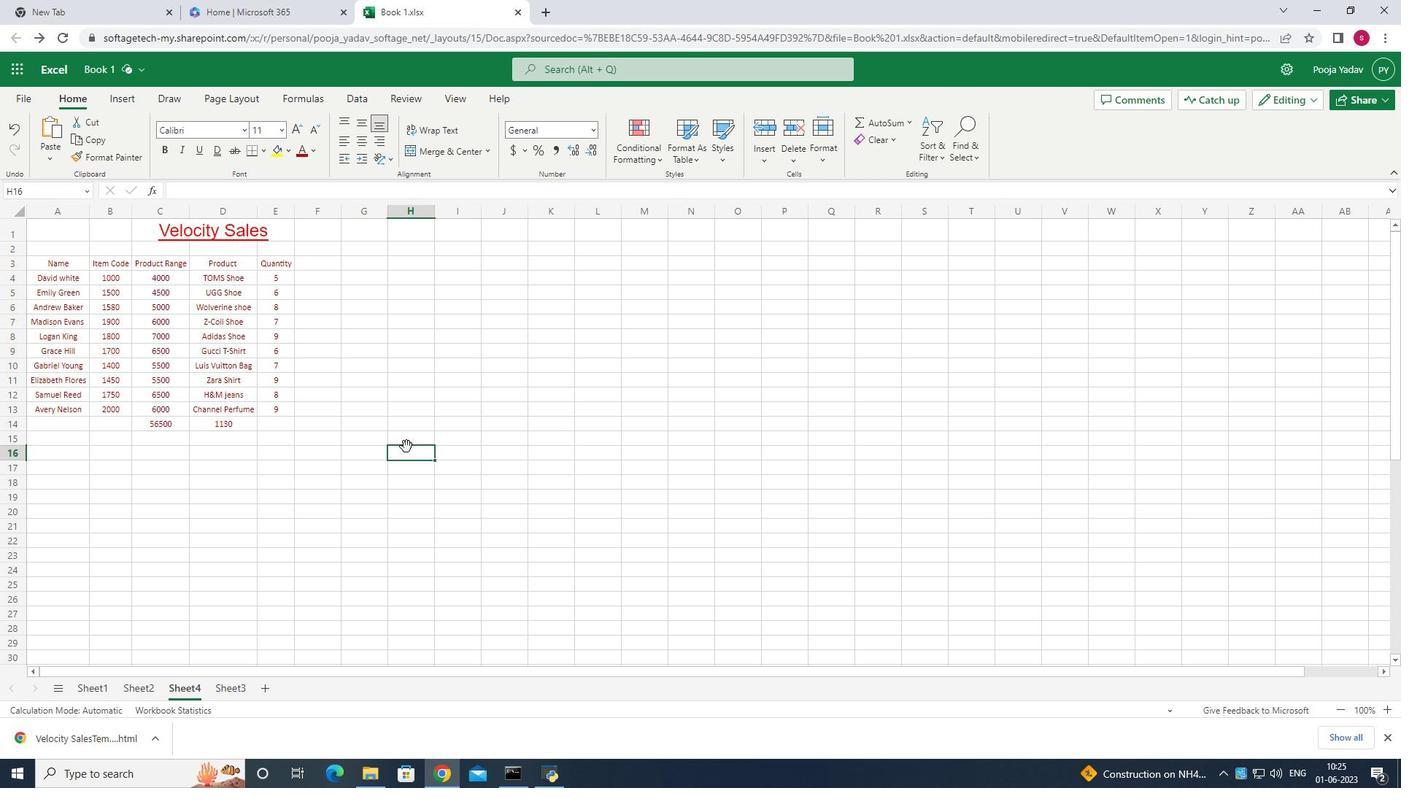 
